 Task: Look for space in Nādbai, India from 2nd June, 2023 to 9th June, 2023 for 5 adults in price range Rs.7000 to Rs.13000. Place can be shared room with 2 bedrooms having 5 beds and 2 bathrooms. Property type can be house, flat, guest house. Amenities needed are: wifi, washing machine. Booking option can be shelf check-in. Required host language is English.
Action: Mouse moved to (584, 91)
Screenshot: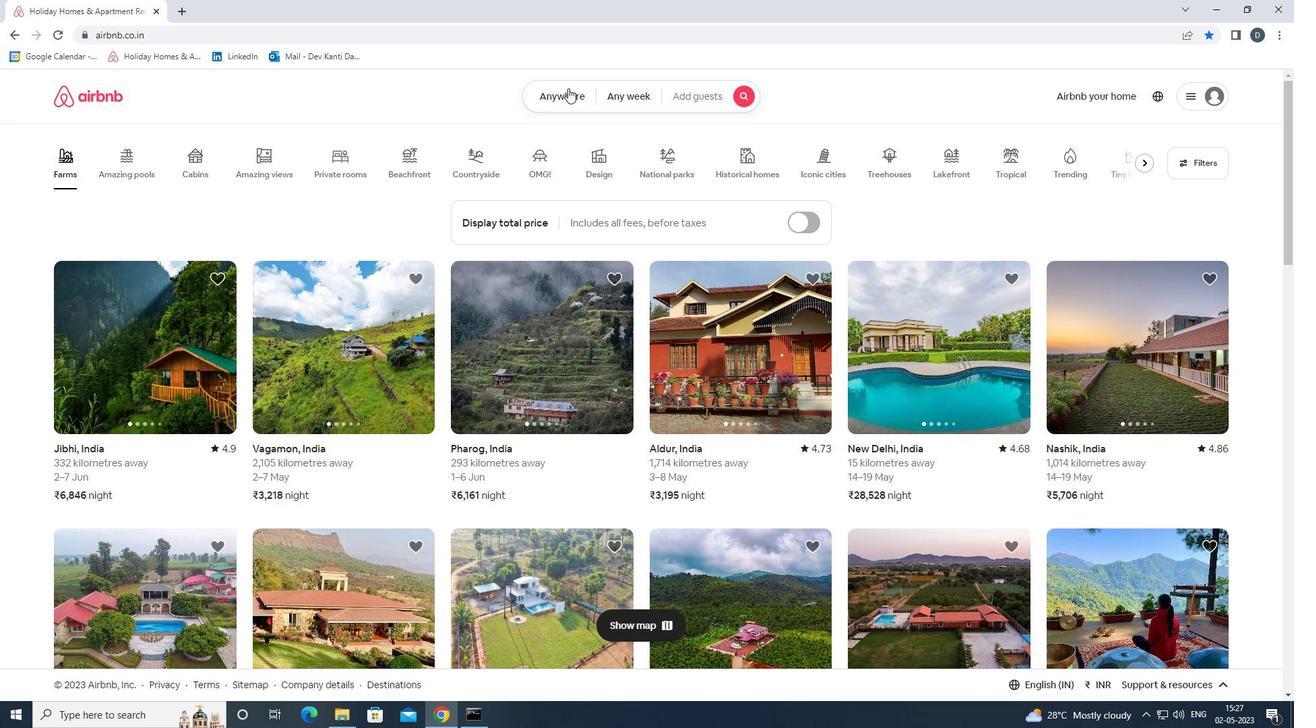 
Action: Mouse pressed left at (584, 91)
Screenshot: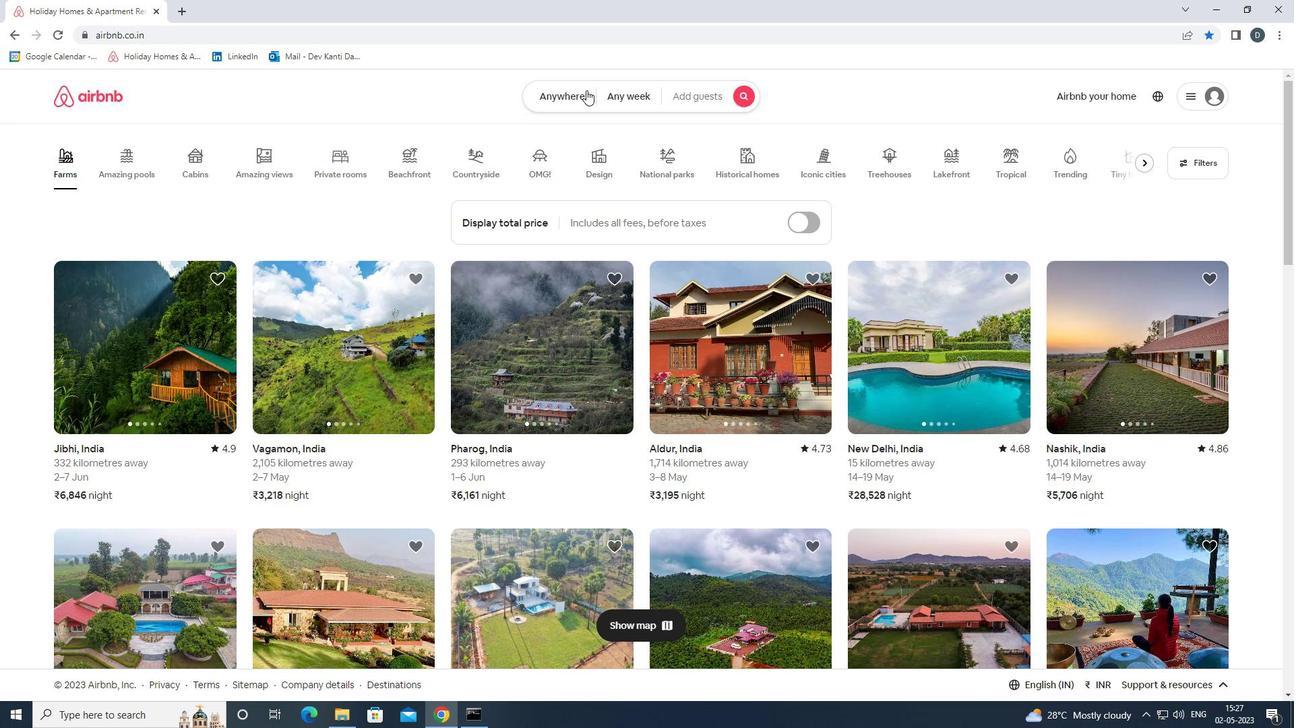 
Action: Mouse moved to (455, 154)
Screenshot: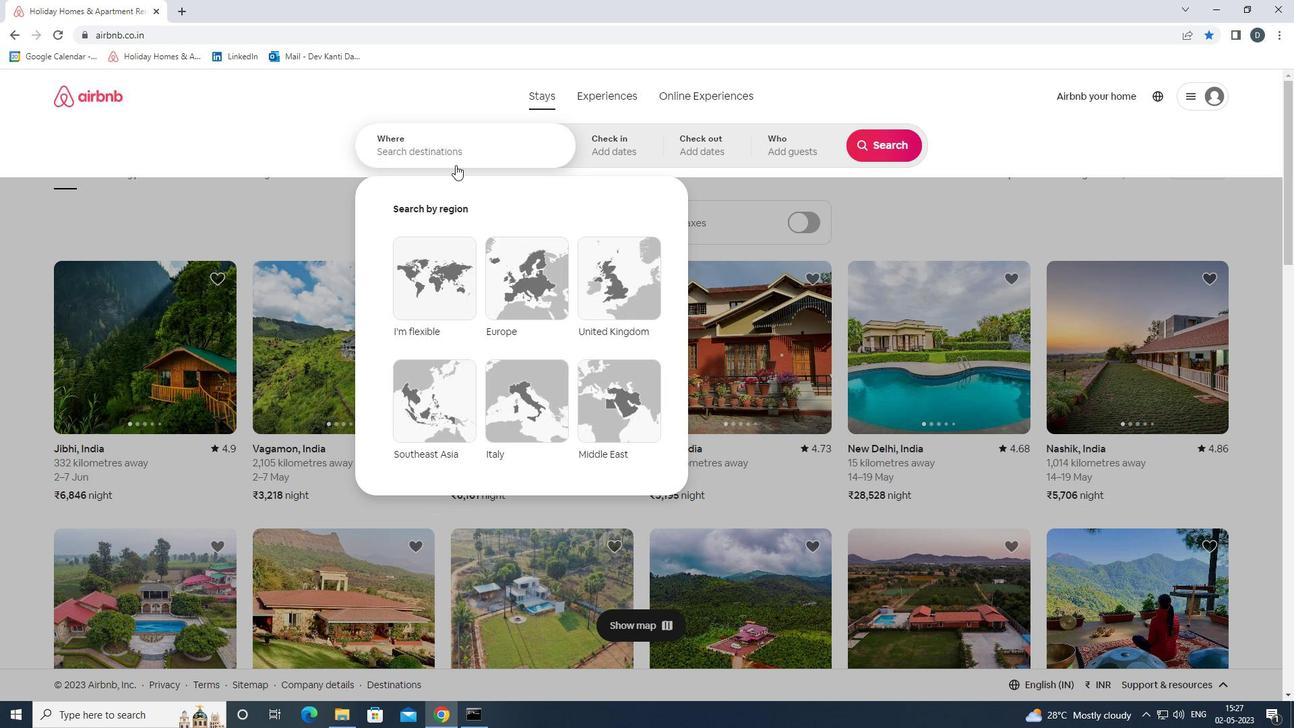
Action: Mouse pressed left at (455, 154)
Screenshot: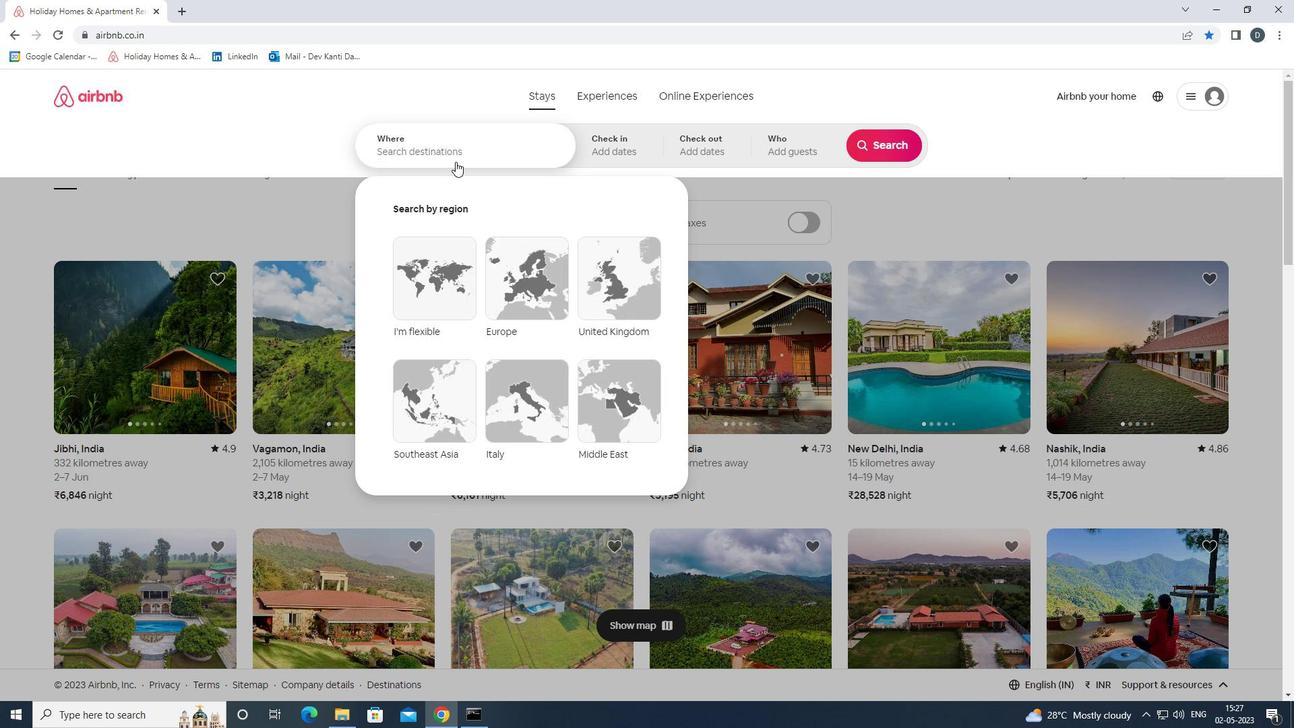 
Action: Key pressed <Key.shift>NADBAI<Key.down><Key.enter>
Screenshot: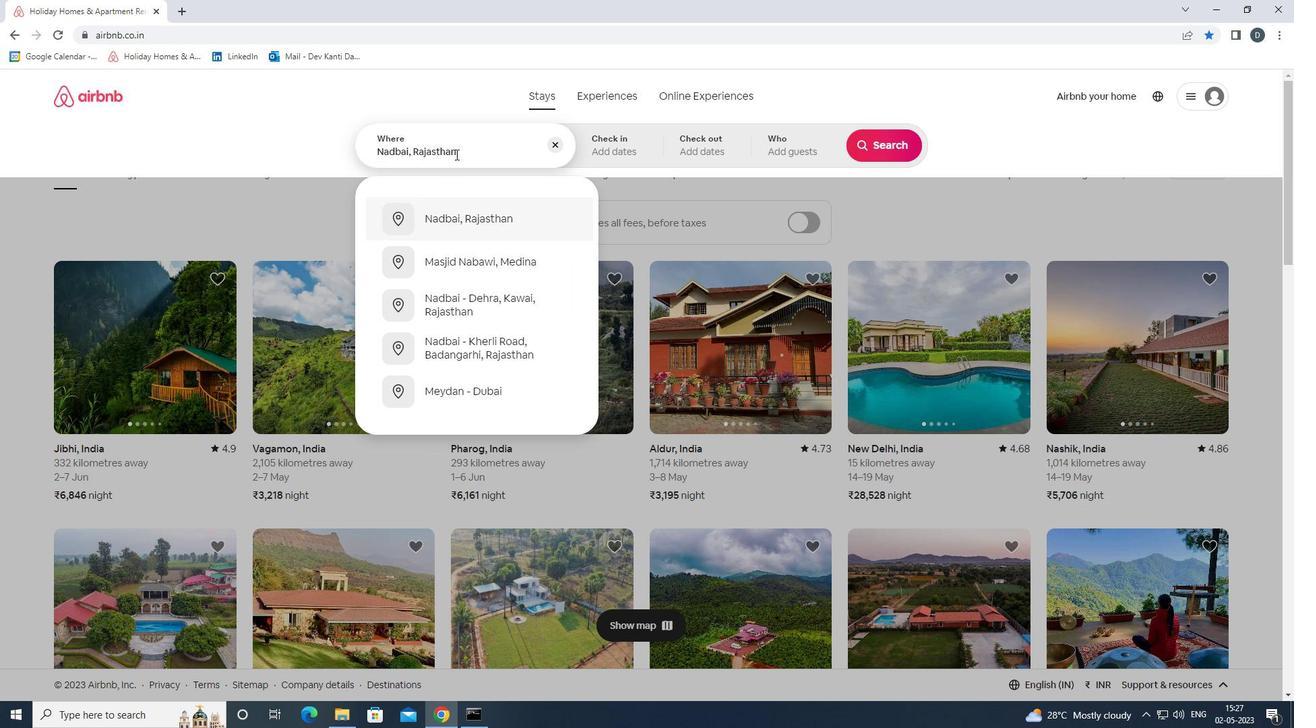 
Action: Mouse moved to (834, 308)
Screenshot: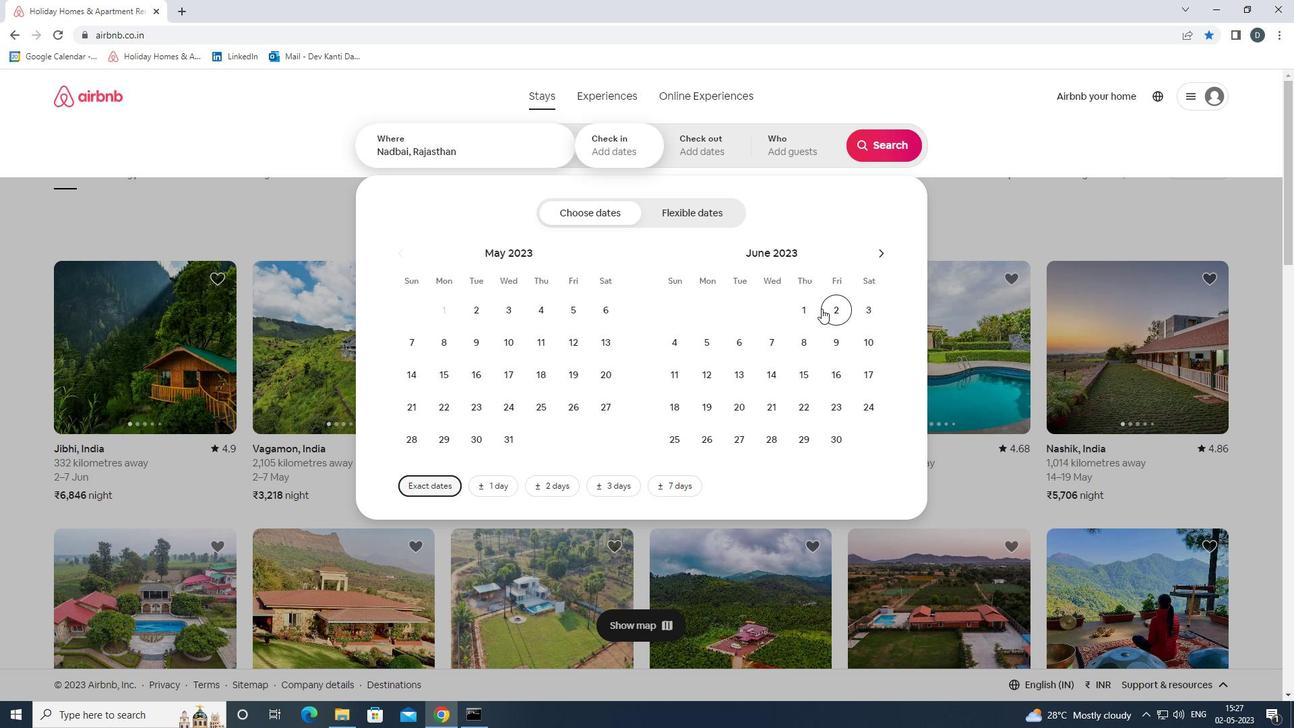 
Action: Mouse pressed left at (834, 308)
Screenshot: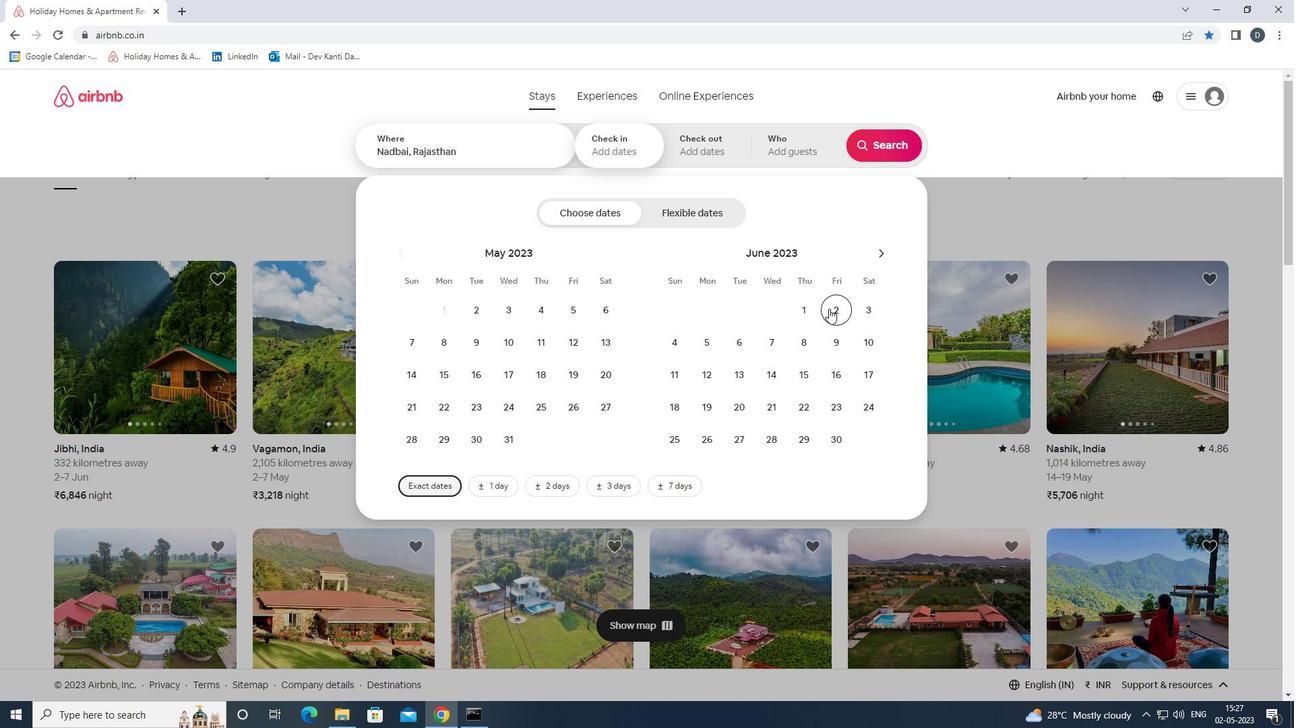 
Action: Mouse moved to (841, 341)
Screenshot: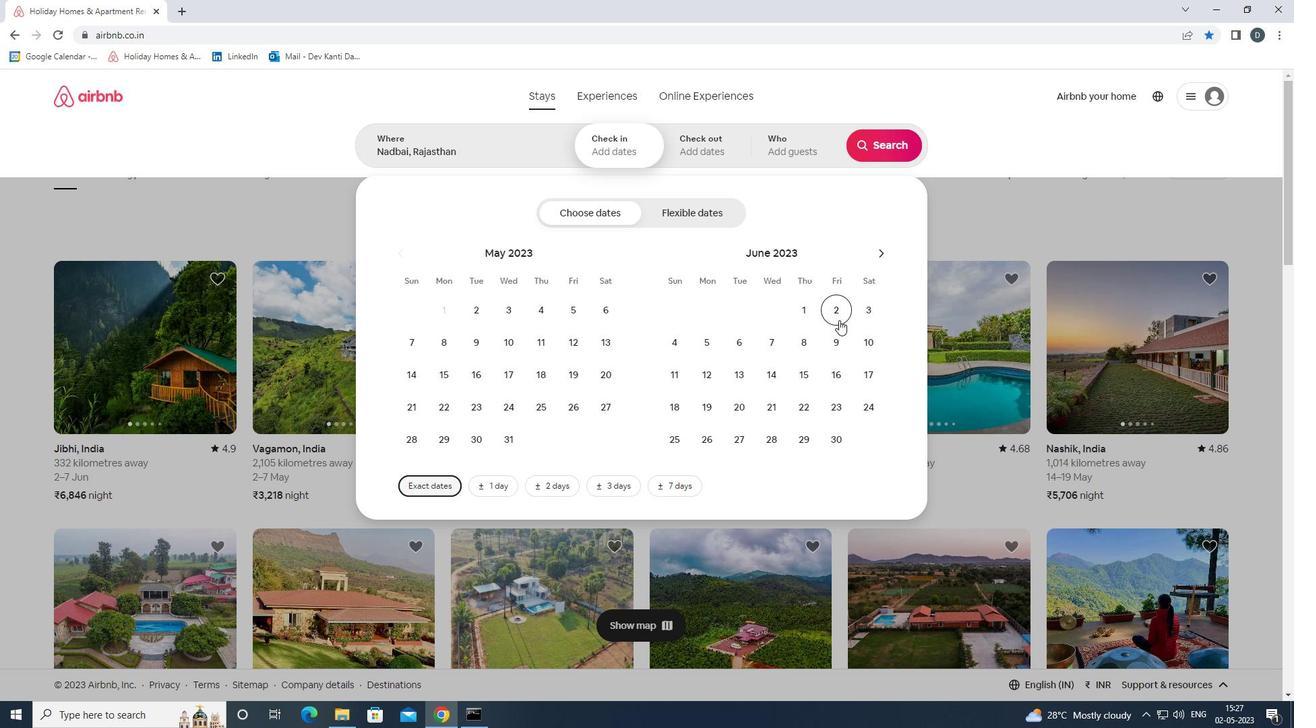 
Action: Mouse pressed left at (841, 341)
Screenshot: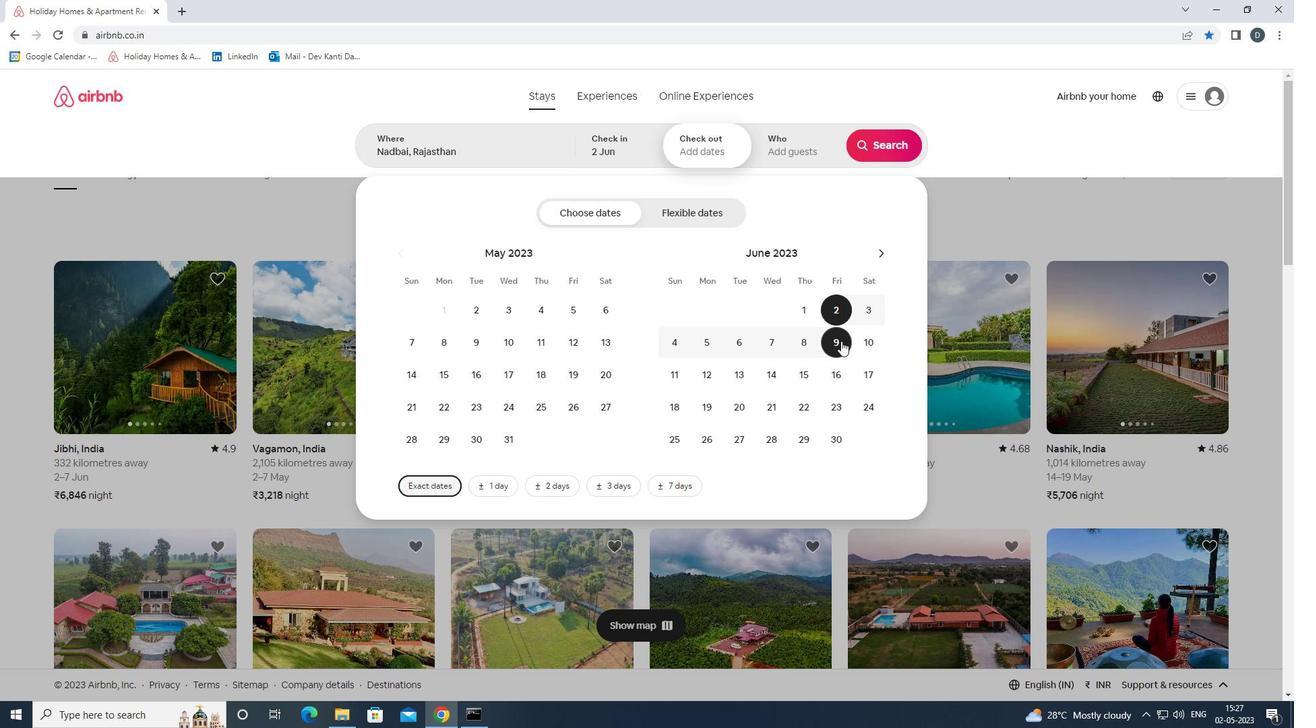 
Action: Mouse moved to (806, 148)
Screenshot: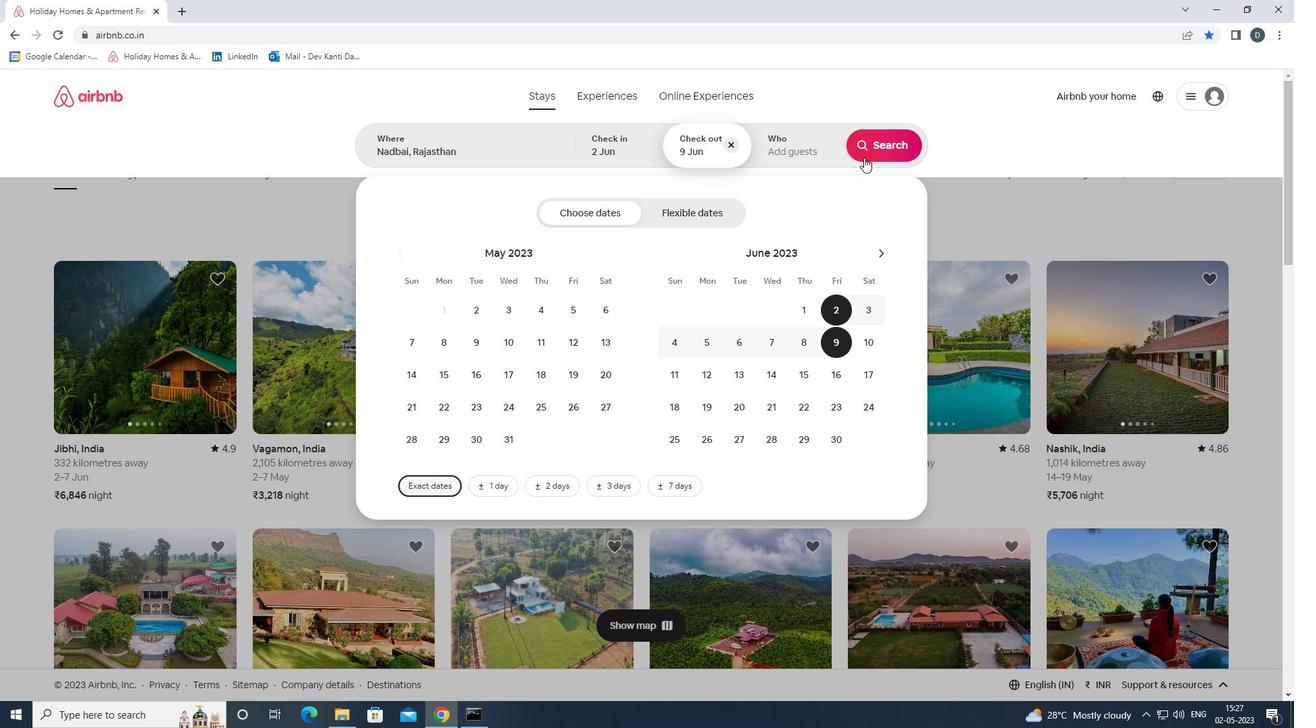 
Action: Mouse pressed left at (806, 148)
Screenshot: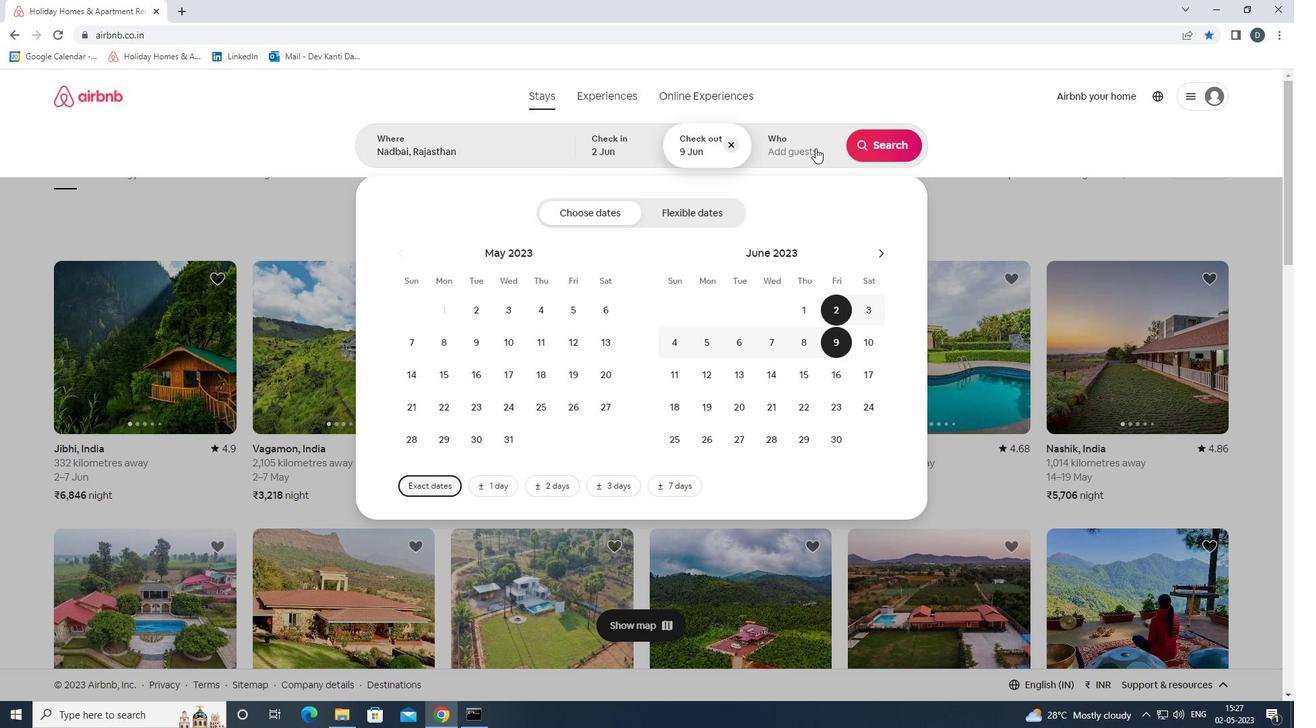 
Action: Mouse moved to (891, 223)
Screenshot: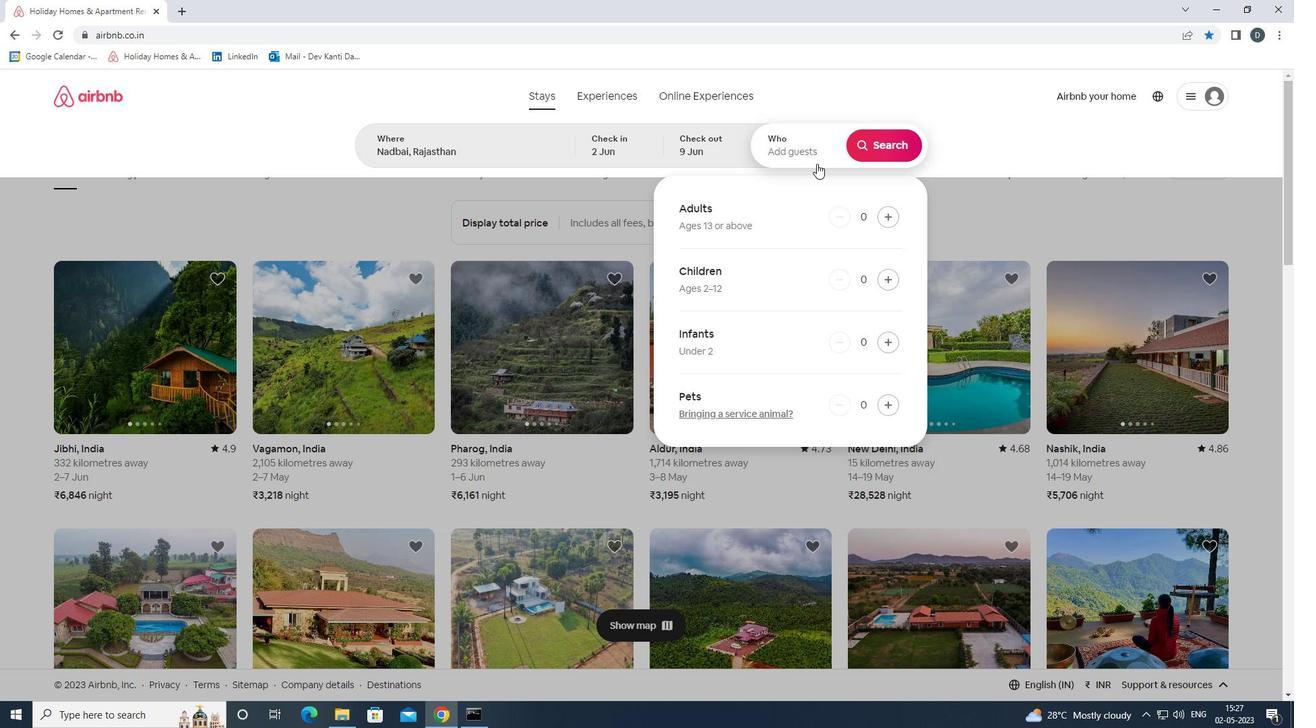 
Action: Mouse pressed left at (891, 223)
Screenshot: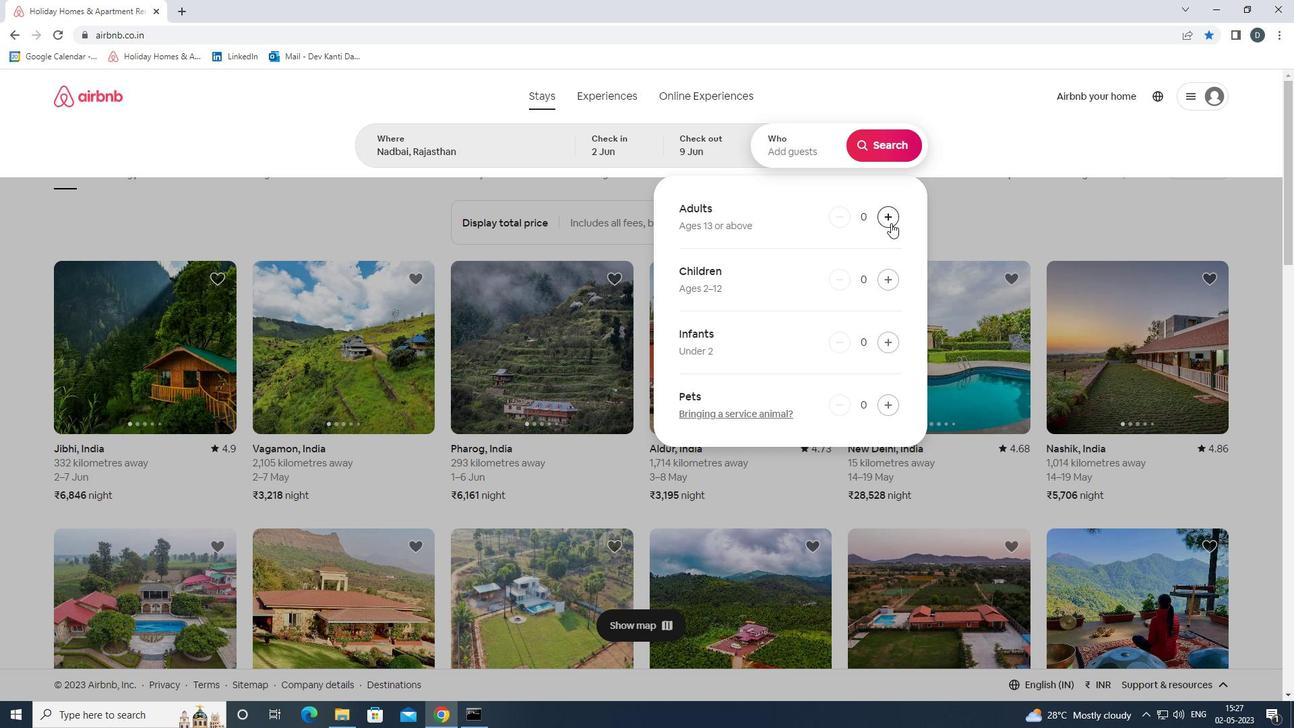 
Action: Mouse pressed left at (891, 223)
Screenshot: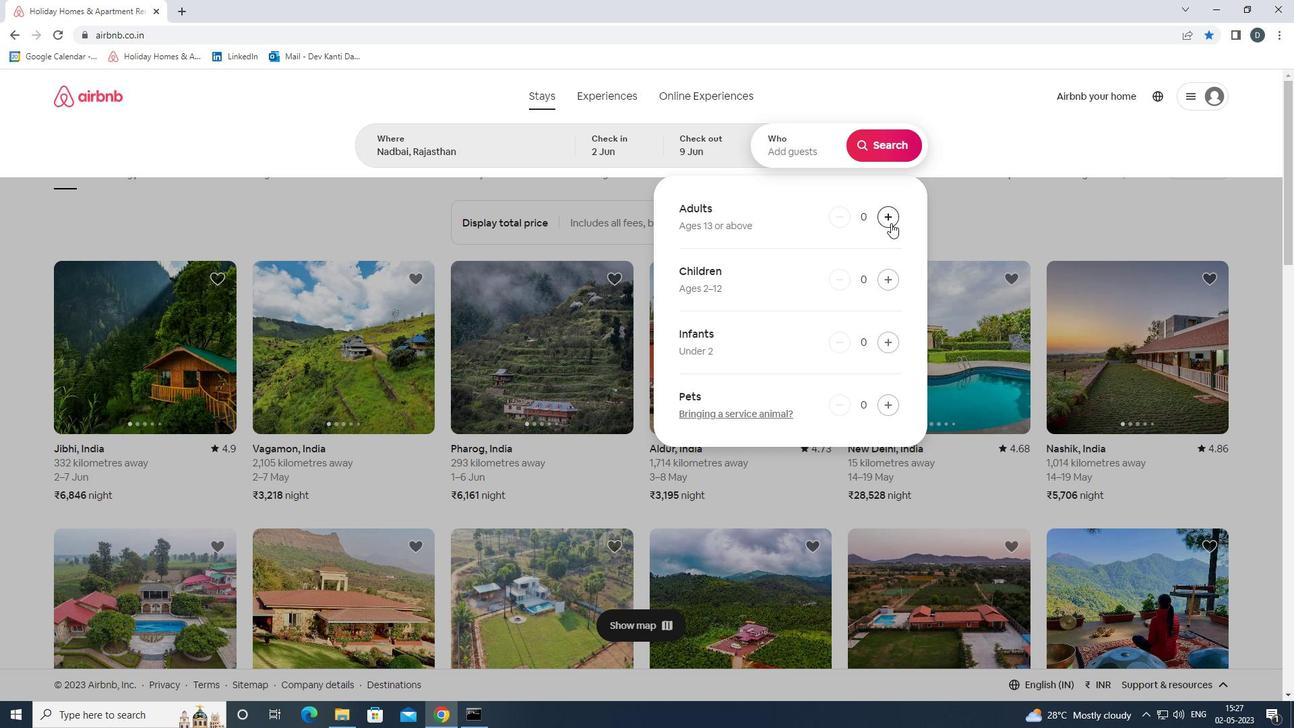 
Action: Mouse pressed left at (891, 223)
Screenshot: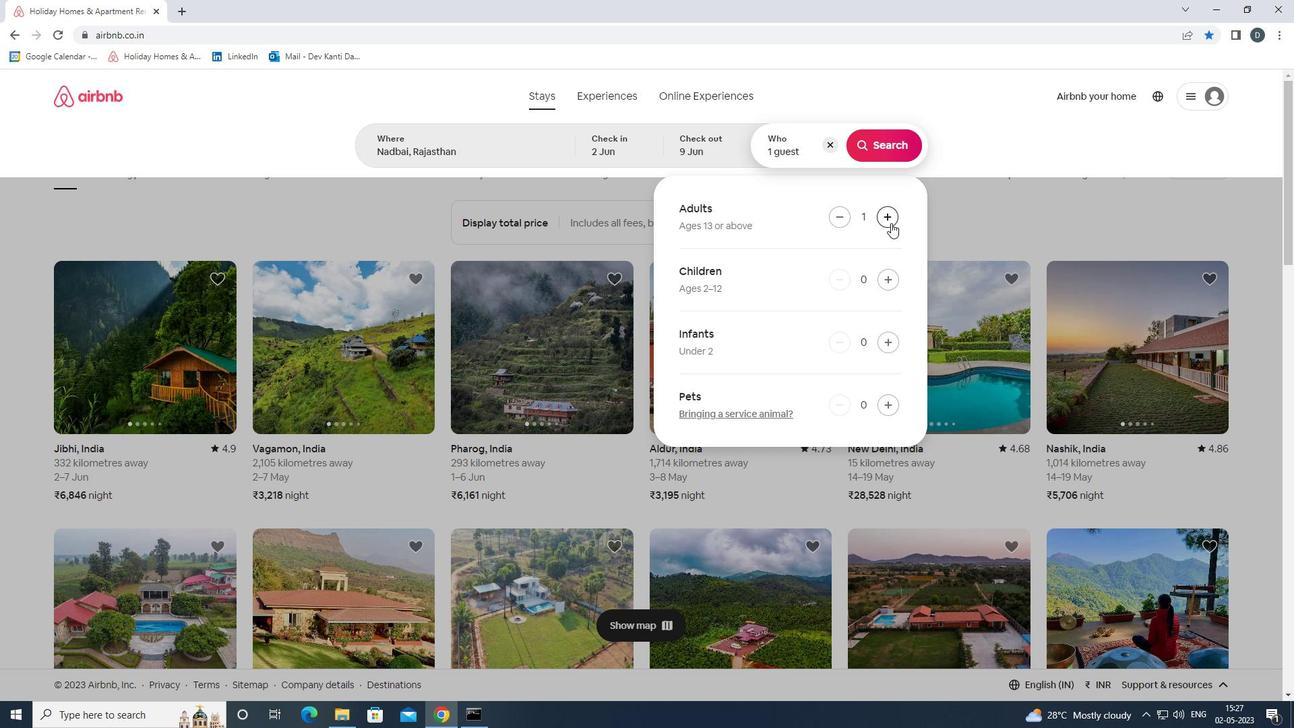 
Action: Mouse pressed left at (891, 223)
Screenshot: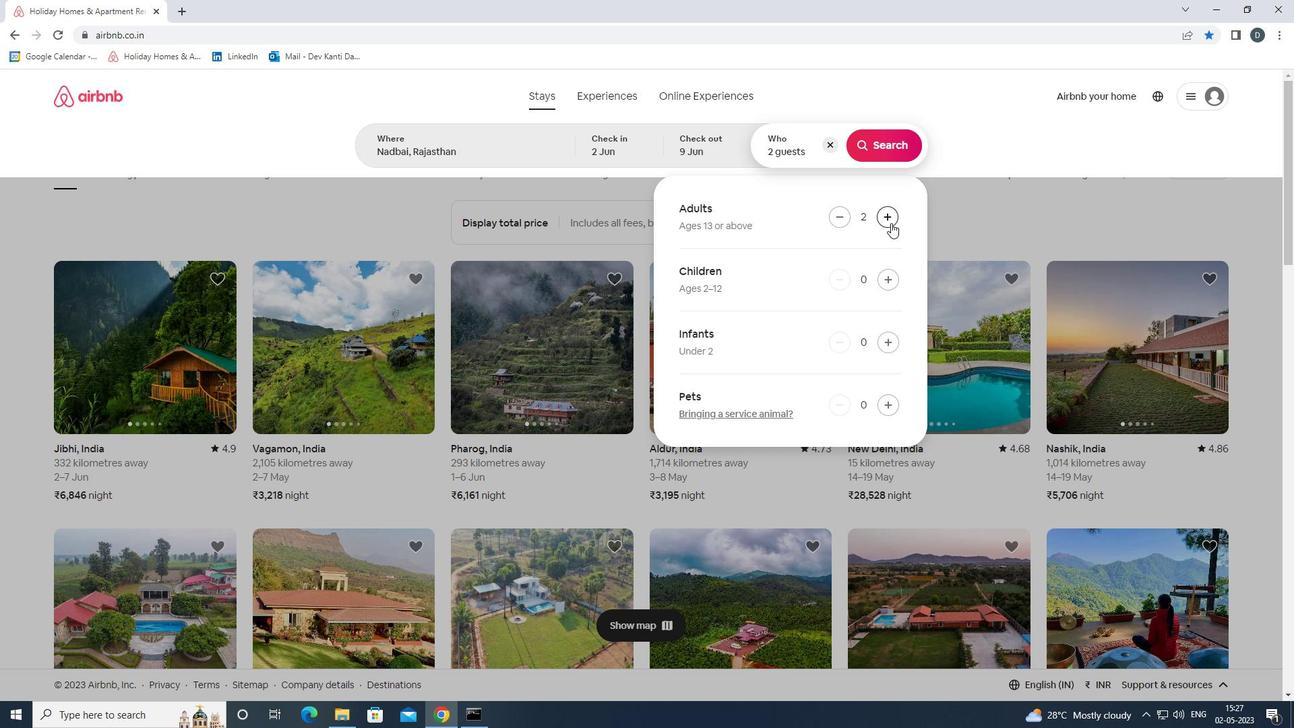 
Action: Mouse pressed left at (891, 223)
Screenshot: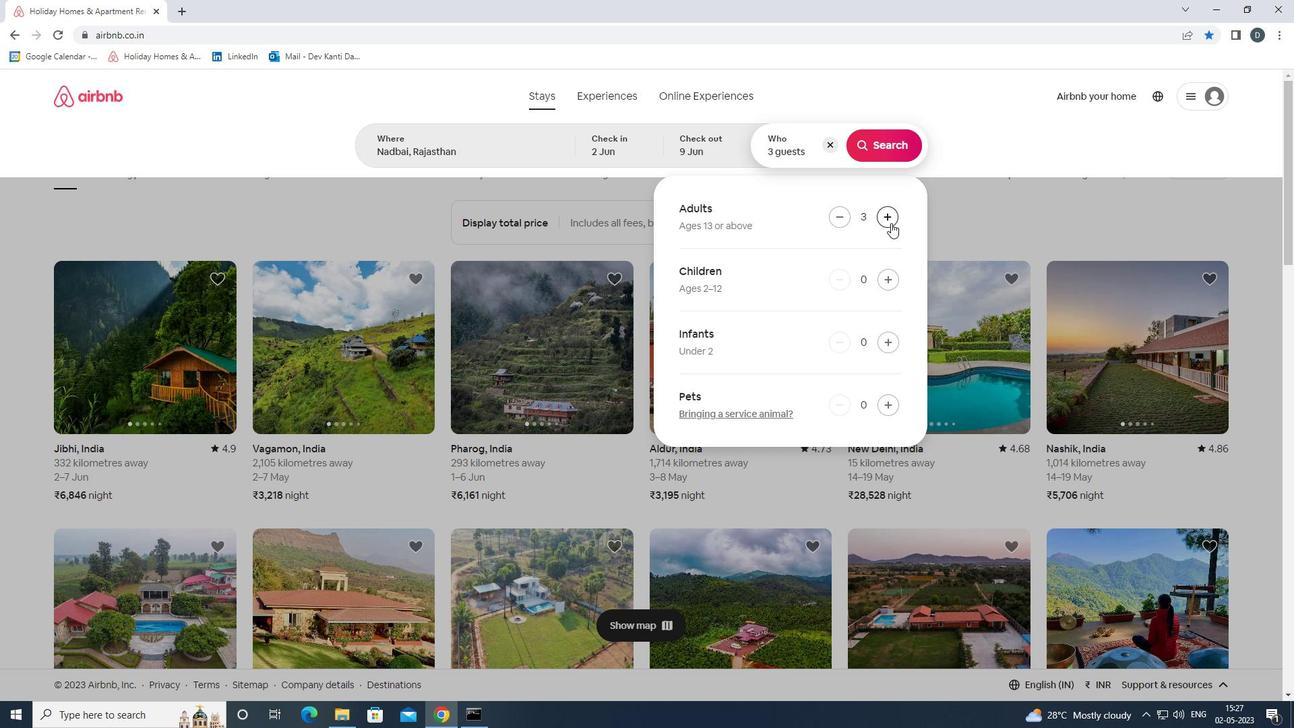 
Action: Mouse moved to (875, 133)
Screenshot: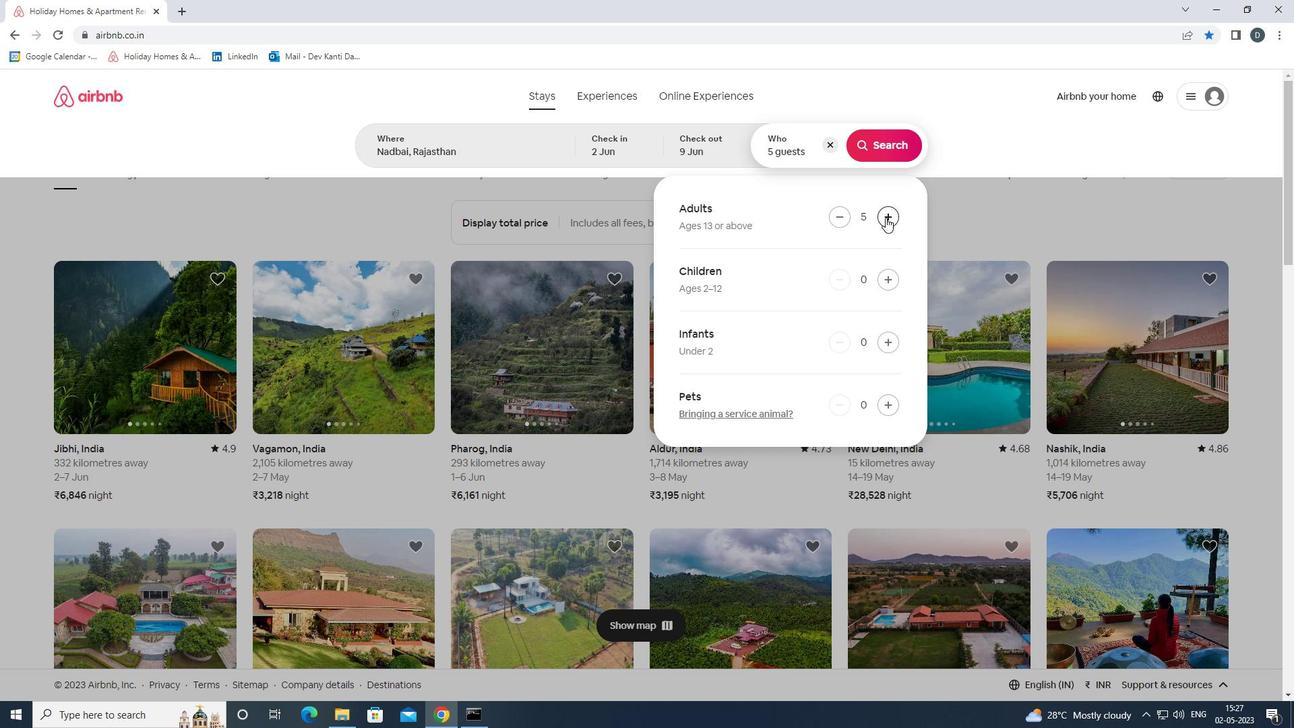 
Action: Mouse pressed left at (875, 133)
Screenshot: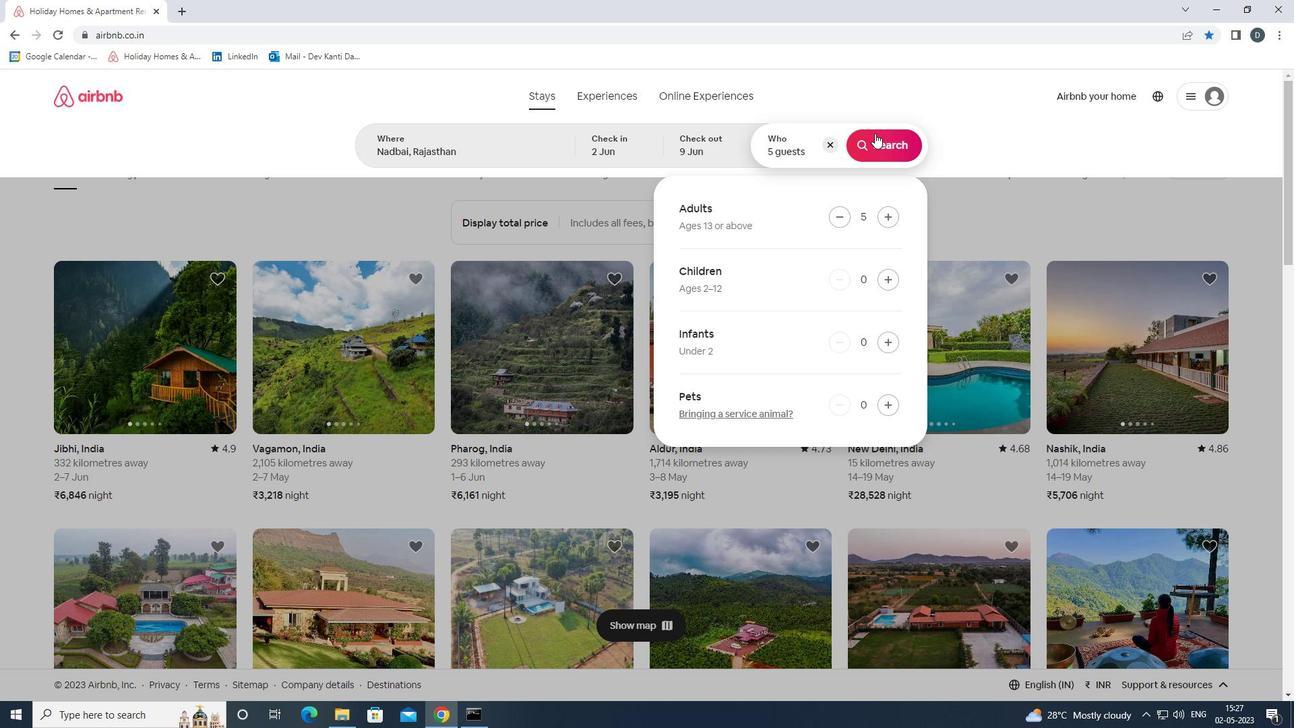 
Action: Mouse moved to (1235, 148)
Screenshot: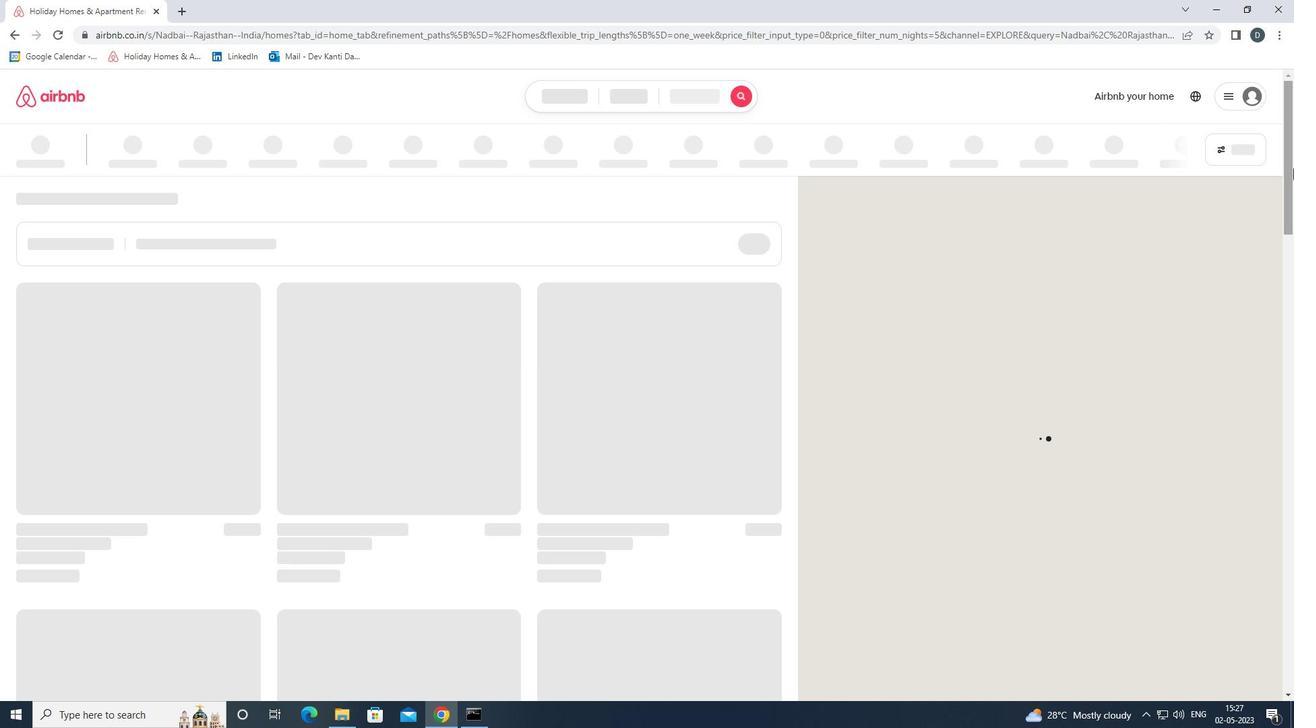 
Action: Mouse pressed left at (1235, 148)
Screenshot: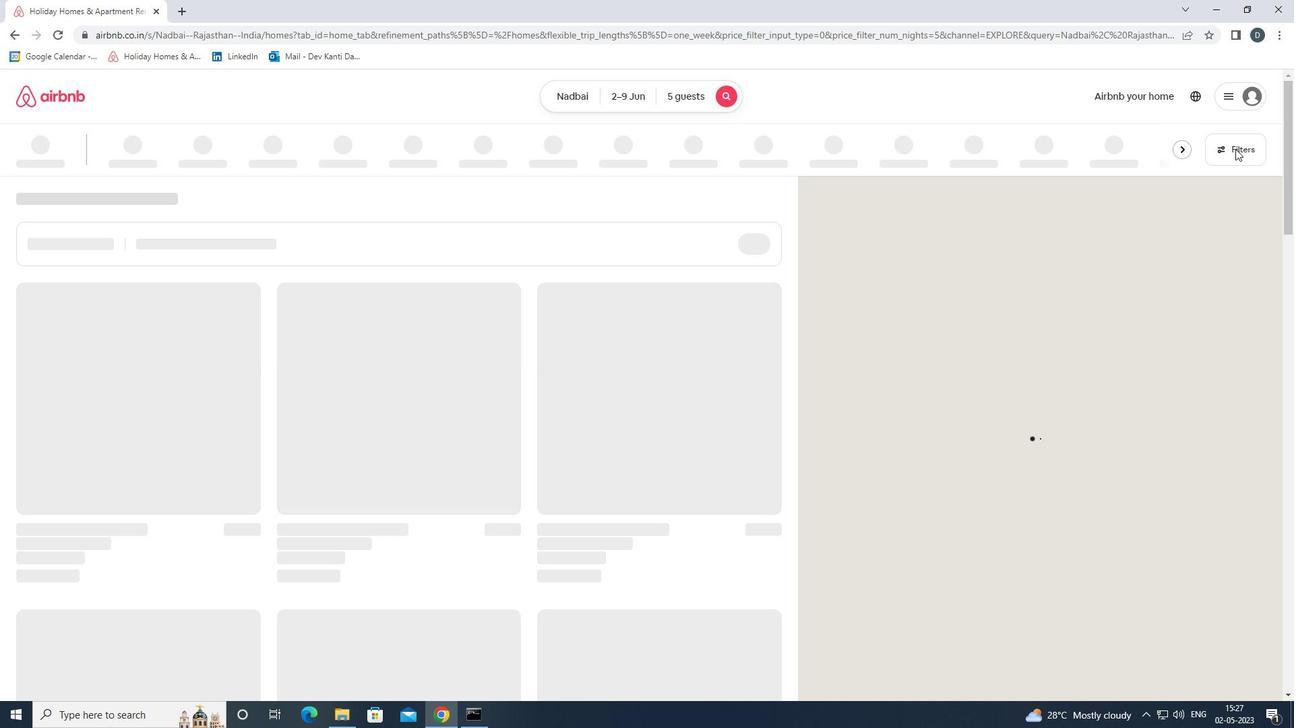 
Action: Mouse moved to (523, 315)
Screenshot: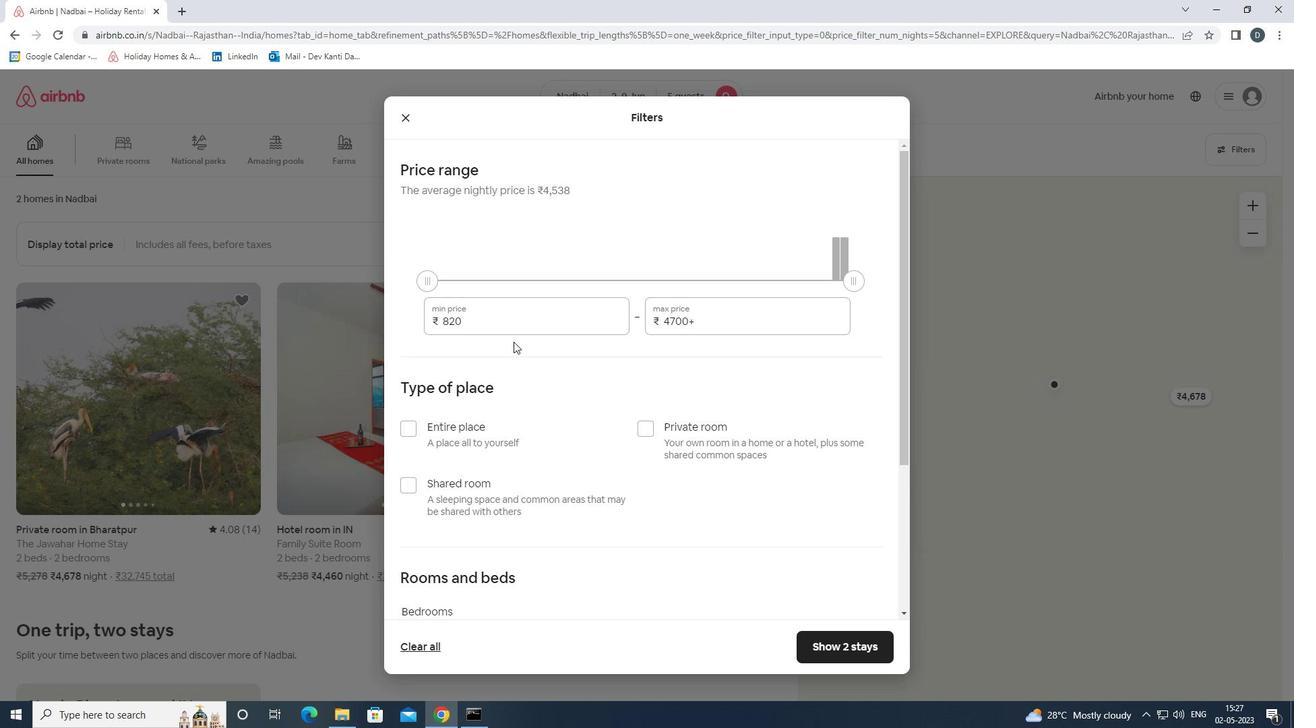 
Action: Mouse pressed left at (523, 315)
Screenshot: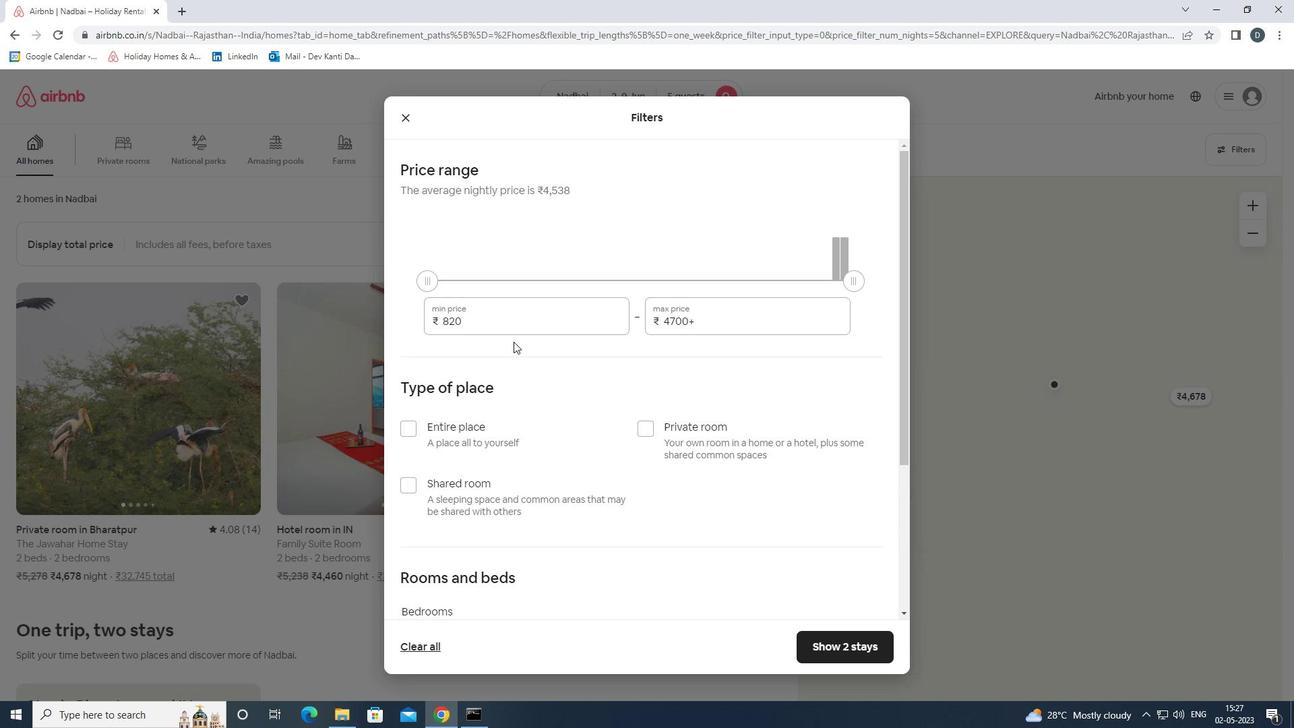 
Action: Mouse pressed left at (523, 315)
Screenshot: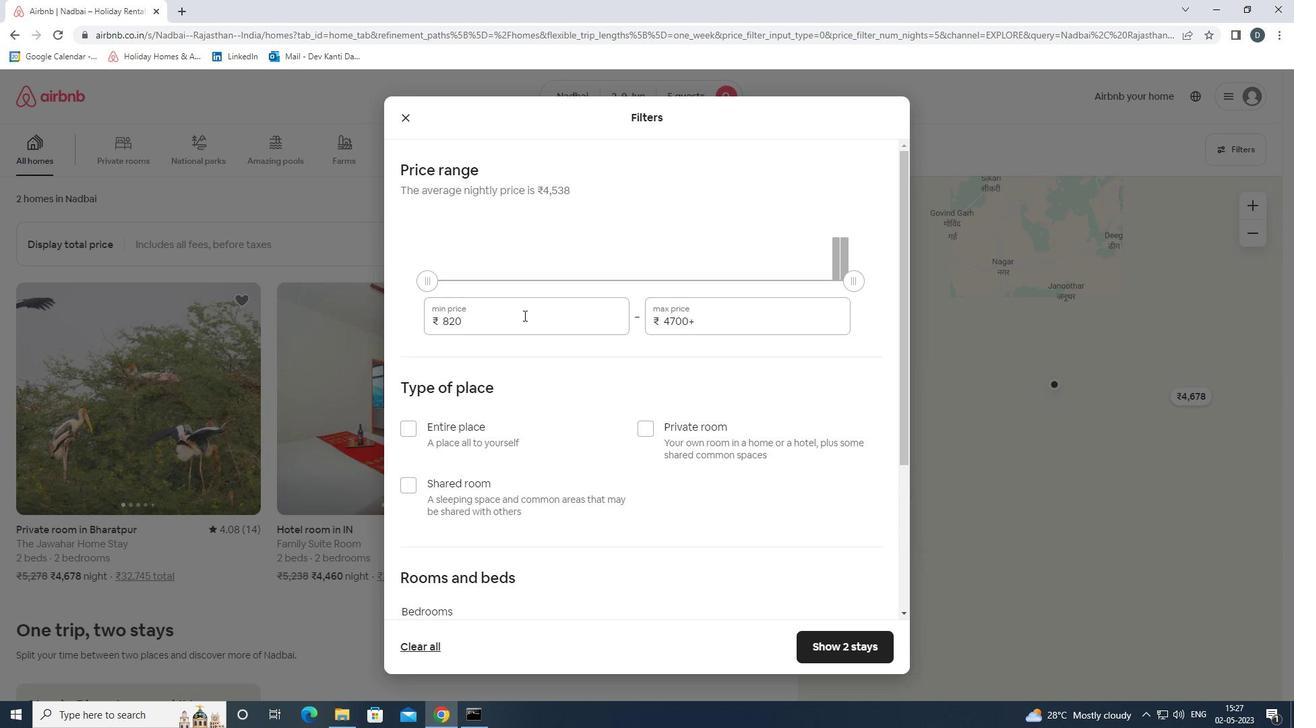 
Action: Mouse moved to (529, 312)
Screenshot: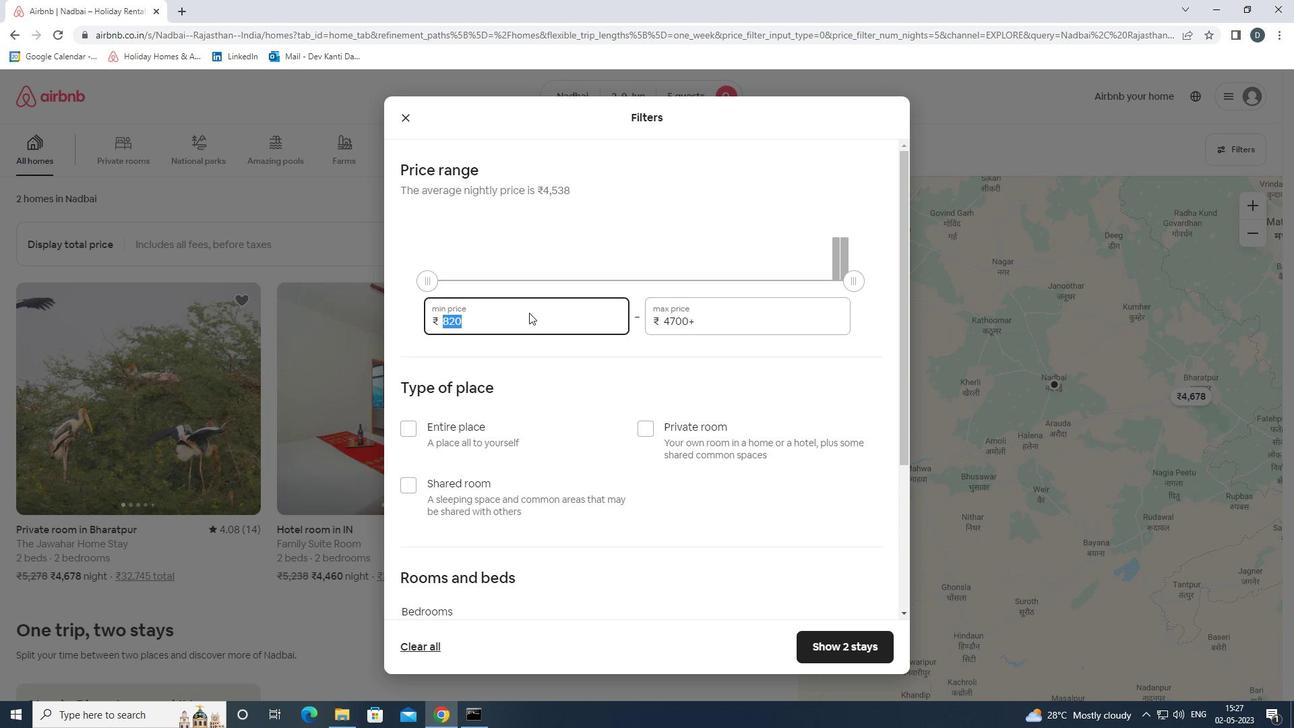 
Action: Key pressed 7000<Key.caps_lock><Key.tab>ctrl+A<Key.caps_lock>ctrl+130000<Key.backspace>
Screenshot: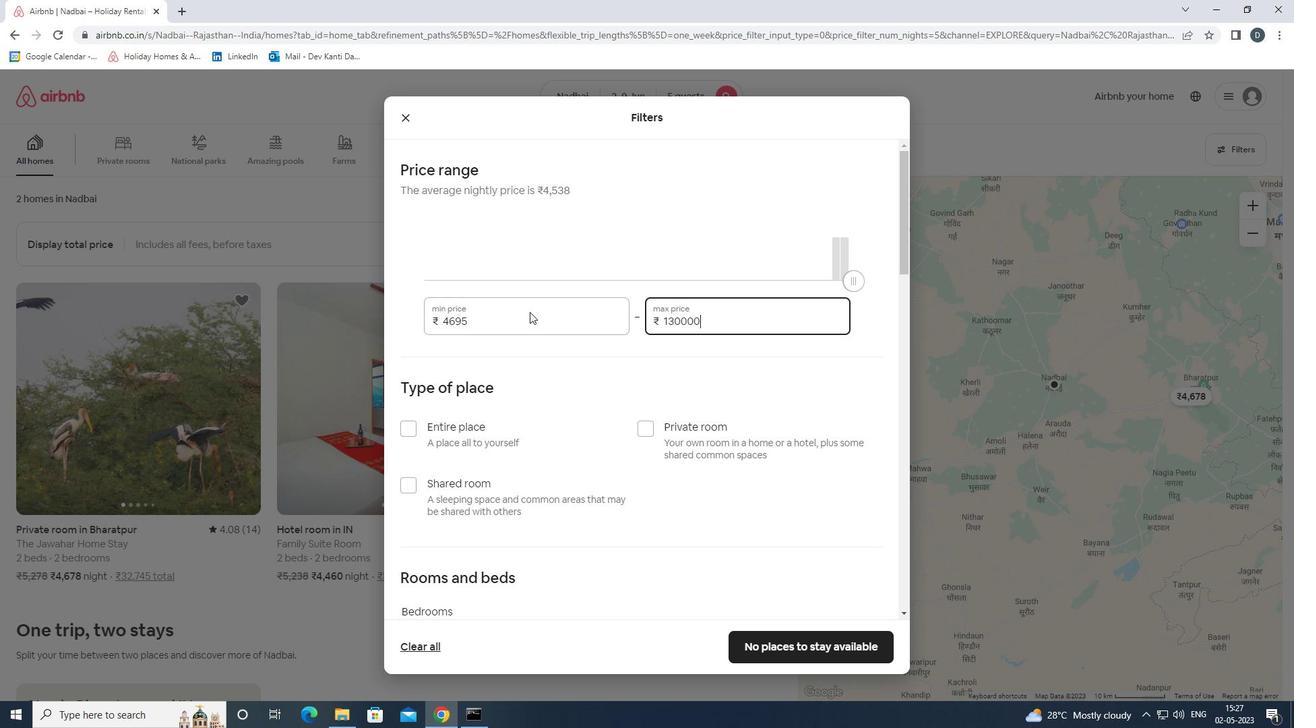 
Action: Mouse moved to (546, 317)
Screenshot: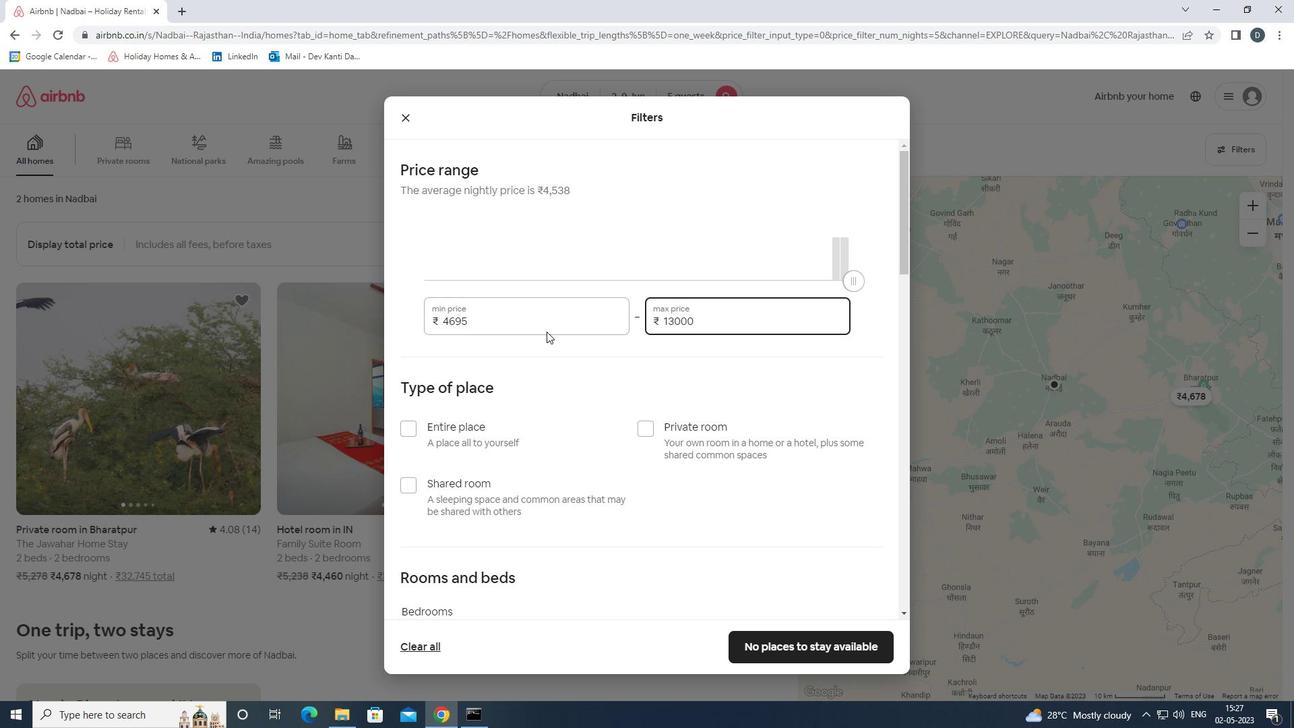 
Action: Mouse pressed left at (546, 317)
Screenshot: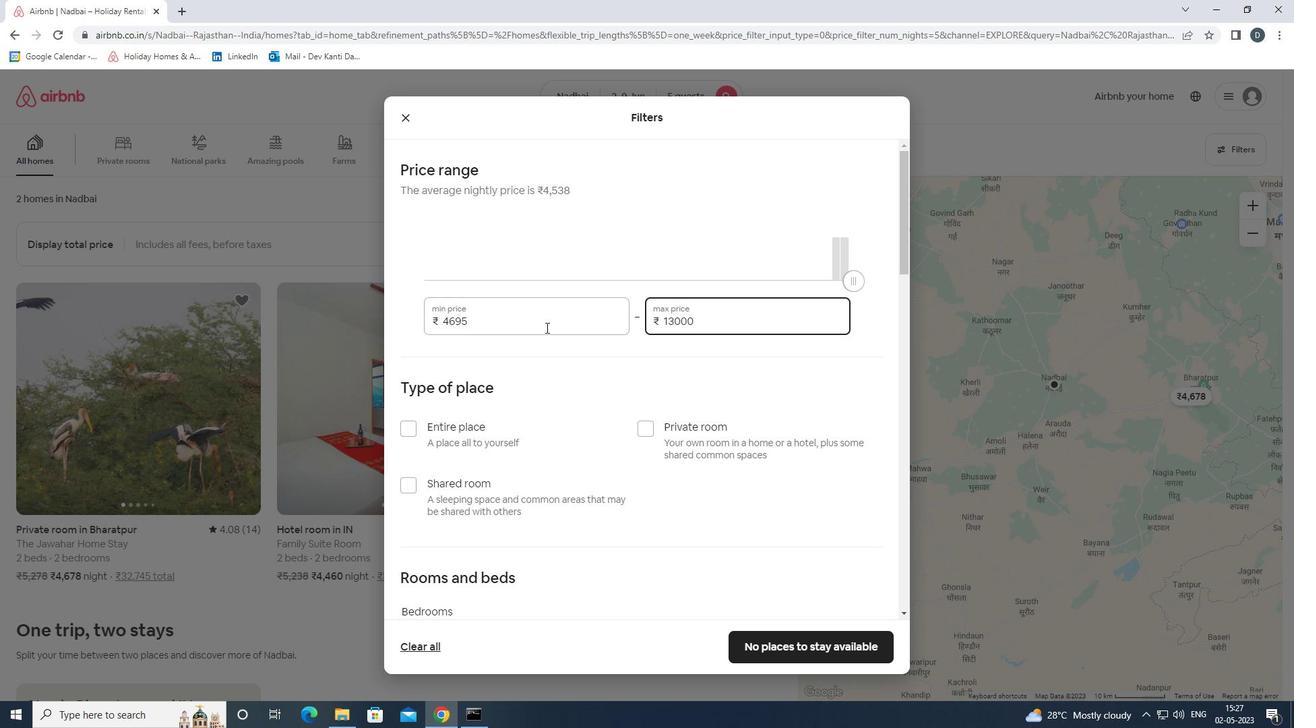 
Action: Mouse pressed left at (546, 317)
Screenshot: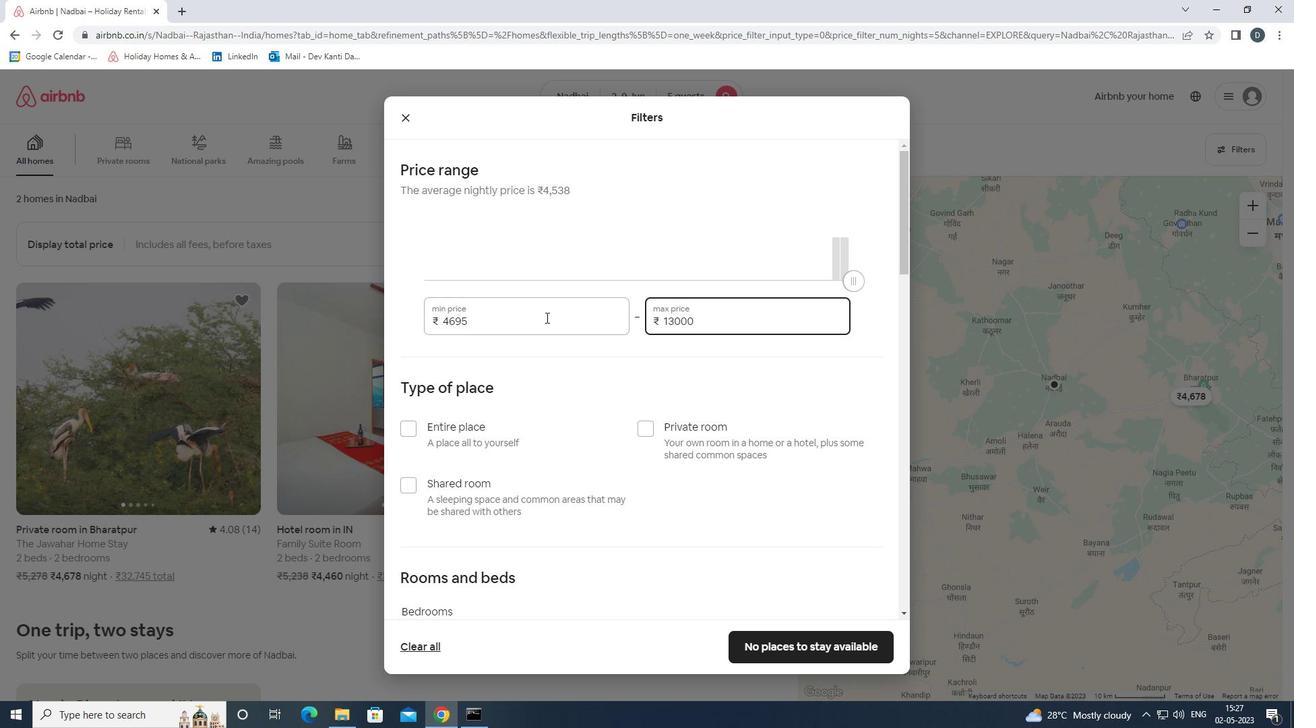 
Action: Mouse moved to (547, 316)
Screenshot: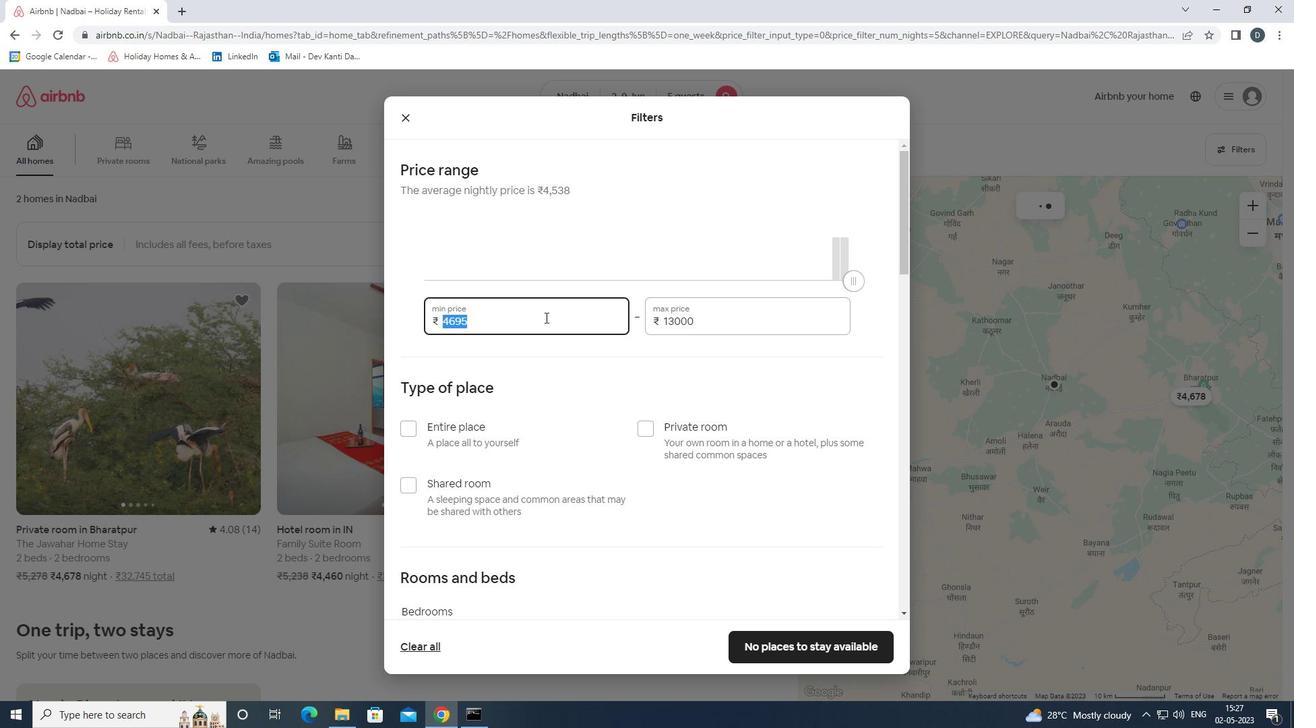 
Action: Key pressed 70000<Key.backspace>
Screenshot: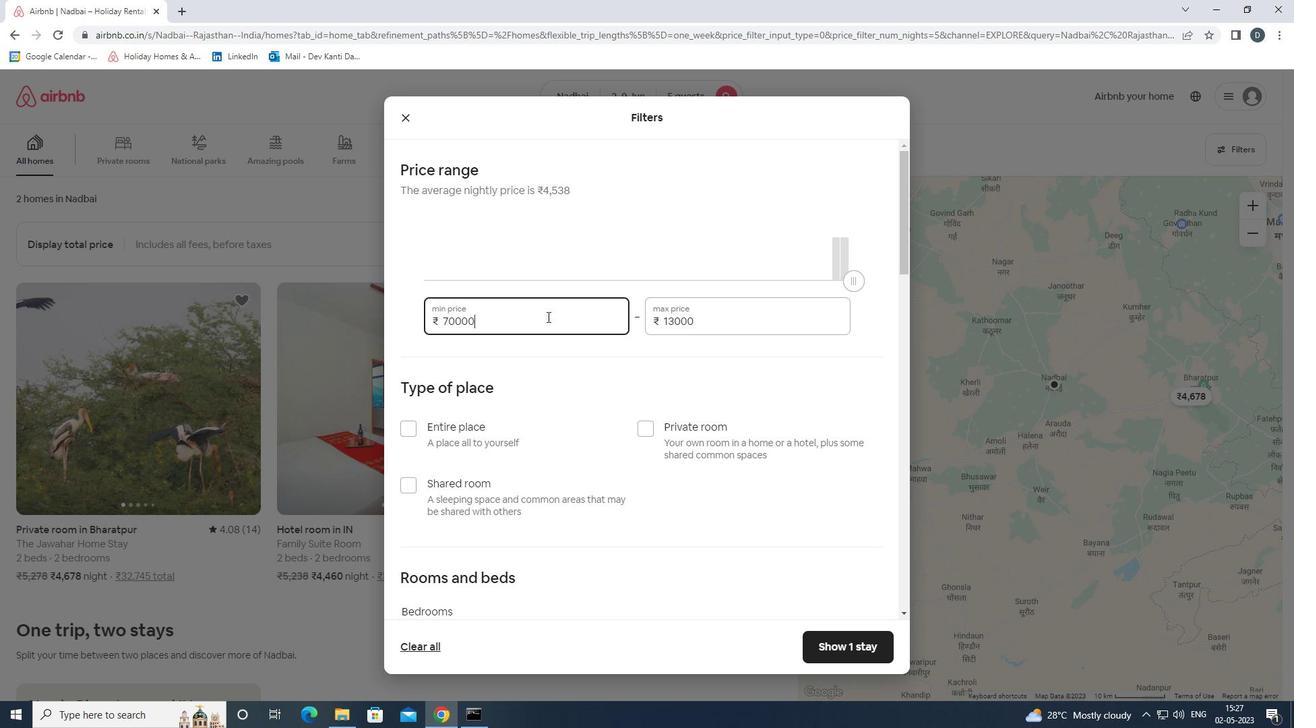 
Action: Mouse moved to (488, 490)
Screenshot: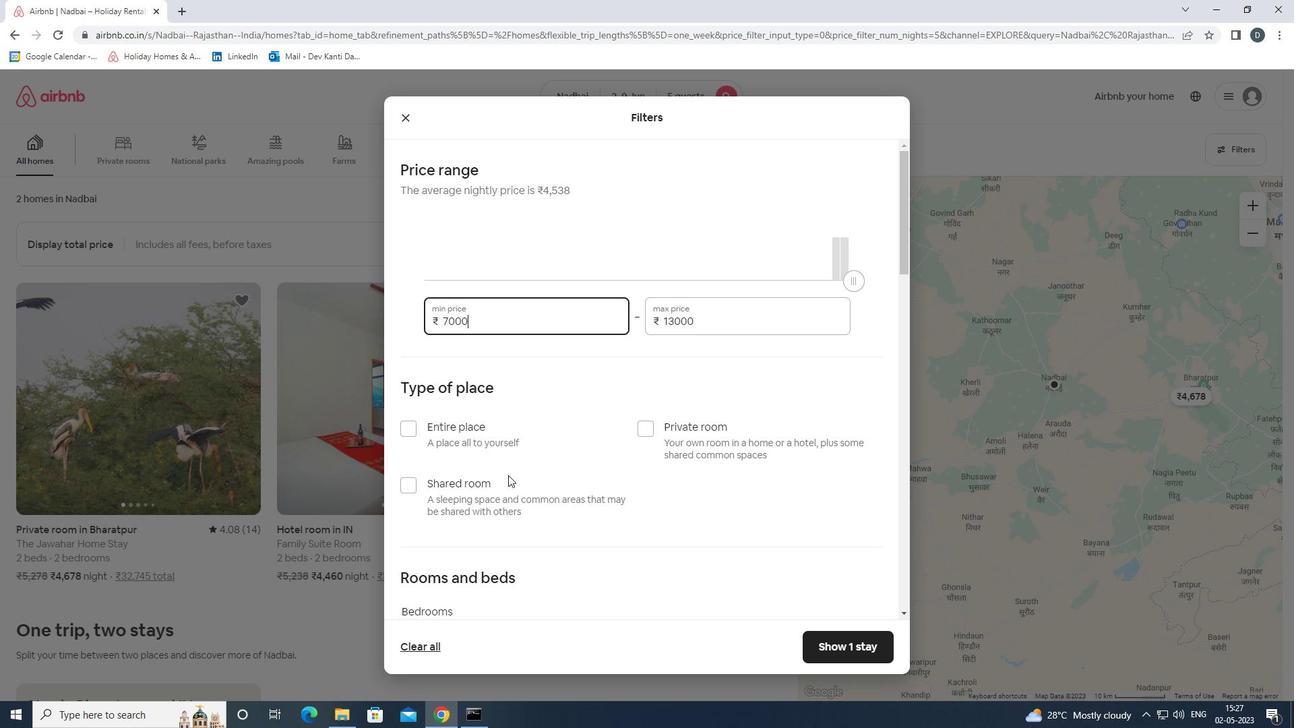 
Action: Mouse pressed left at (488, 490)
Screenshot: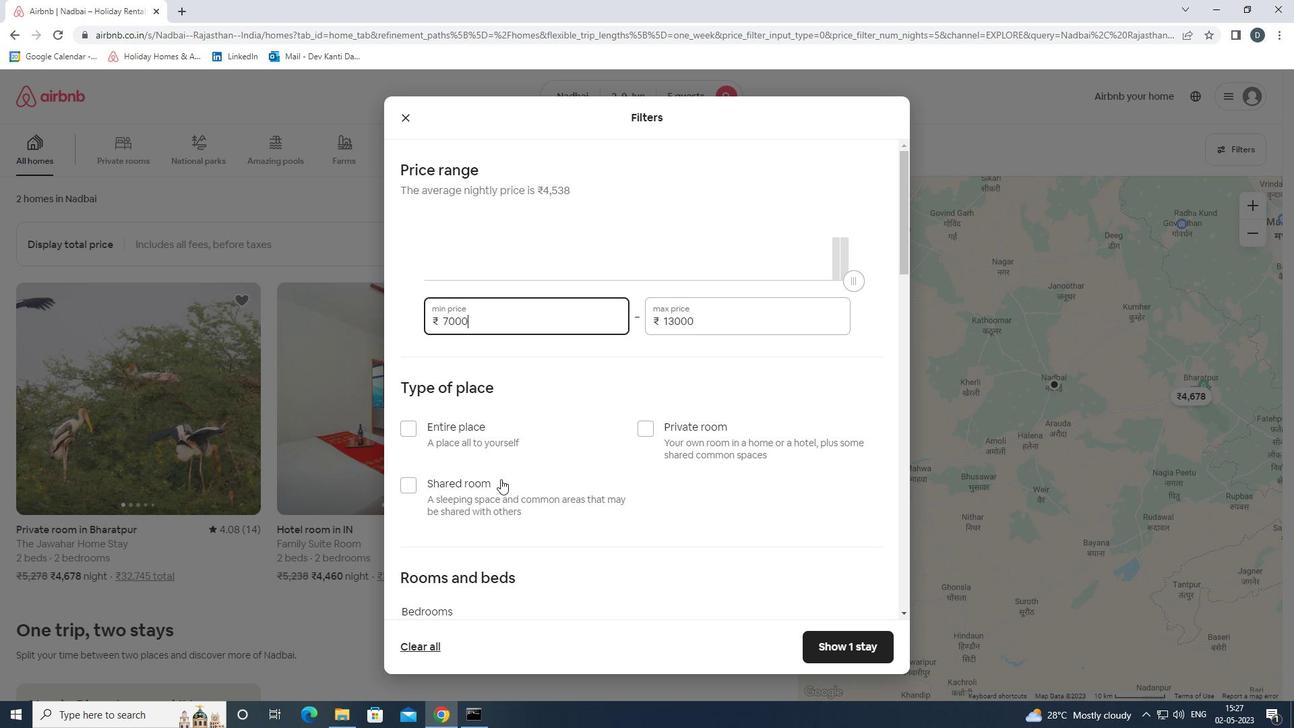 
Action: Mouse moved to (602, 464)
Screenshot: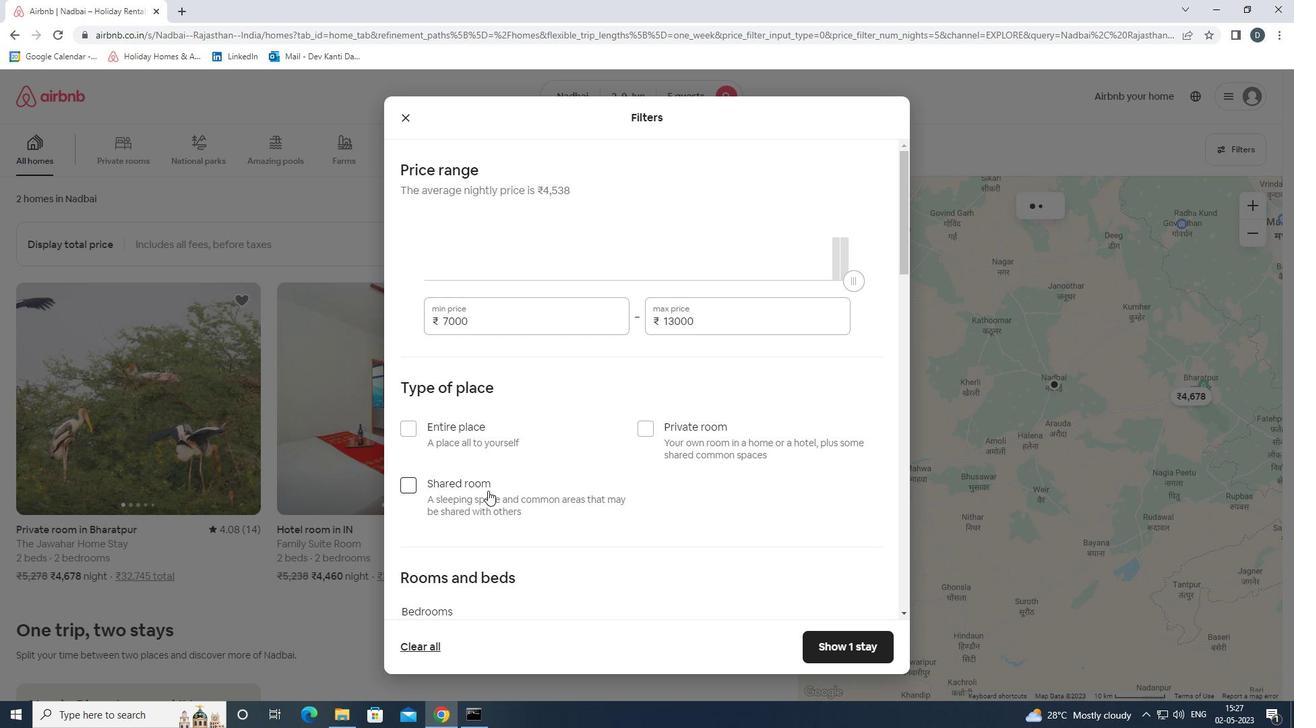 
Action: Mouse scrolled (602, 463) with delta (0, 0)
Screenshot: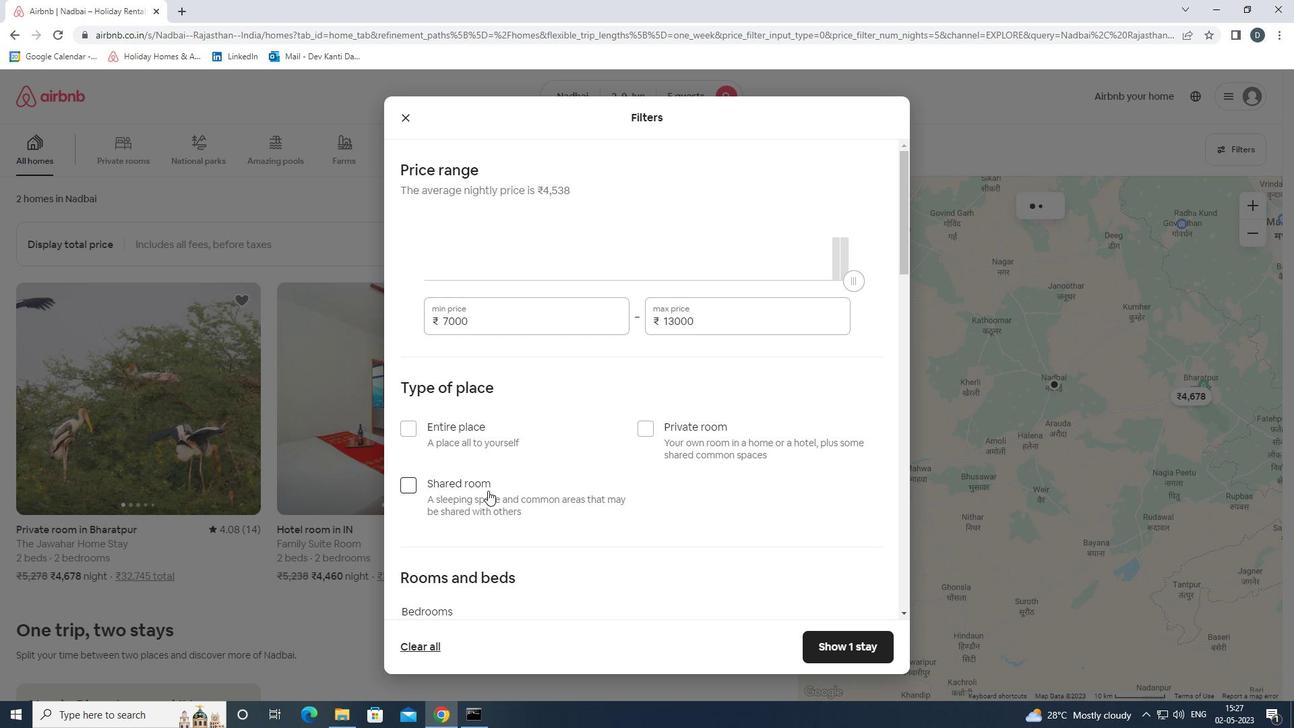 
Action: Mouse moved to (605, 463)
Screenshot: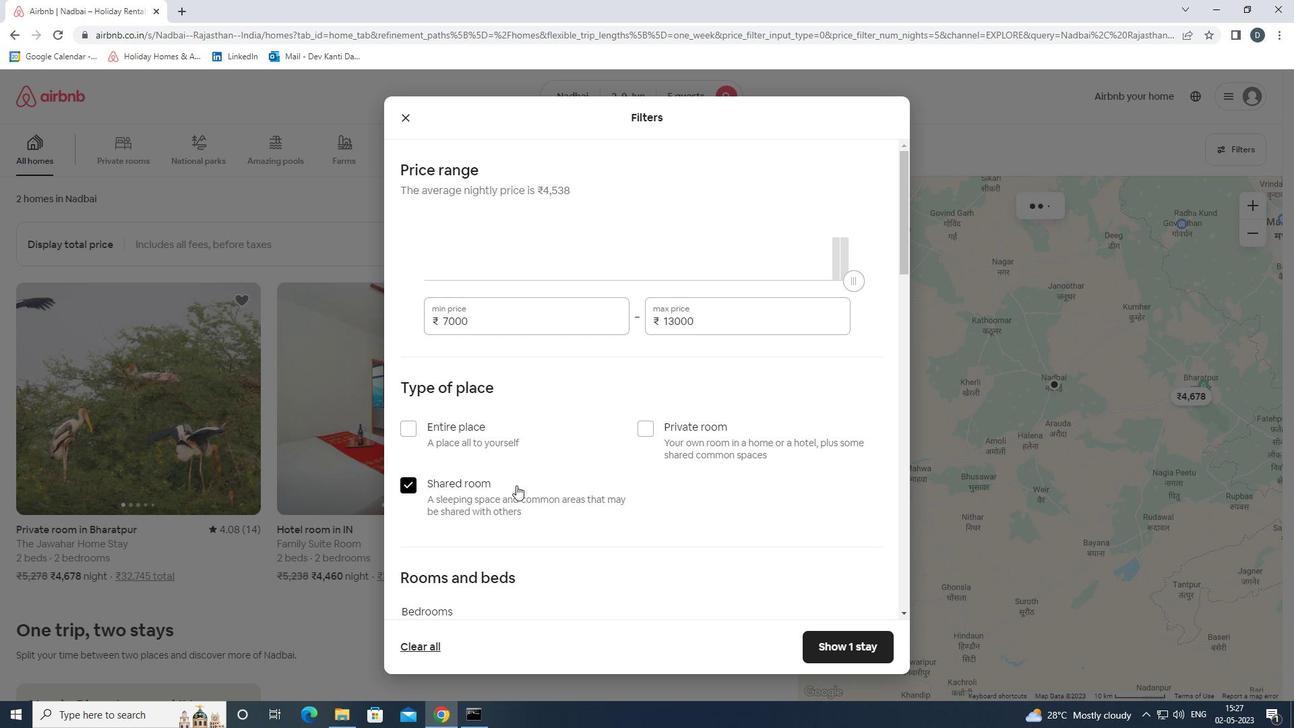 
Action: Mouse scrolled (605, 462) with delta (0, 0)
Screenshot: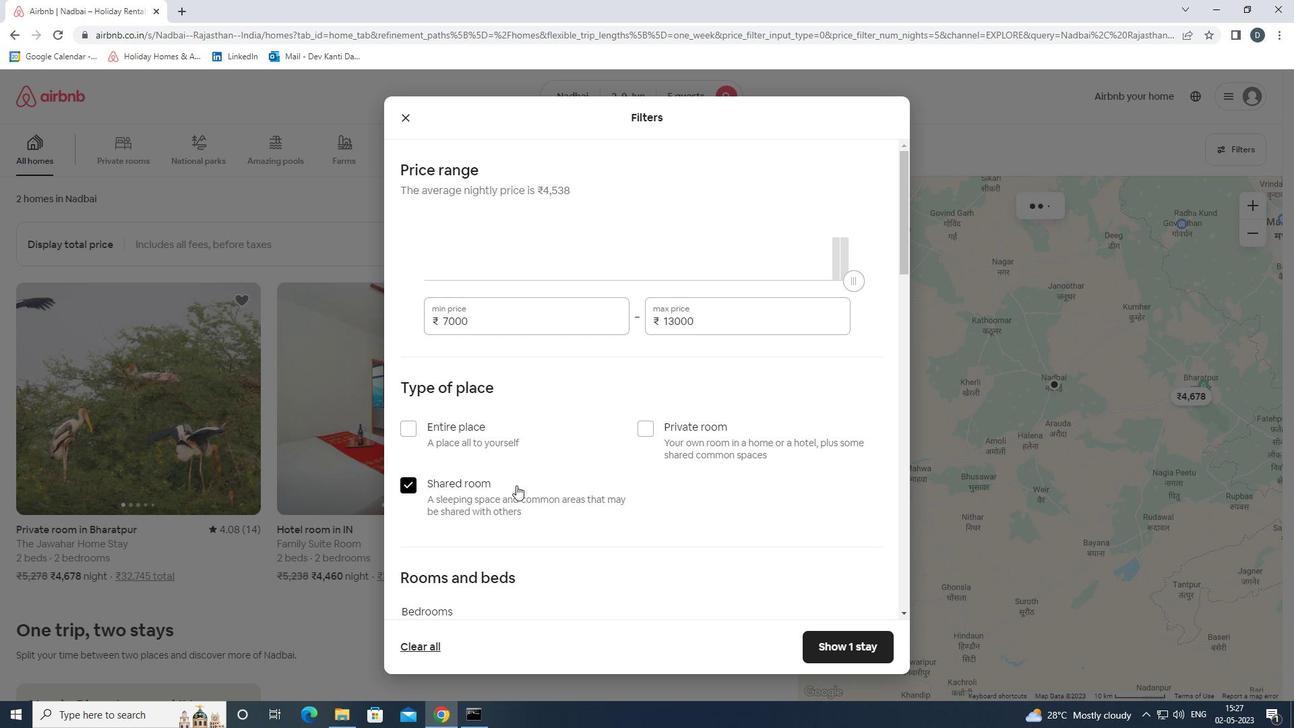
Action: Mouse moved to (614, 459)
Screenshot: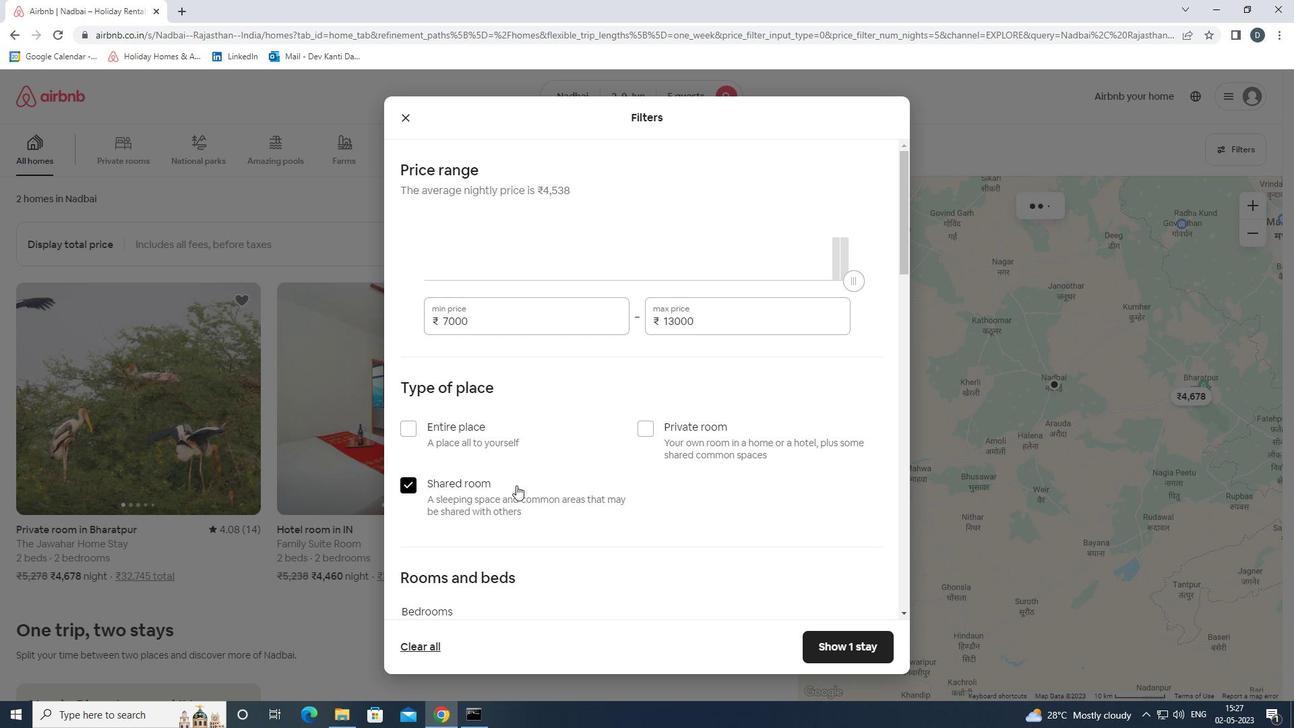
Action: Mouse scrolled (614, 459) with delta (0, 0)
Screenshot: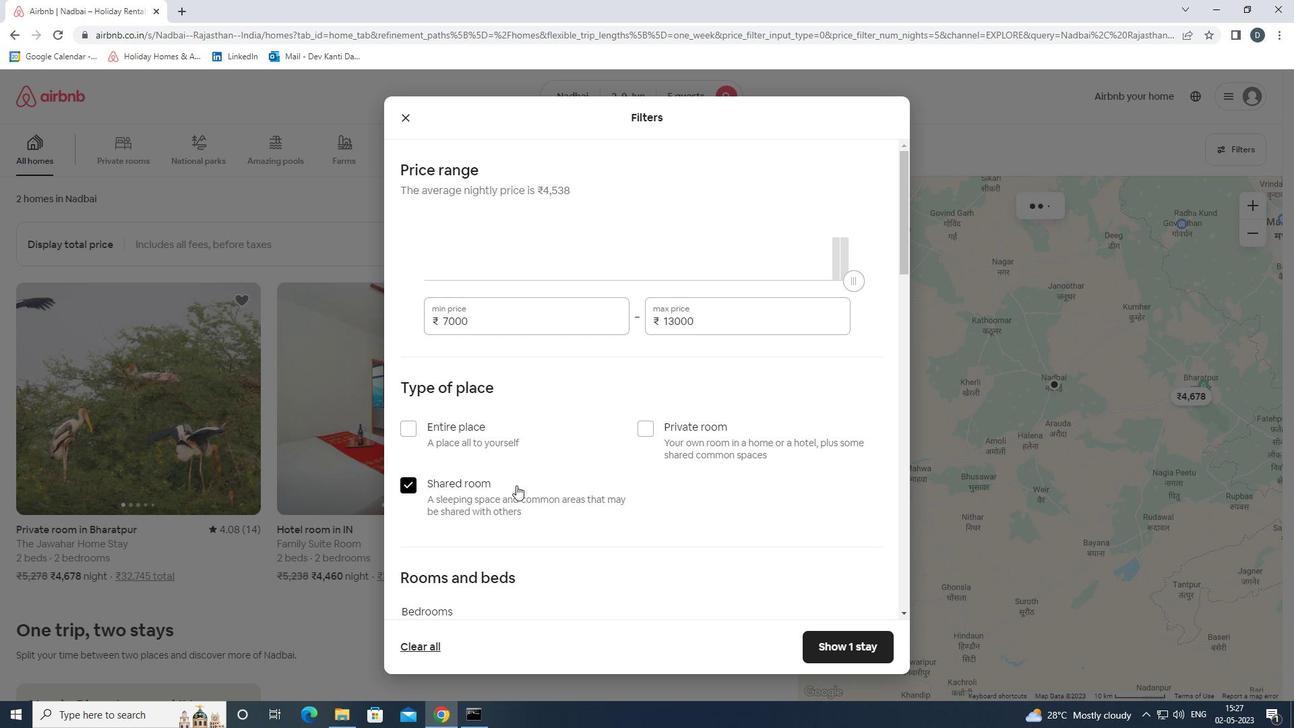 
Action: Mouse moved to (657, 434)
Screenshot: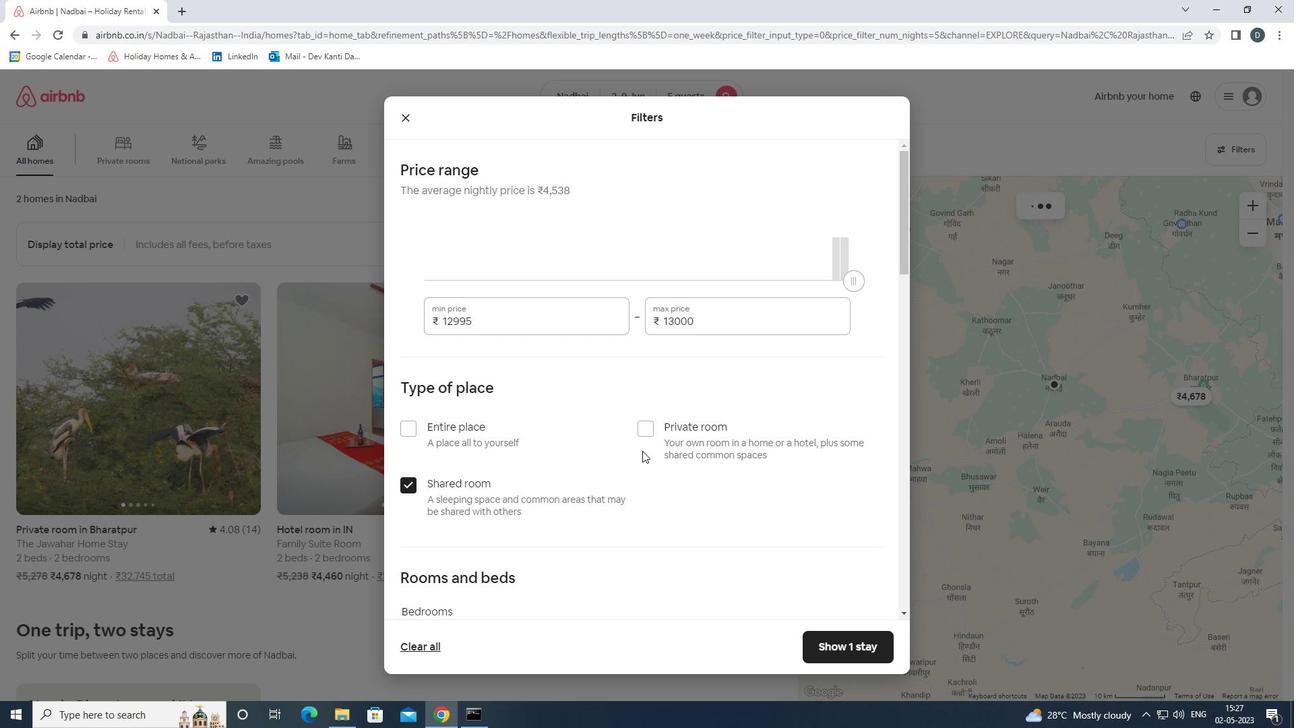 
Action: Mouse scrolled (657, 433) with delta (0, 0)
Screenshot: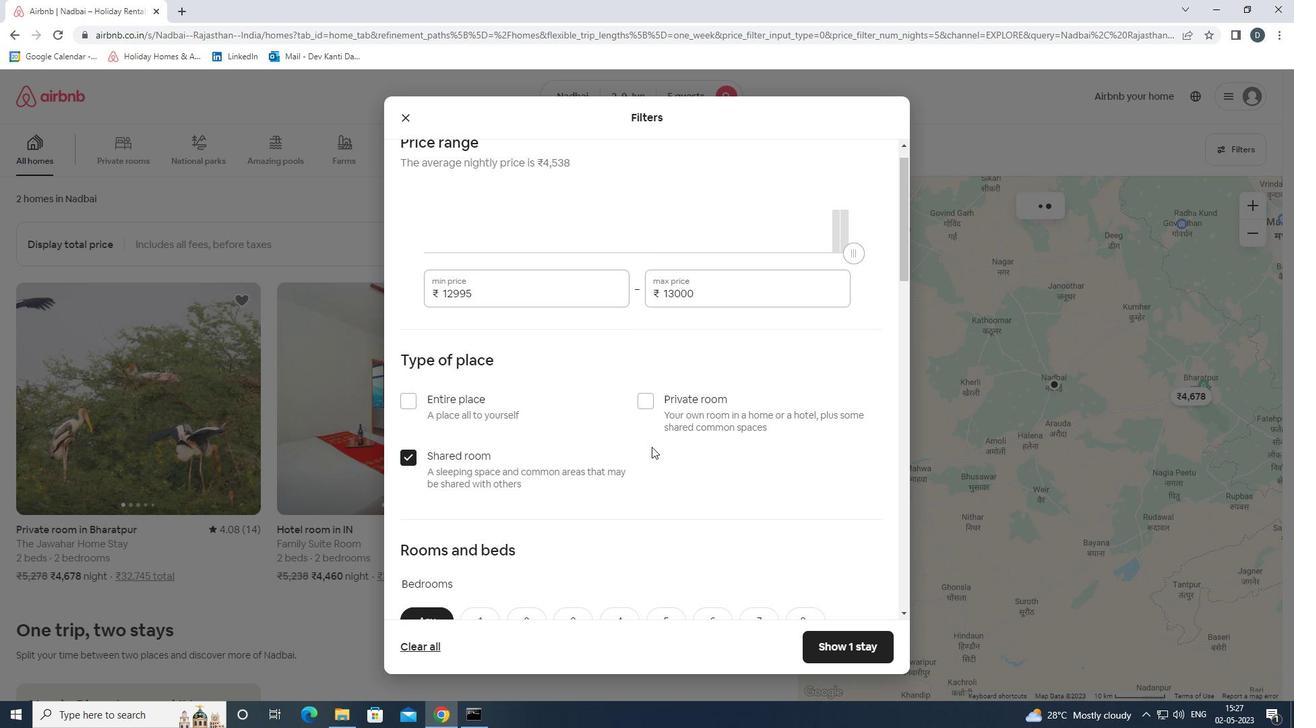 
Action: Mouse scrolled (657, 433) with delta (0, 0)
Screenshot: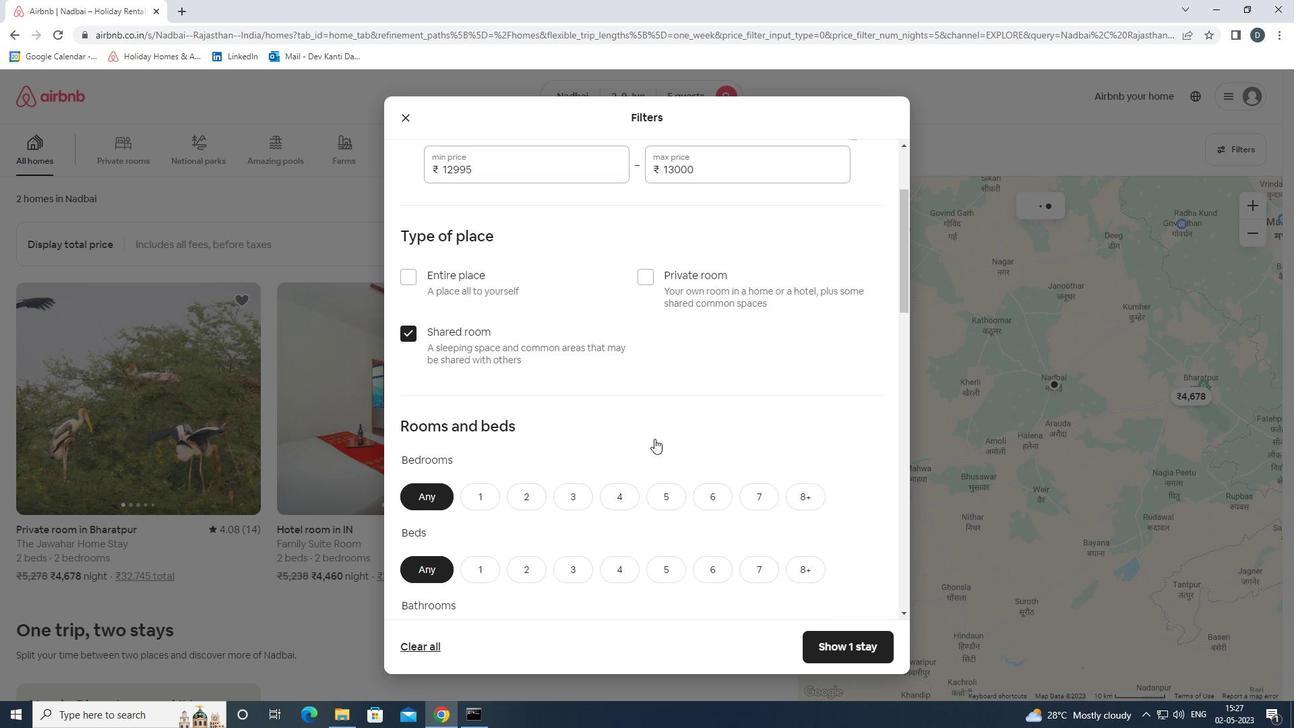 
Action: Mouse moved to (525, 308)
Screenshot: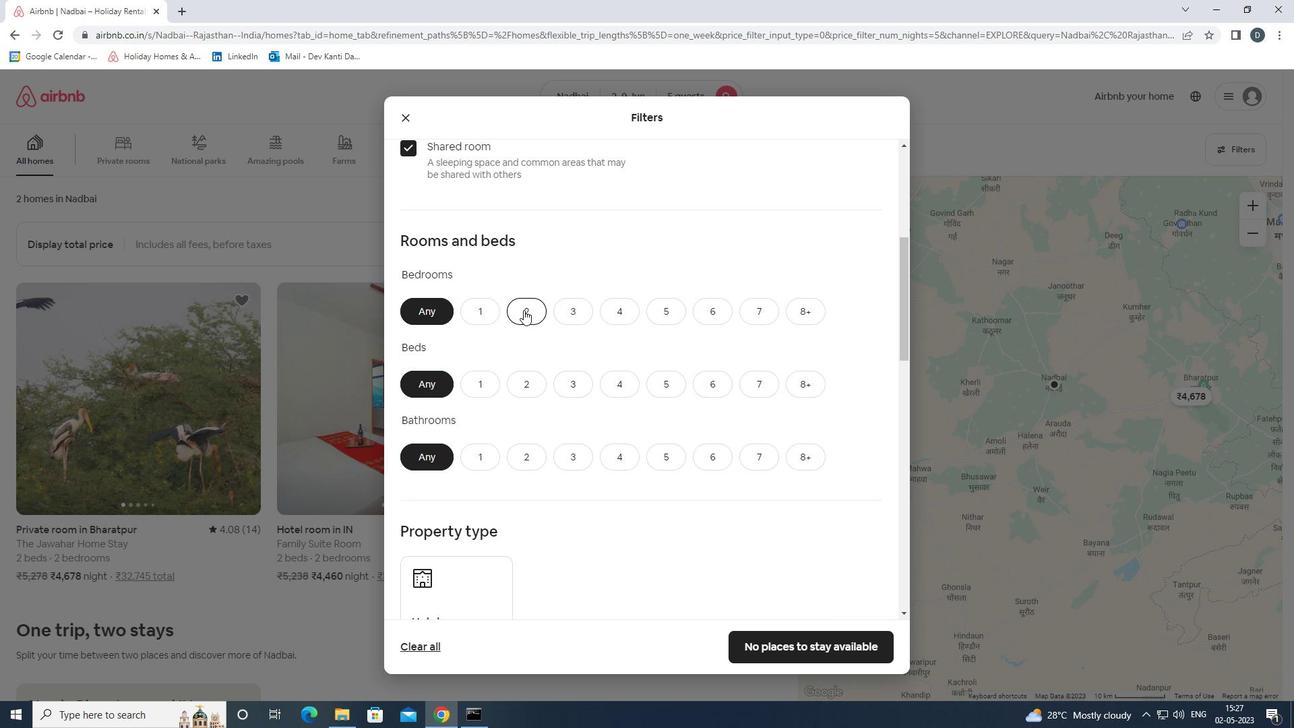 
Action: Mouse pressed left at (525, 308)
Screenshot: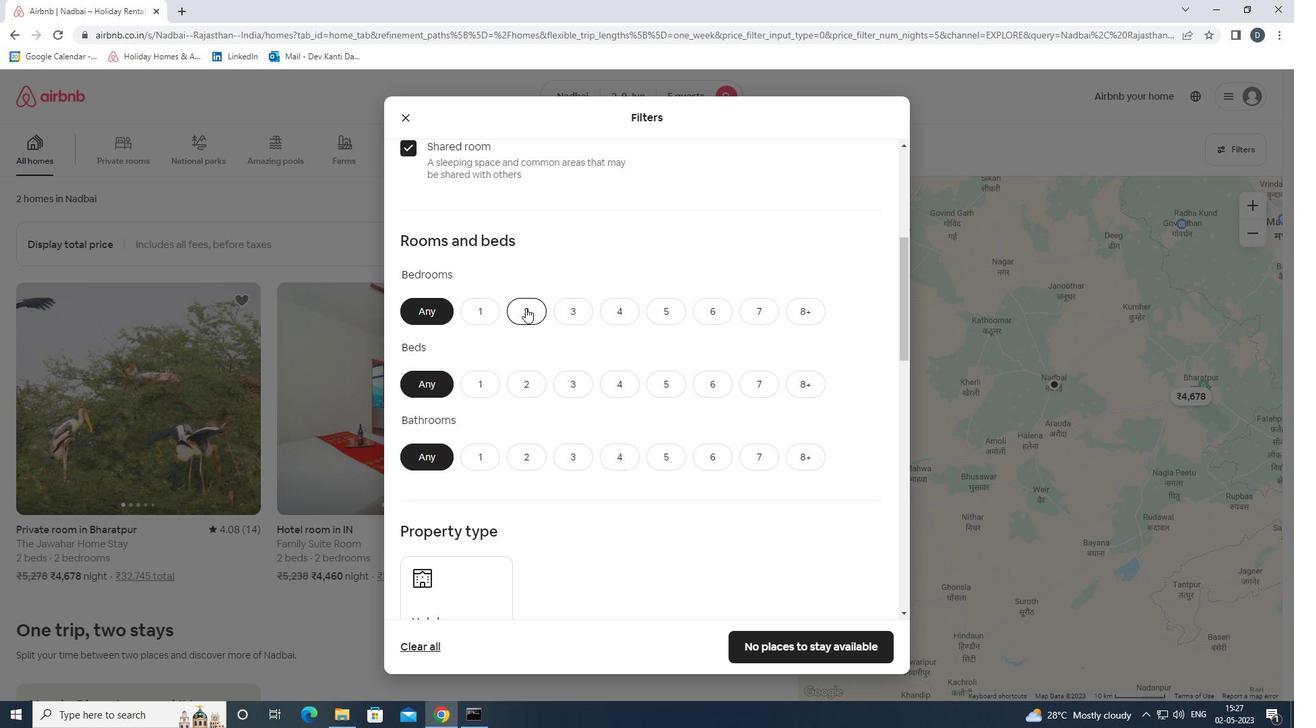 
Action: Mouse moved to (678, 385)
Screenshot: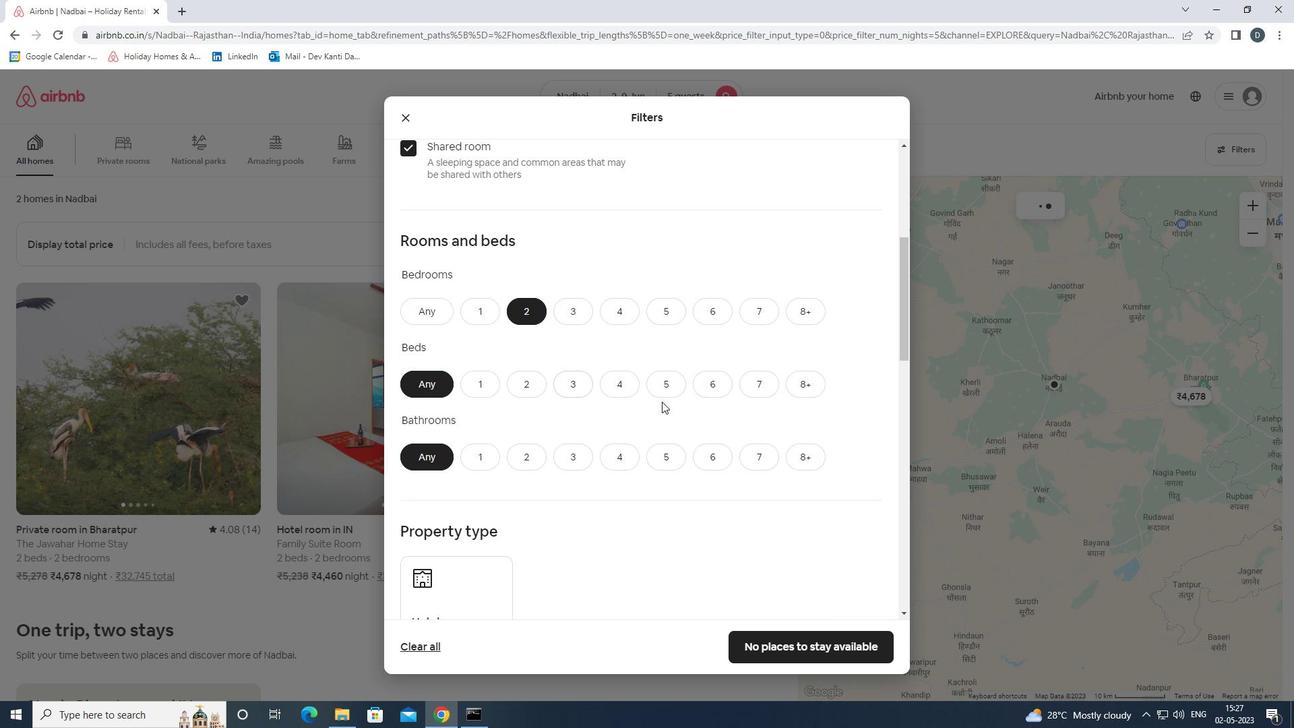 
Action: Mouse pressed left at (678, 385)
Screenshot: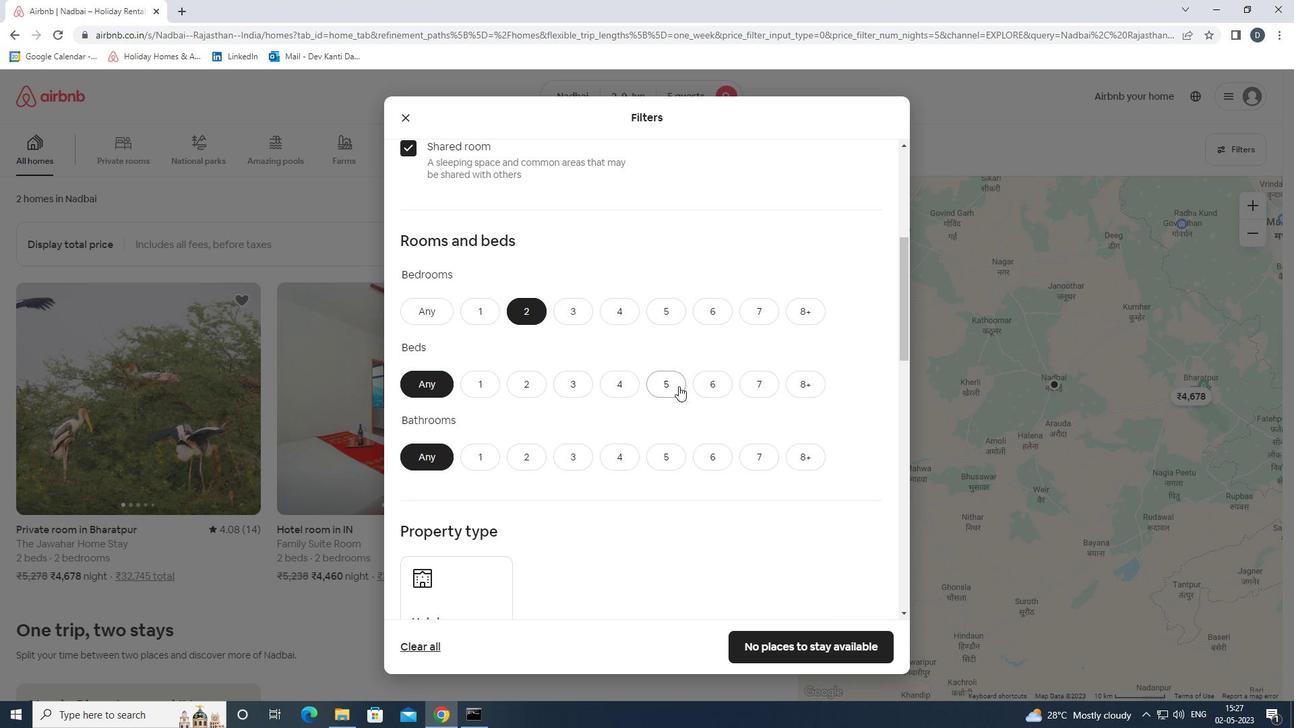 
Action: Mouse moved to (531, 459)
Screenshot: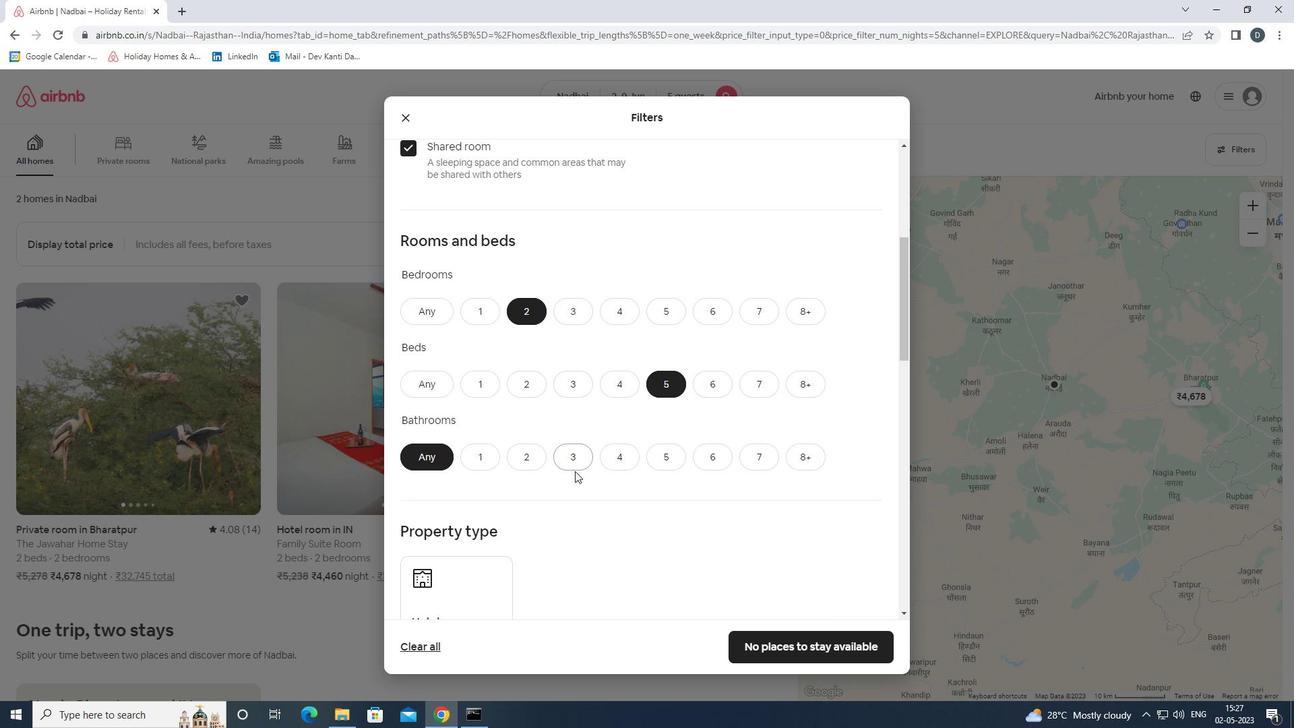 
Action: Mouse pressed left at (531, 459)
Screenshot: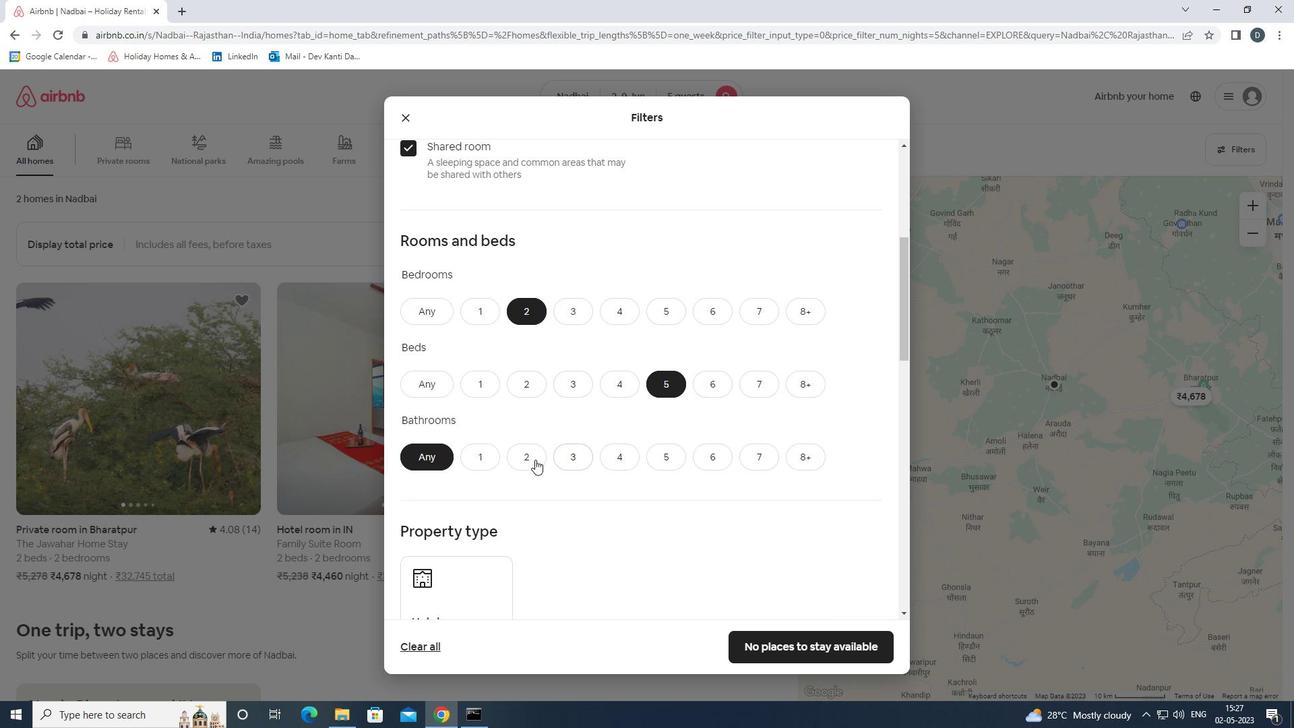 
Action: Mouse moved to (626, 506)
Screenshot: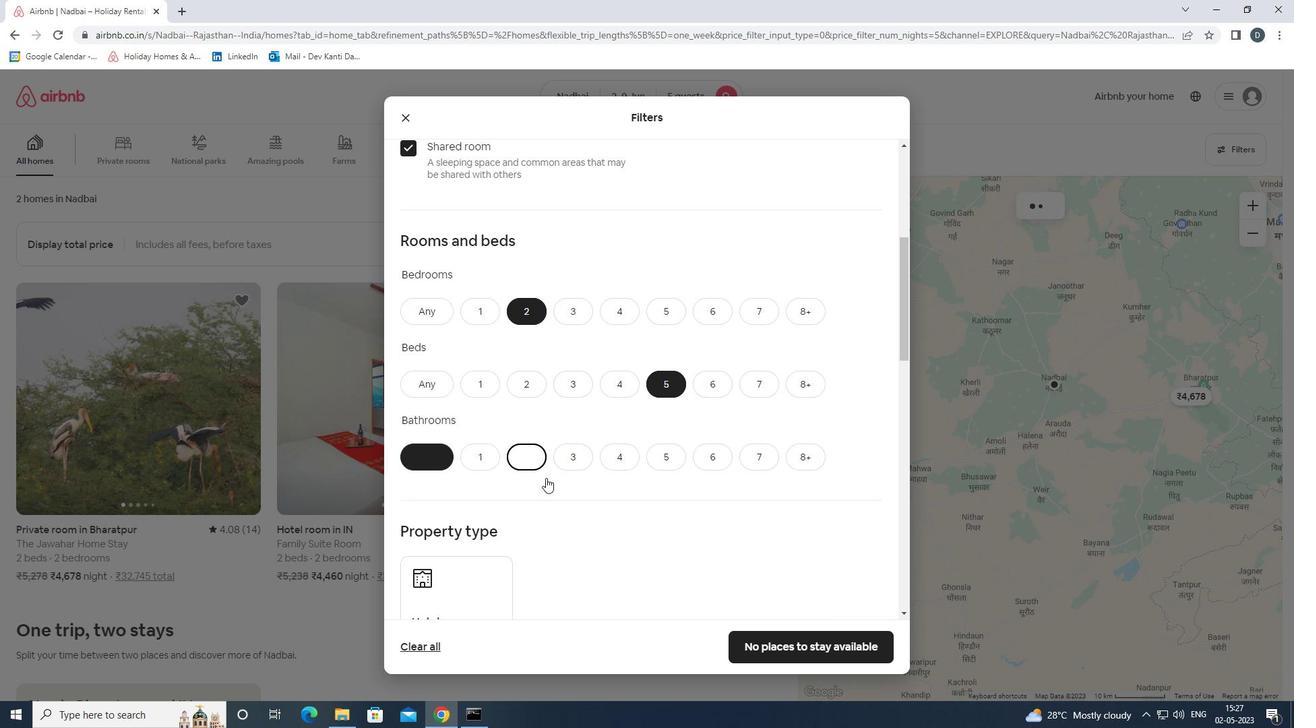 
Action: Mouse scrolled (626, 506) with delta (0, 0)
Screenshot: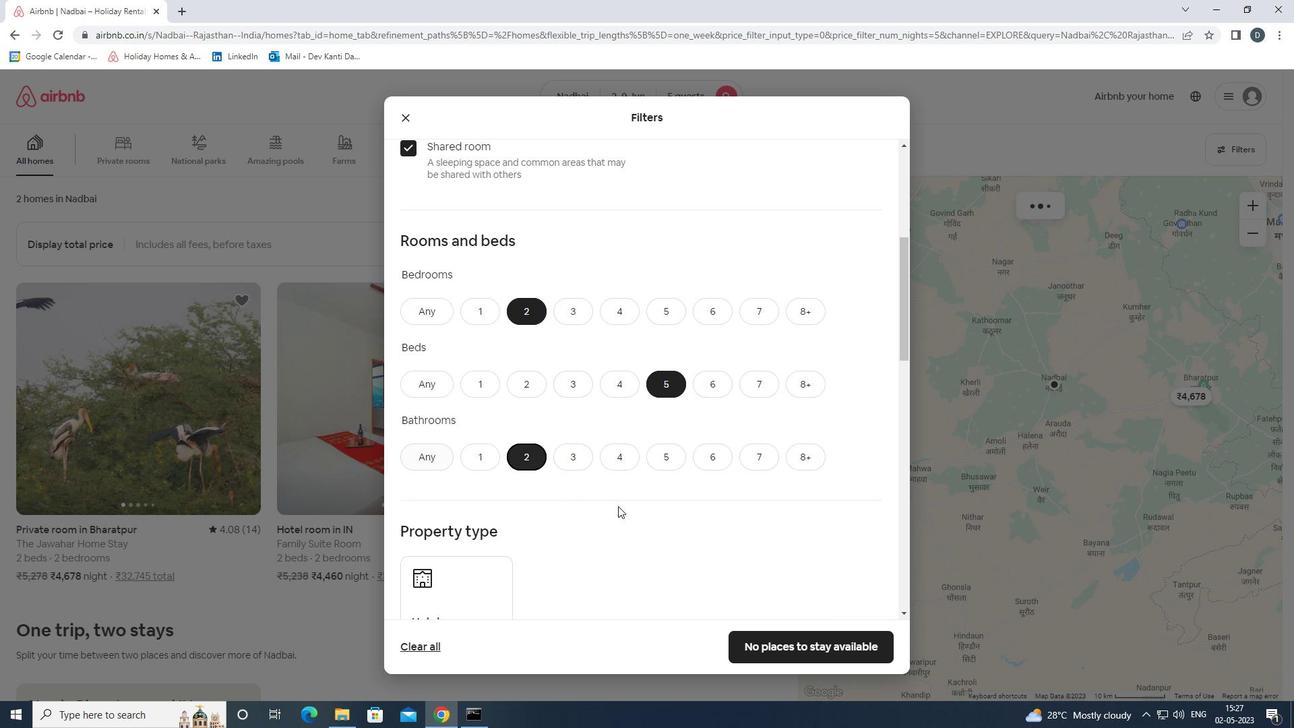 
Action: Mouse scrolled (626, 506) with delta (0, 0)
Screenshot: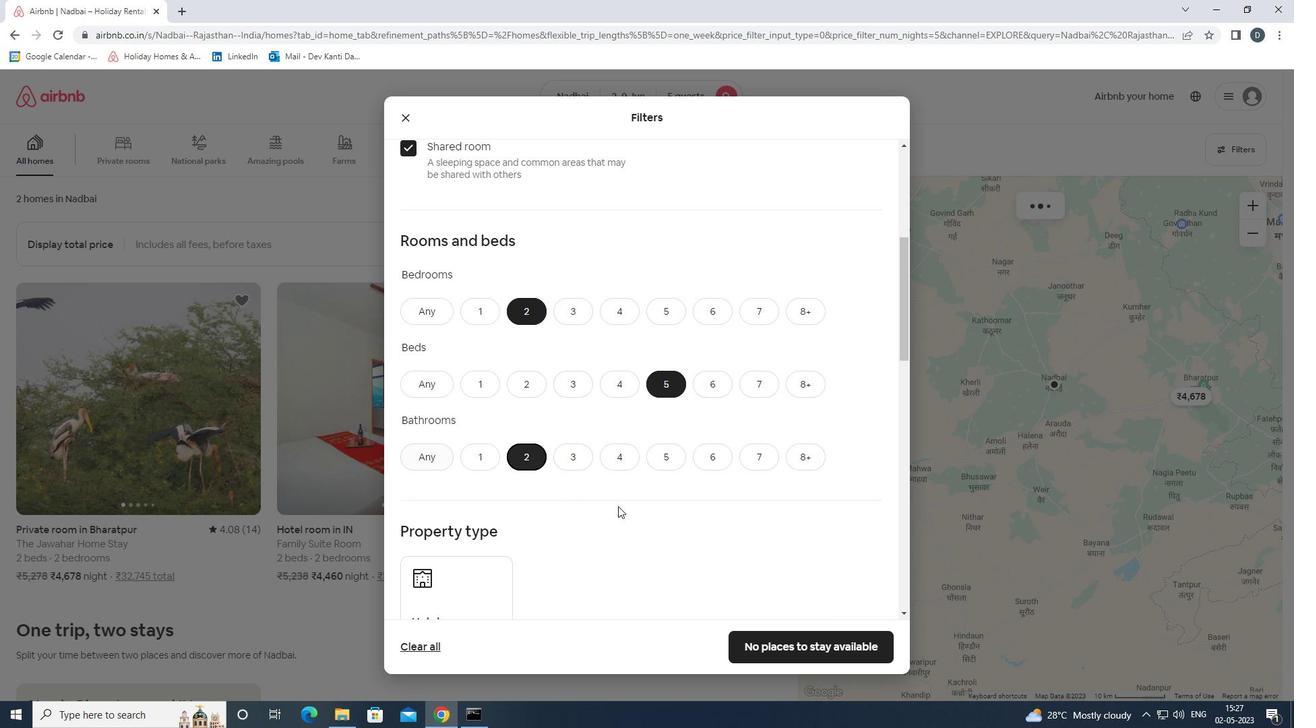 
Action: Mouse moved to (628, 506)
Screenshot: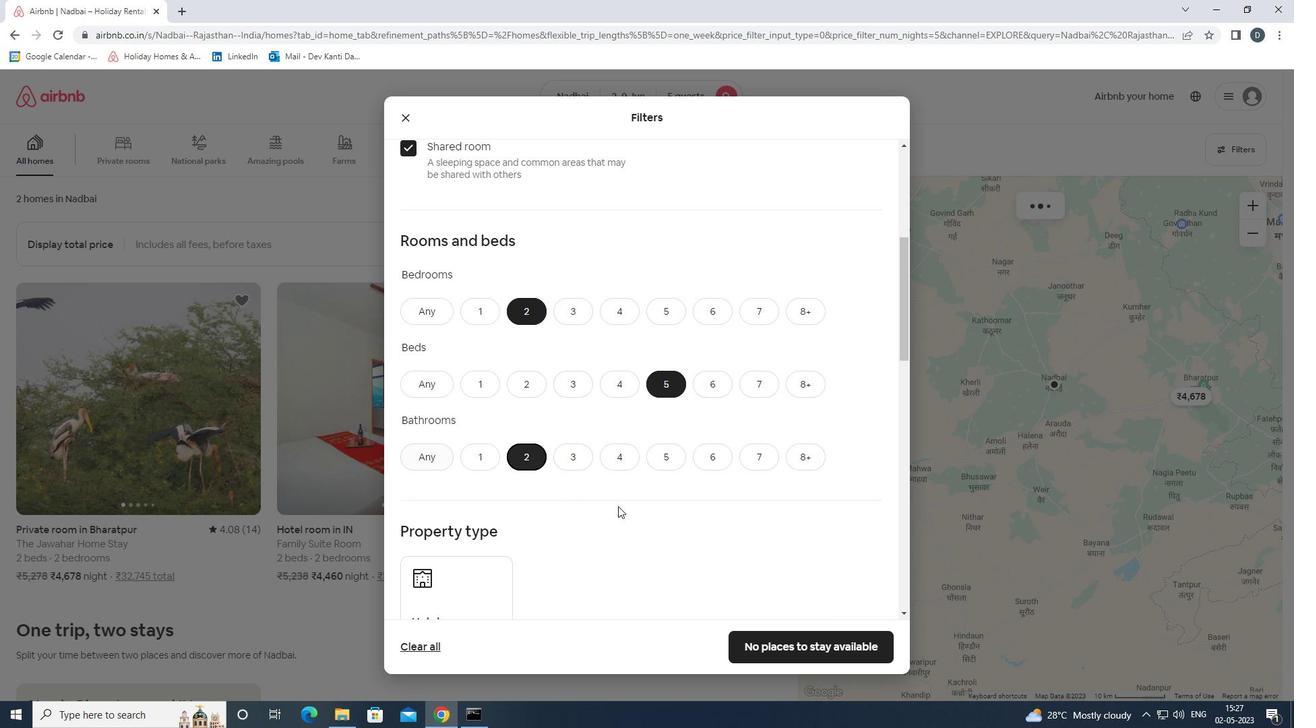 
Action: Mouse scrolled (628, 506) with delta (0, 0)
Screenshot: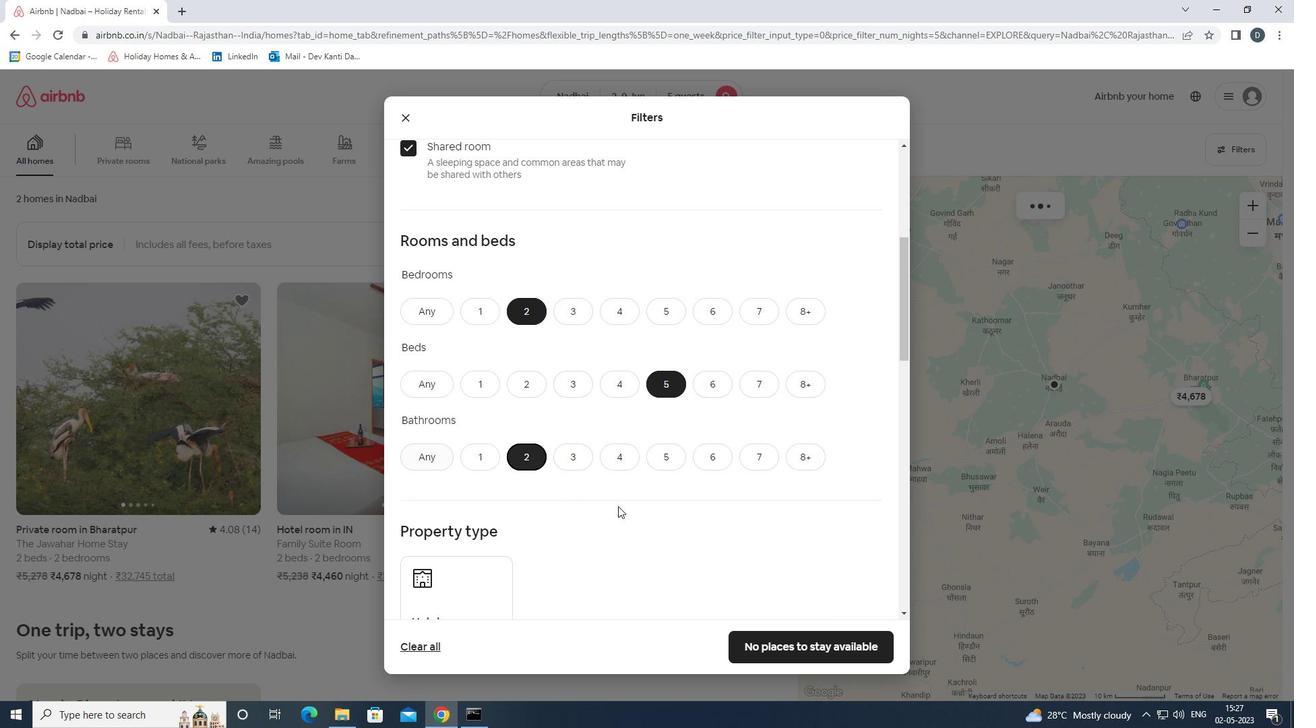 
Action: Mouse moved to (490, 415)
Screenshot: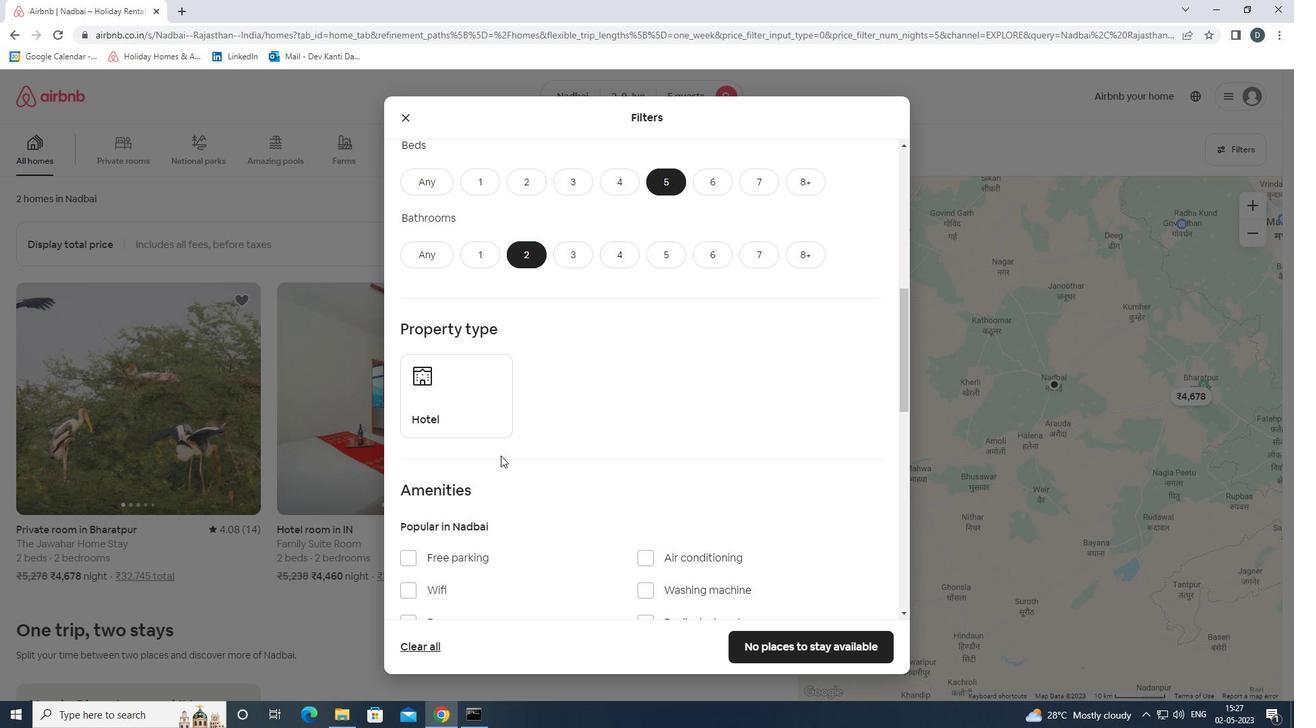 
Action: Mouse pressed left at (490, 415)
Screenshot: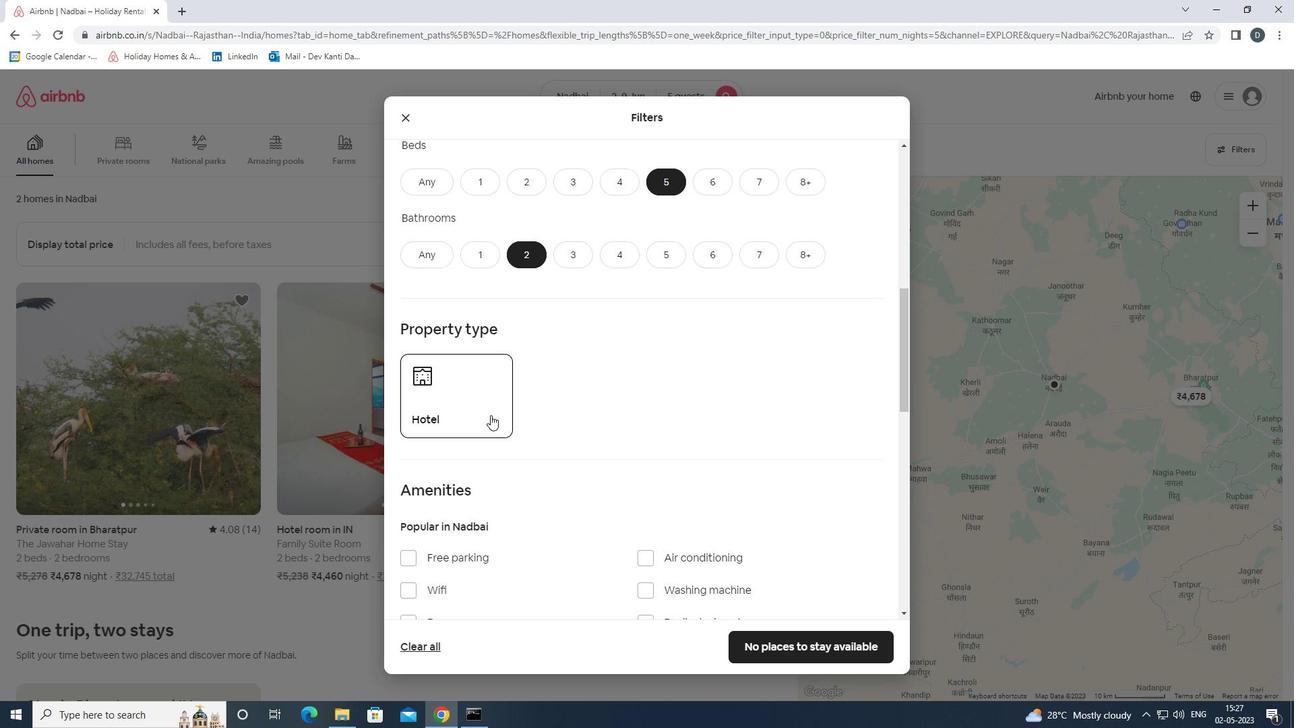 
Action: Mouse pressed left at (490, 415)
Screenshot: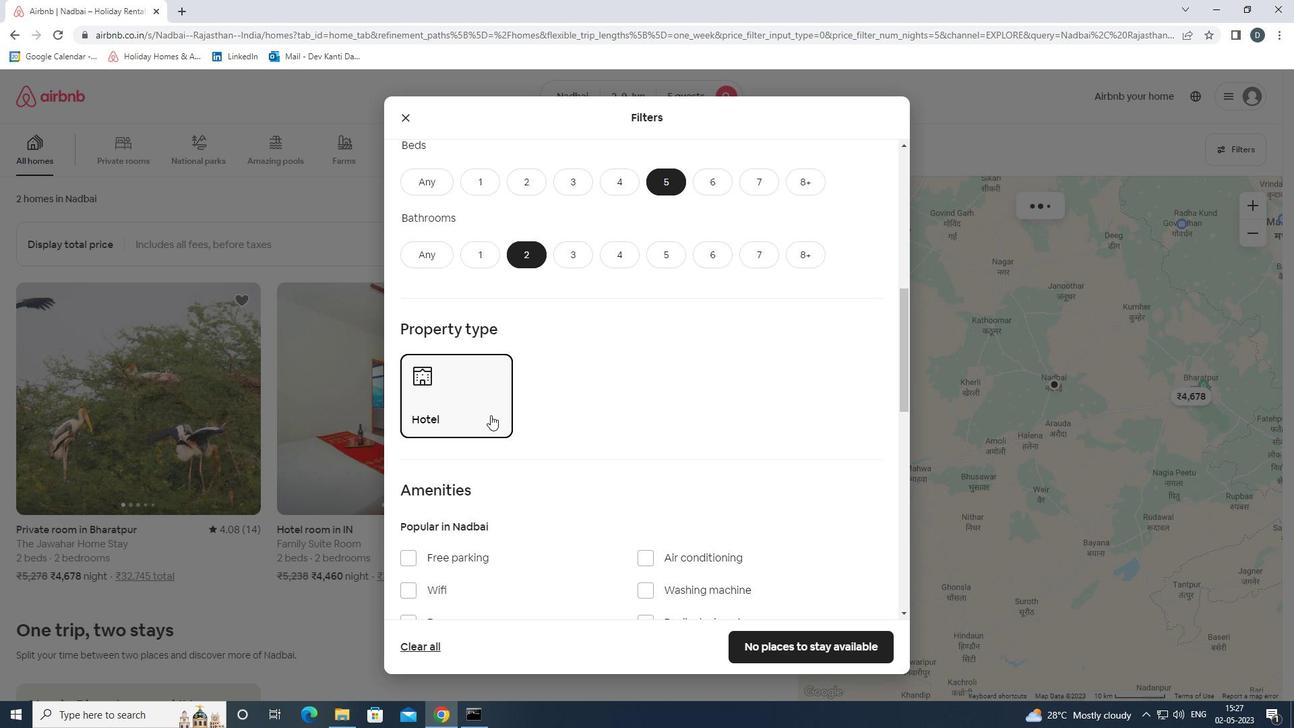 
Action: Mouse moved to (593, 431)
Screenshot: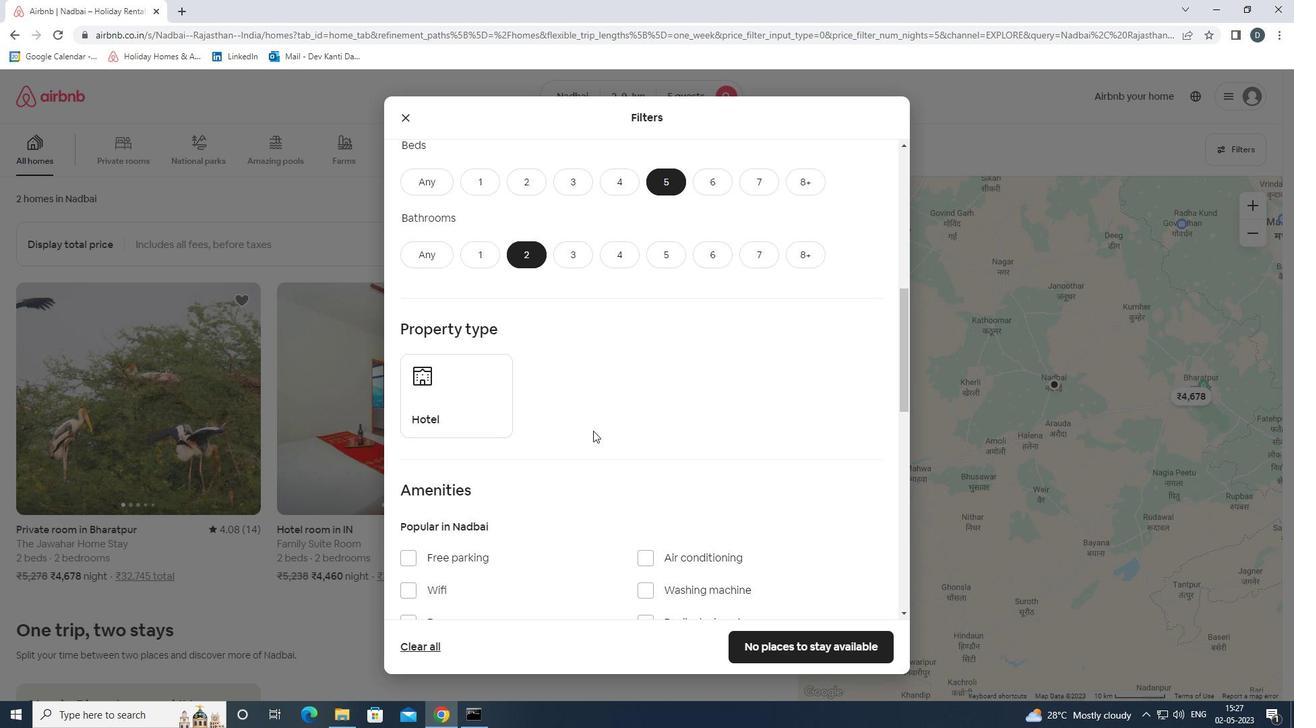 
Action: Mouse scrolled (593, 430) with delta (0, 0)
Screenshot: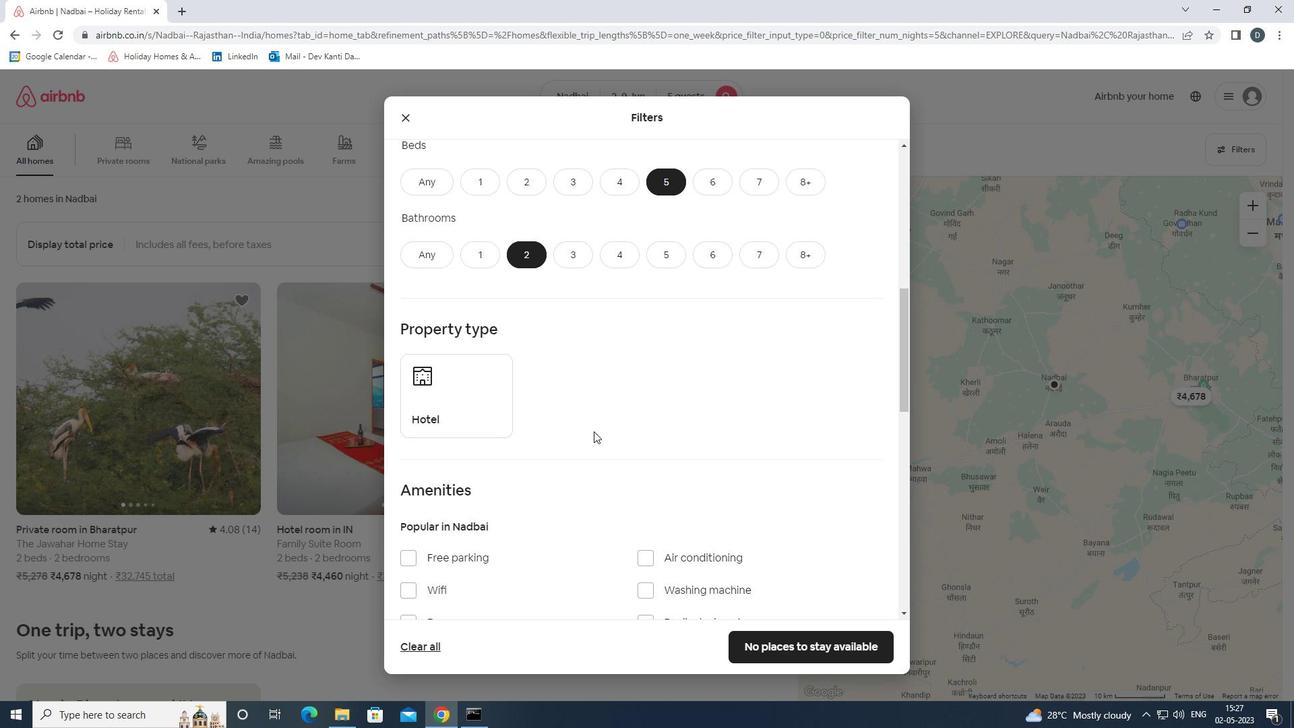 
Action: Mouse moved to (594, 431)
Screenshot: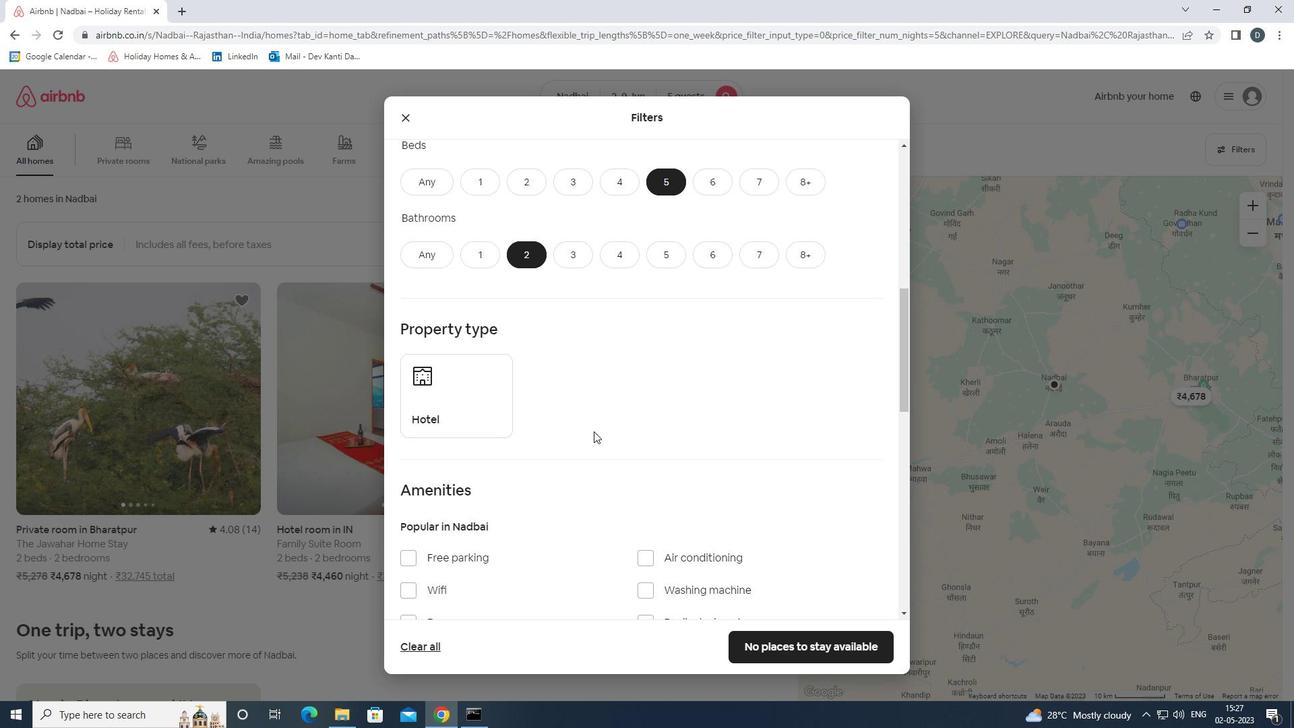 
Action: Mouse scrolled (594, 430) with delta (0, 0)
Screenshot: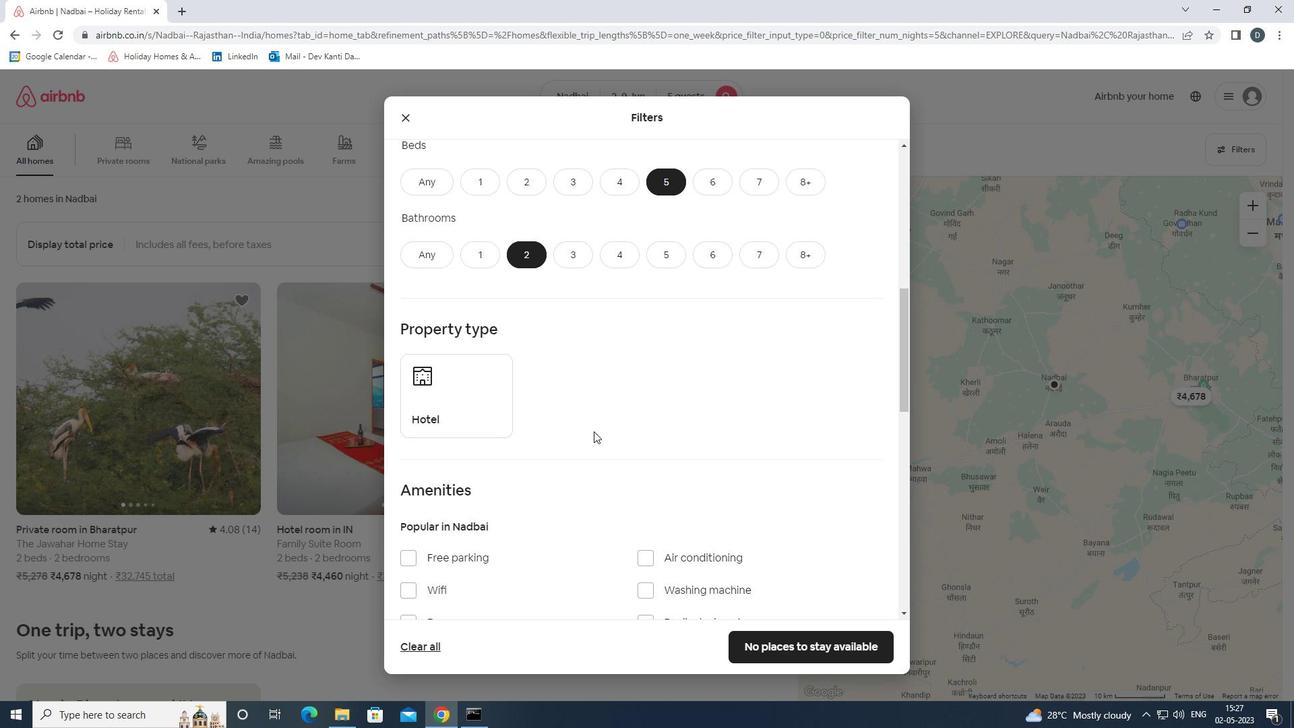 
Action: Mouse scrolled (594, 430) with delta (0, 0)
Screenshot: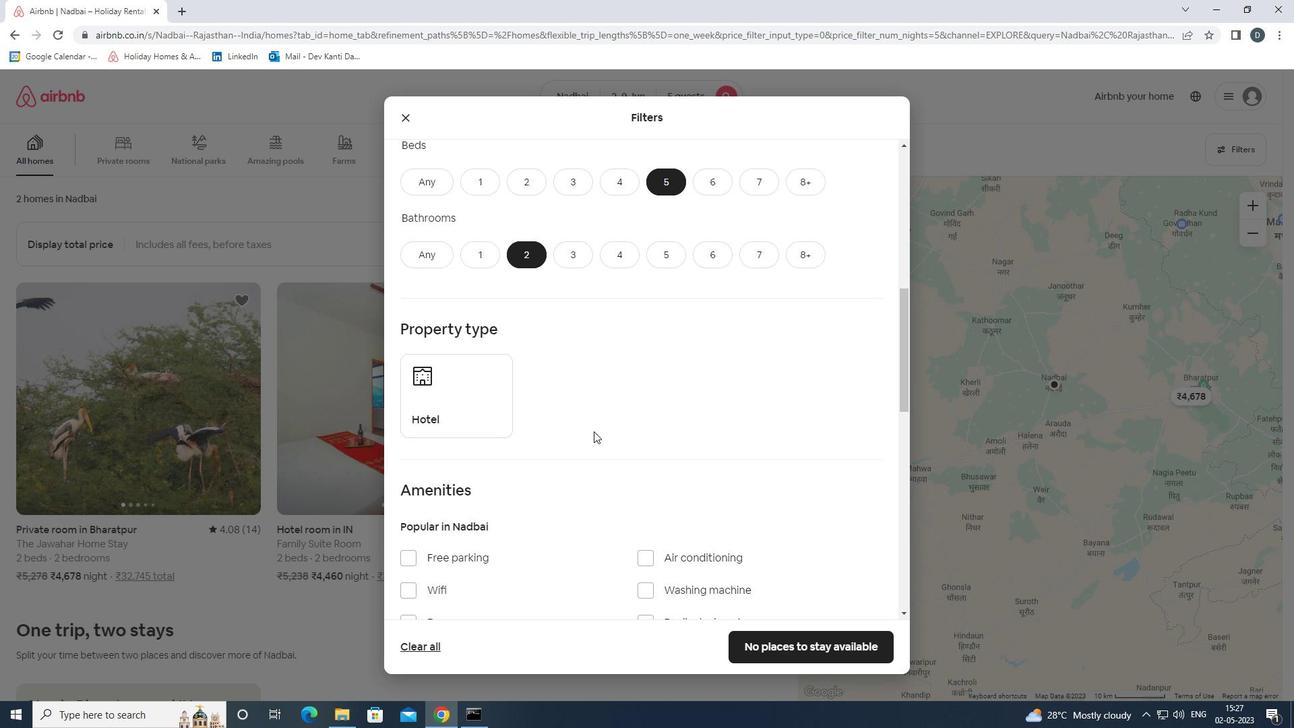 
Action: Mouse moved to (427, 393)
Screenshot: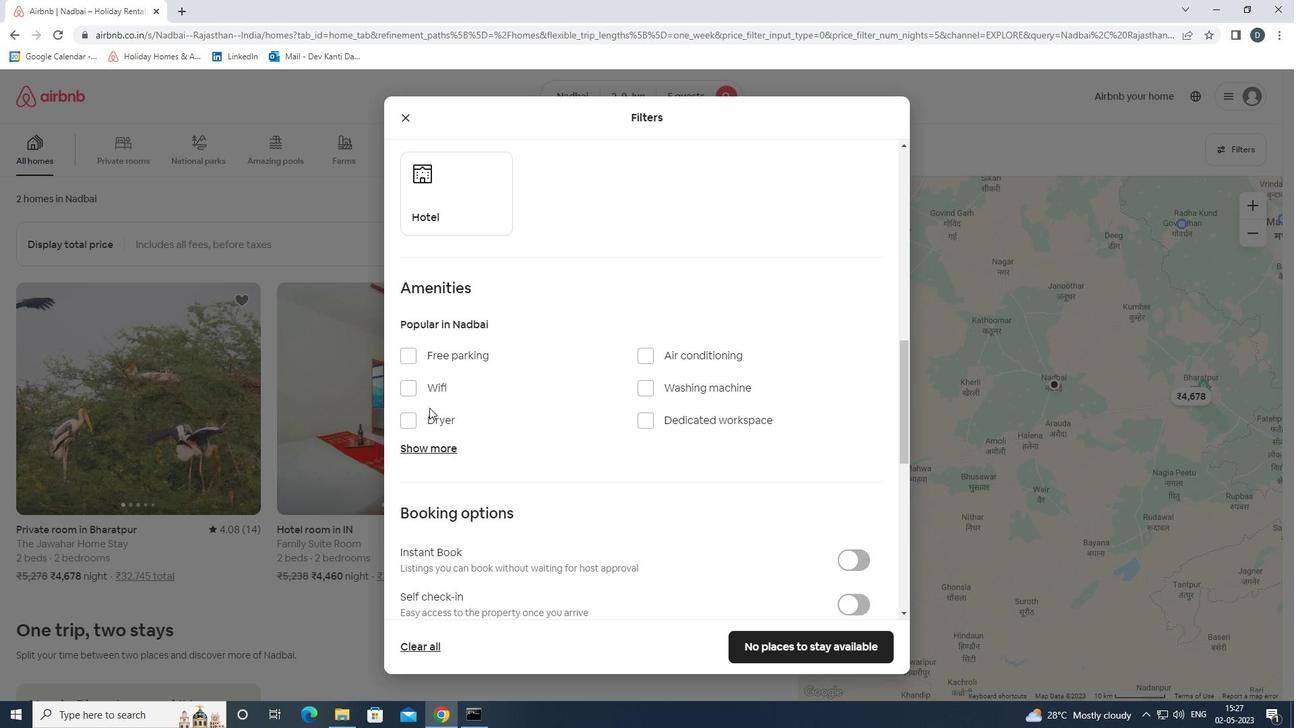
Action: Mouse pressed left at (427, 393)
Screenshot: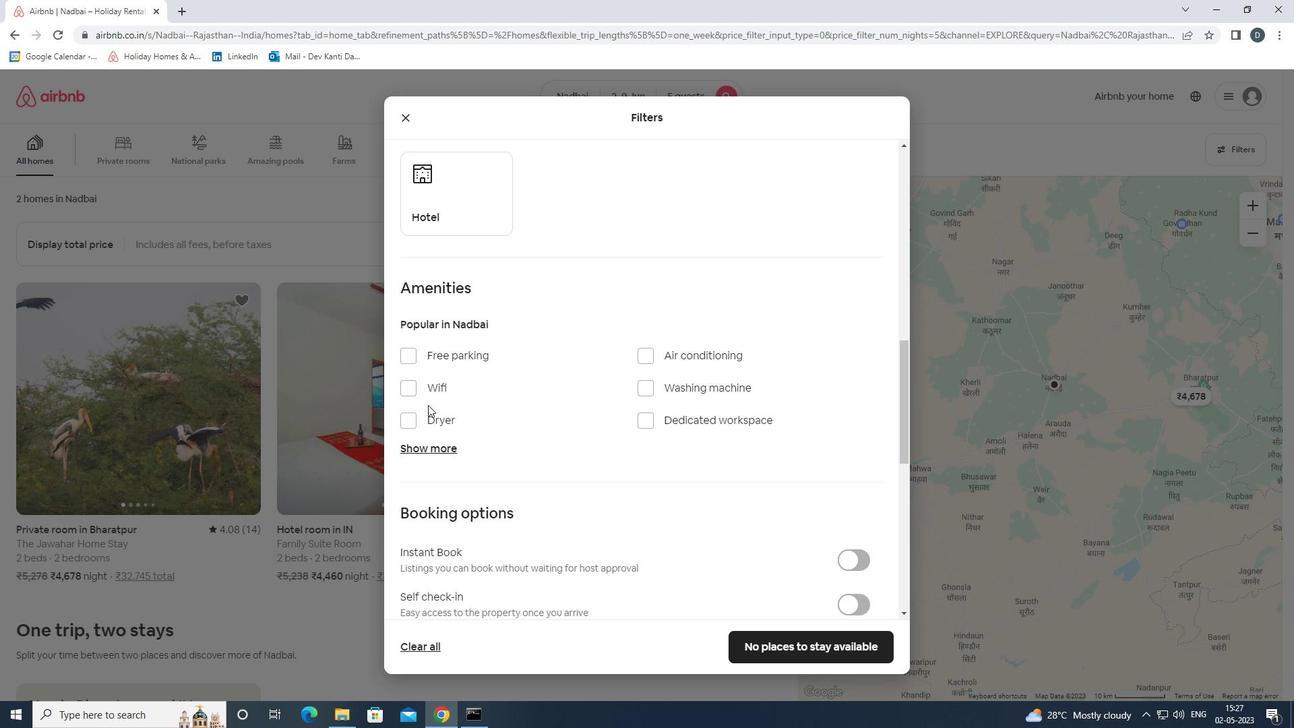 
Action: Mouse moved to (722, 386)
Screenshot: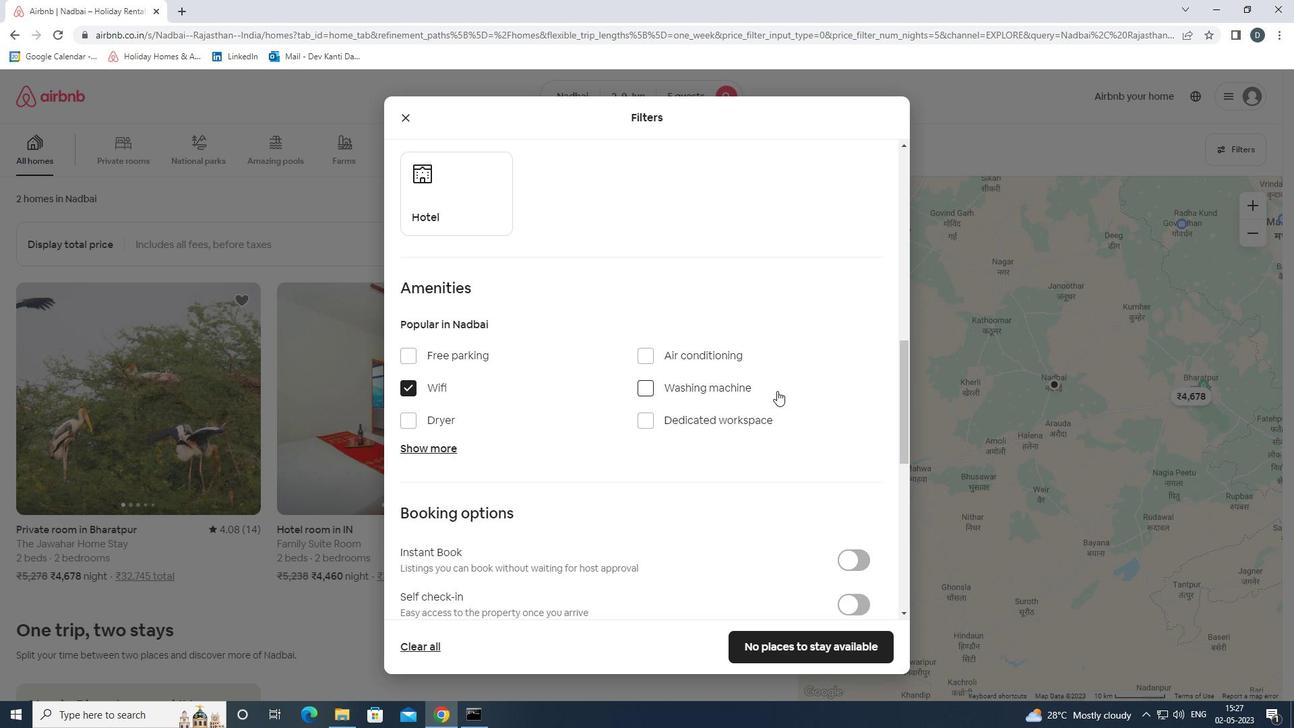 
Action: Mouse pressed left at (722, 386)
Screenshot: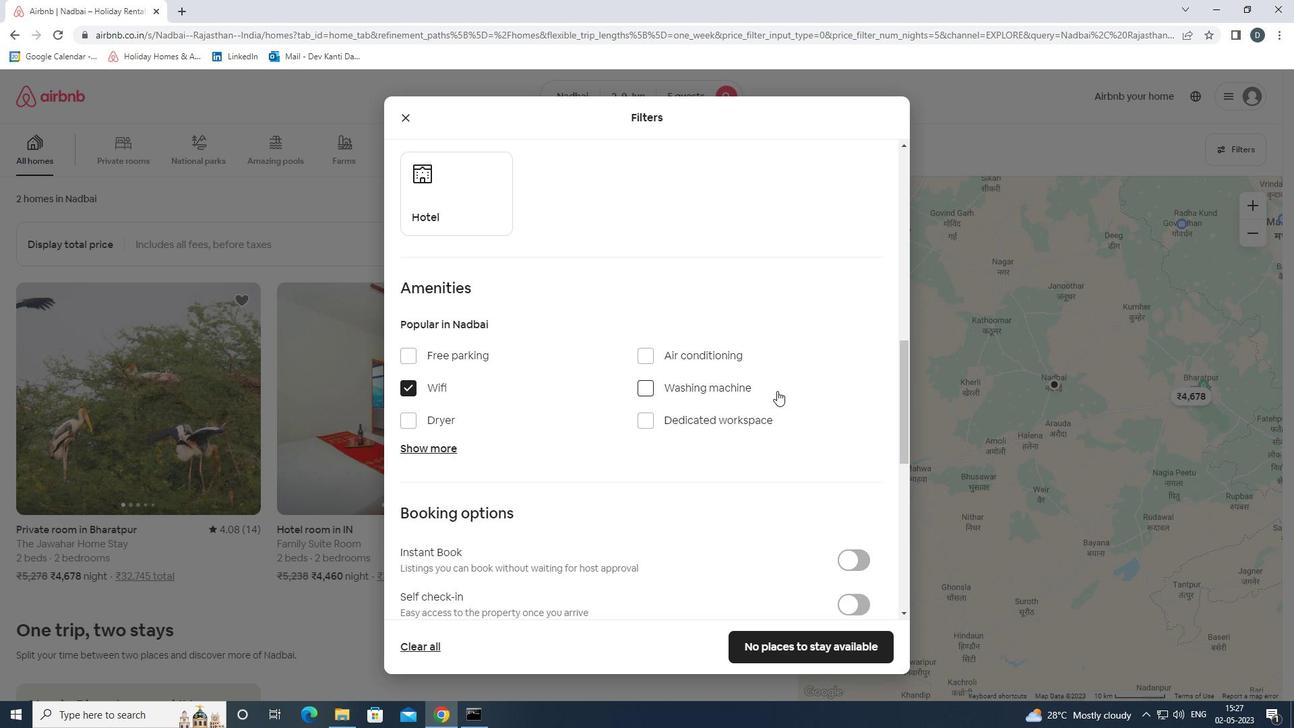
Action: Mouse moved to (736, 464)
Screenshot: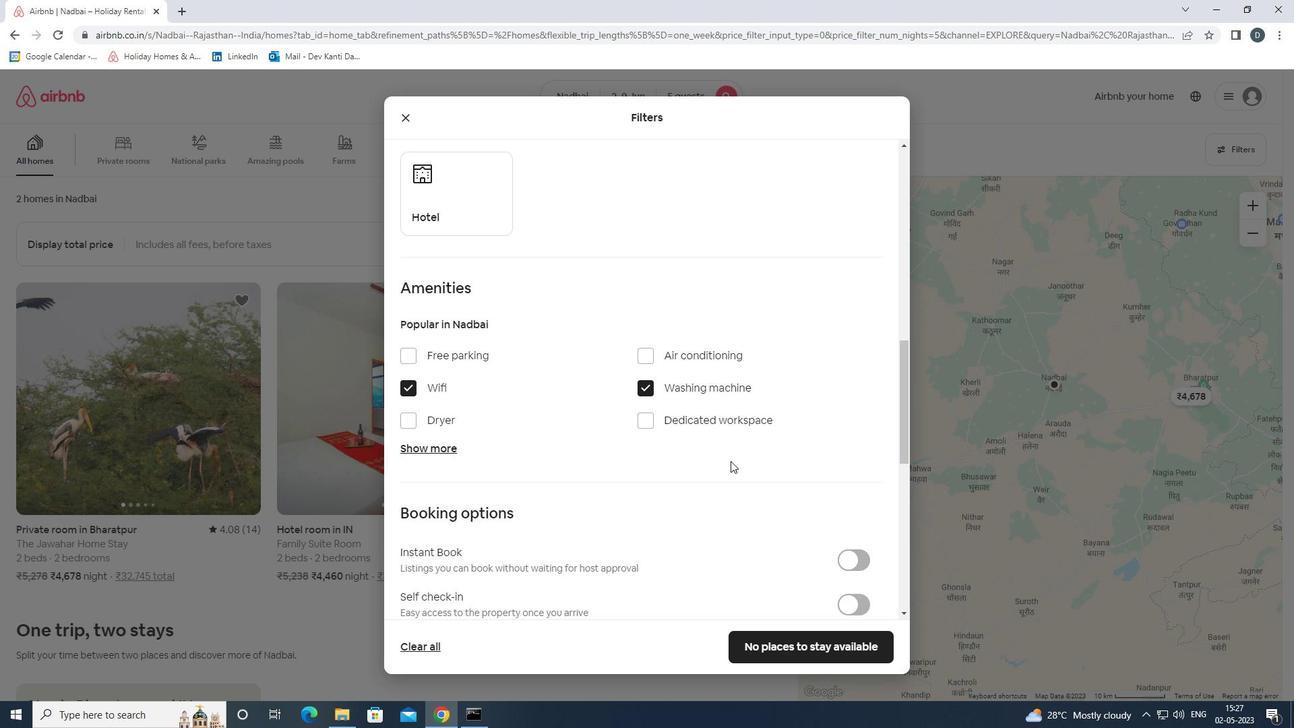 
Action: Mouse scrolled (736, 463) with delta (0, 0)
Screenshot: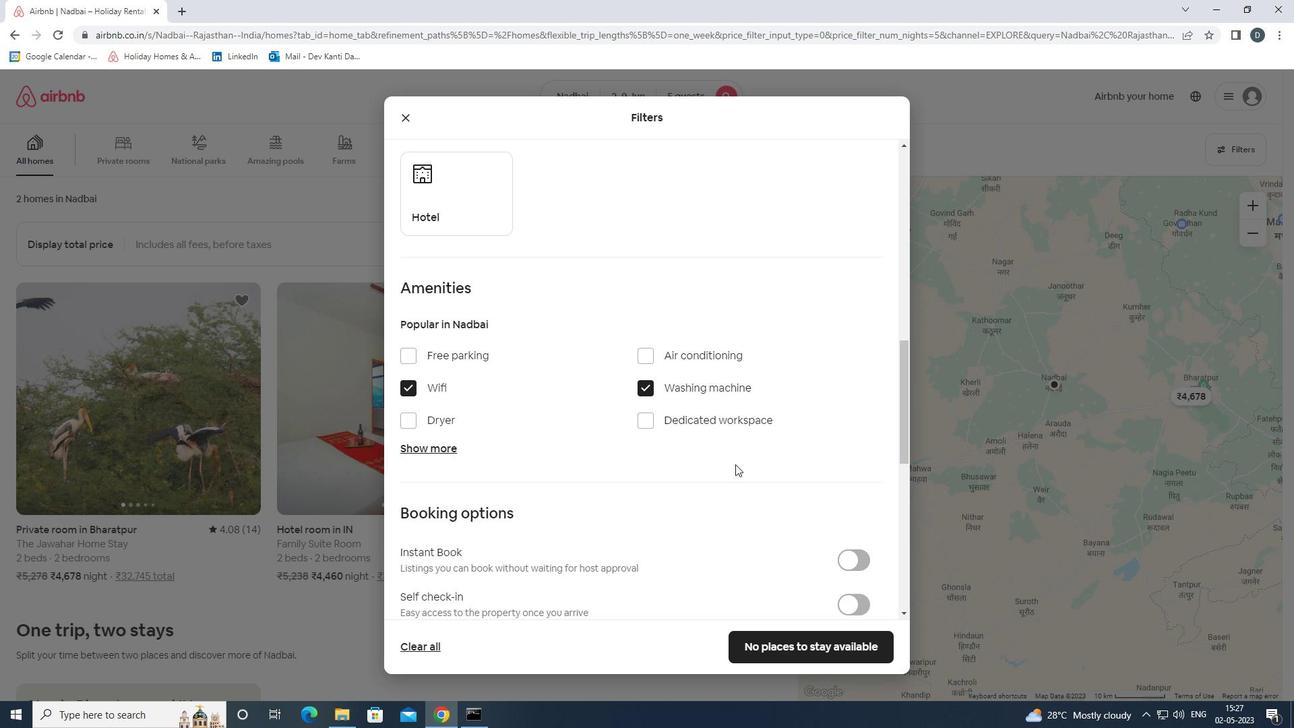 
Action: Mouse scrolled (736, 463) with delta (0, 0)
Screenshot: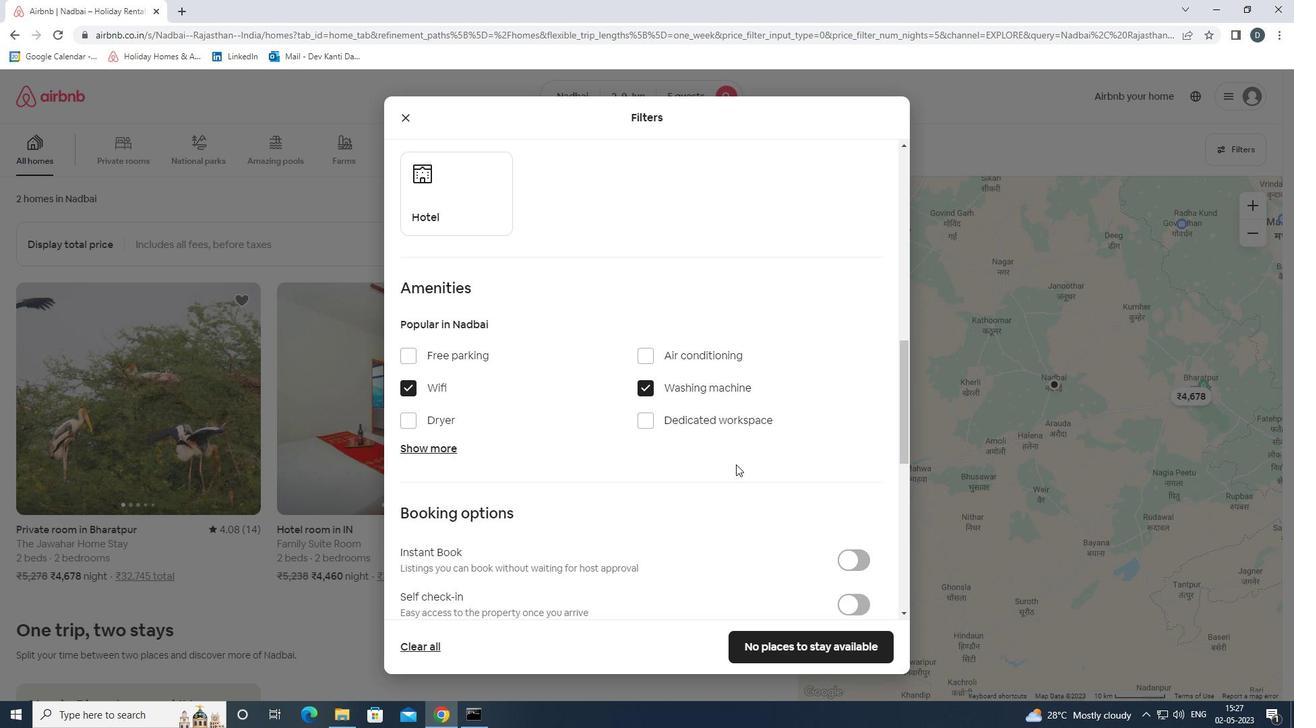 
Action: Mouse scrolled (736, 463) with delta (0, 0)
Screenshot: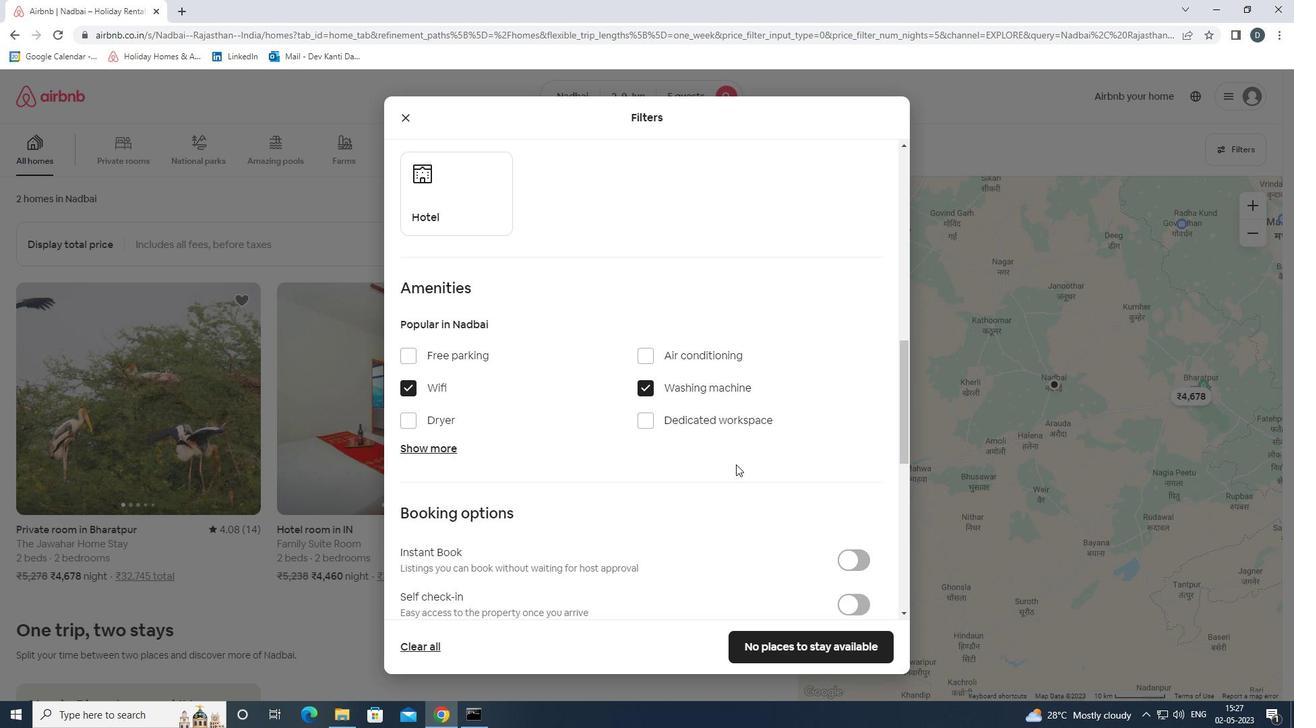 
Action: Mouse moved to (736, 464)
Screenshot: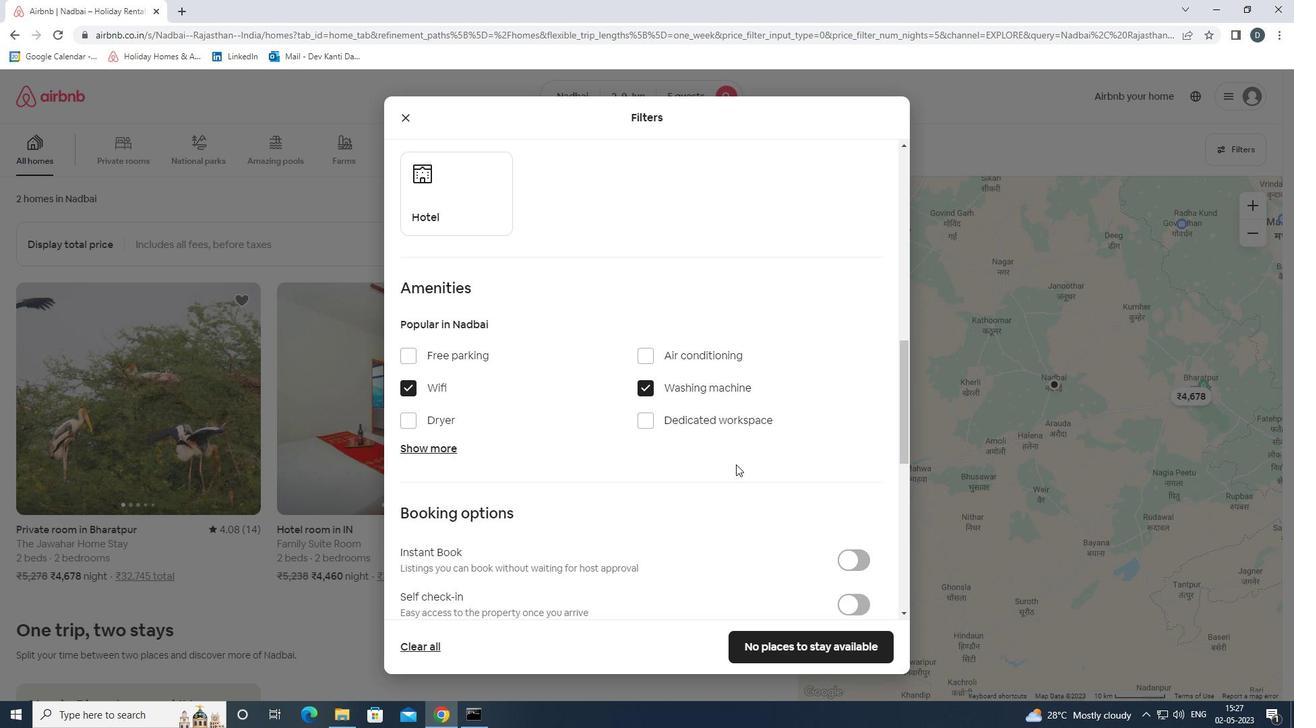 
Action: Mouse scrolled (736, 463) with delta (0, 0)
Screenshot: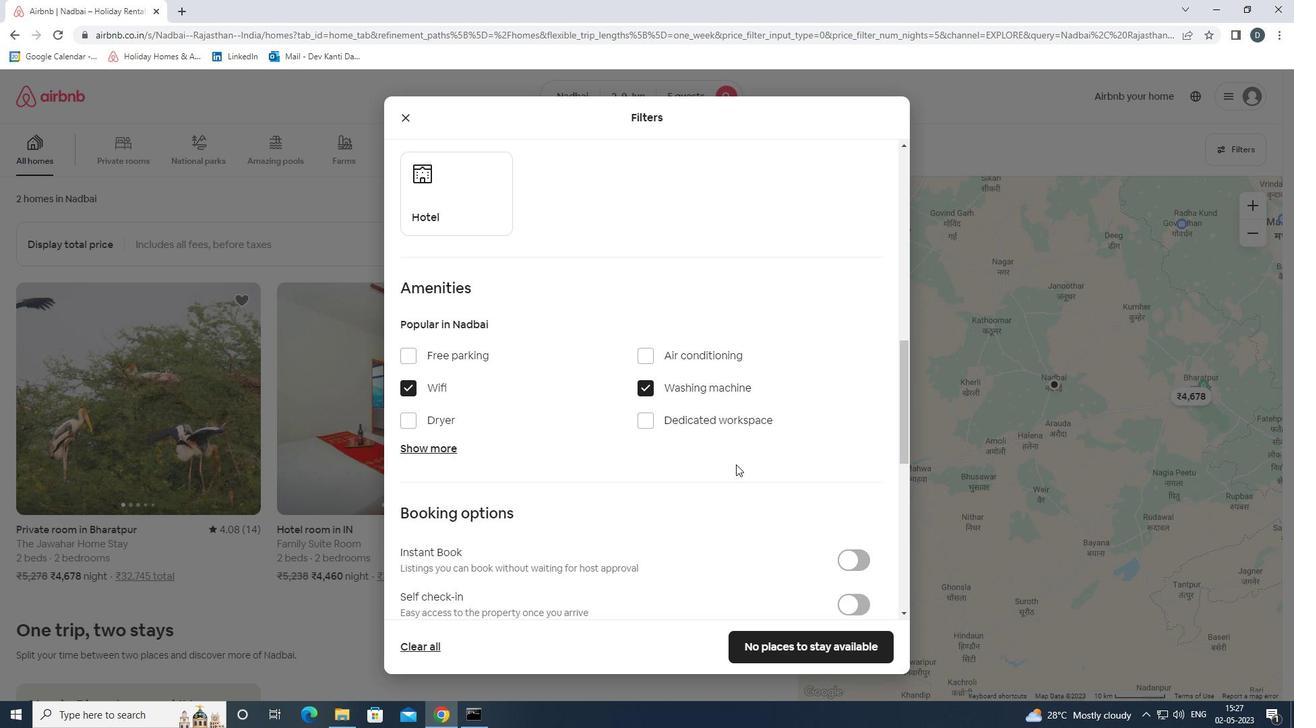 
Action: Mouse moved to (870, 334)
Screenshot: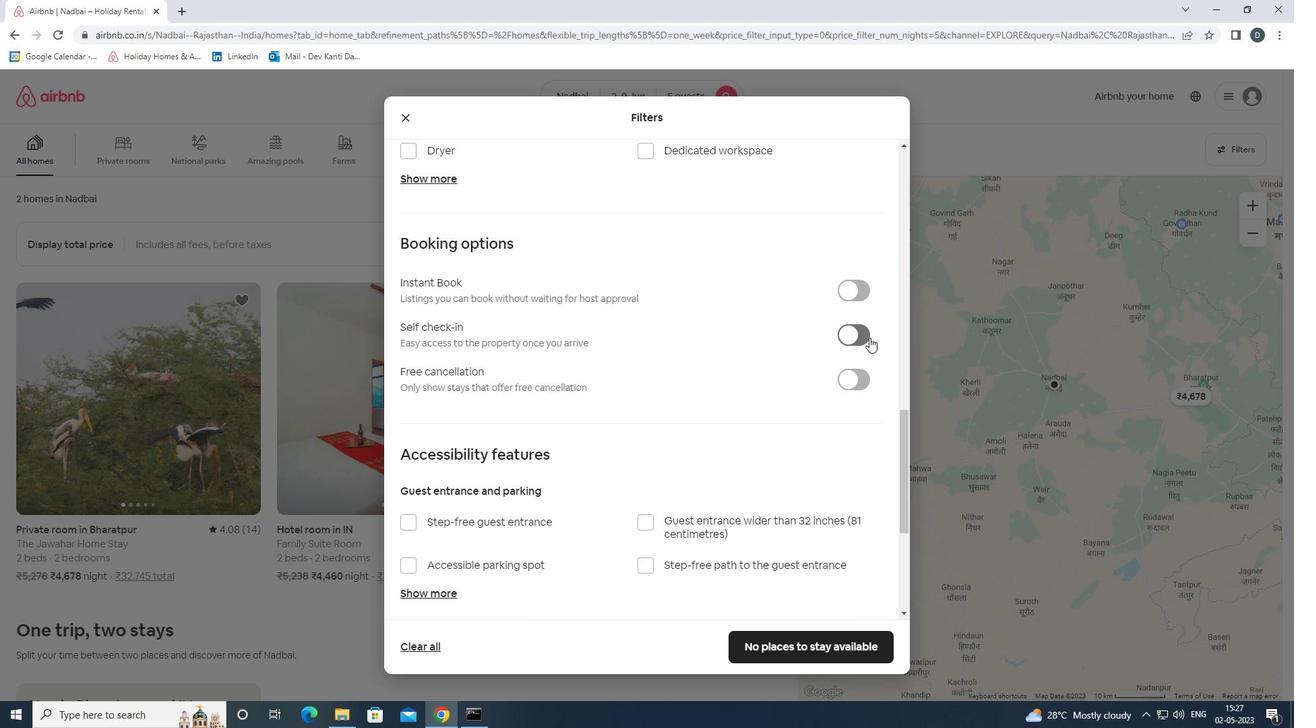 
Action: Mouse pressed left at (870, 334)
Screenshot: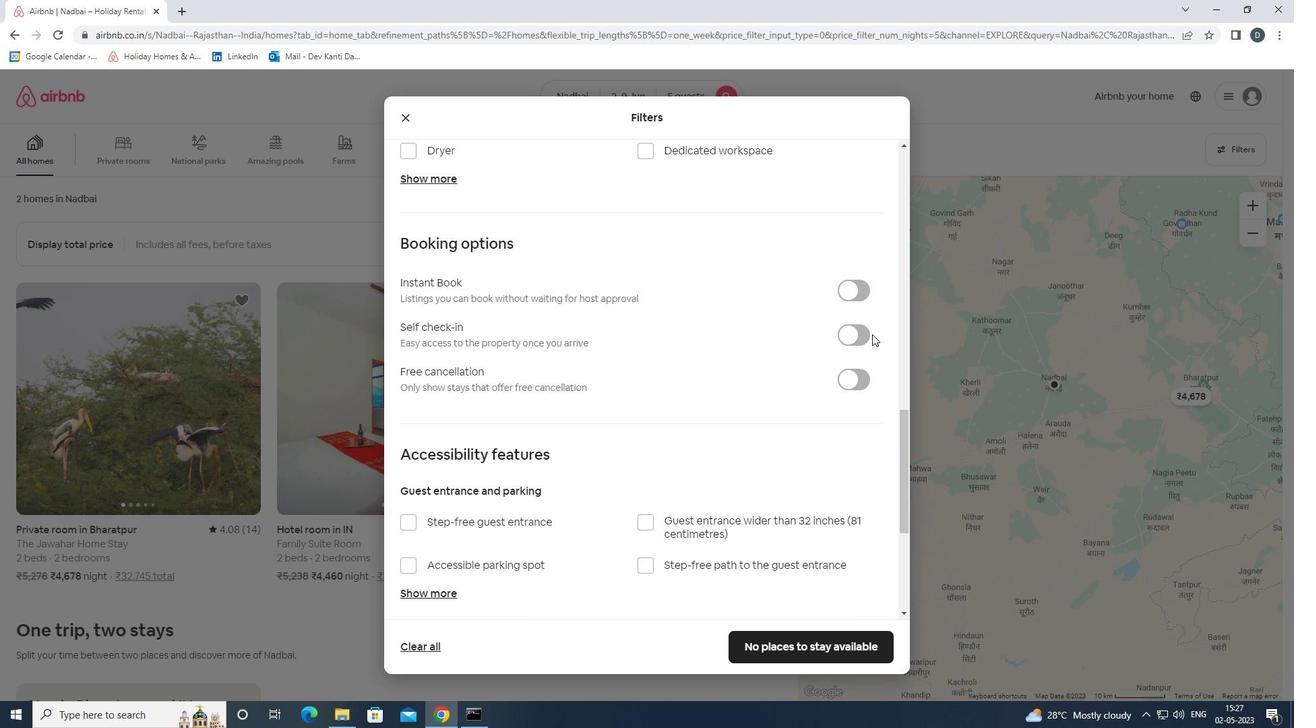 
Action: Mouse moved to (862, 338)
Screenshot: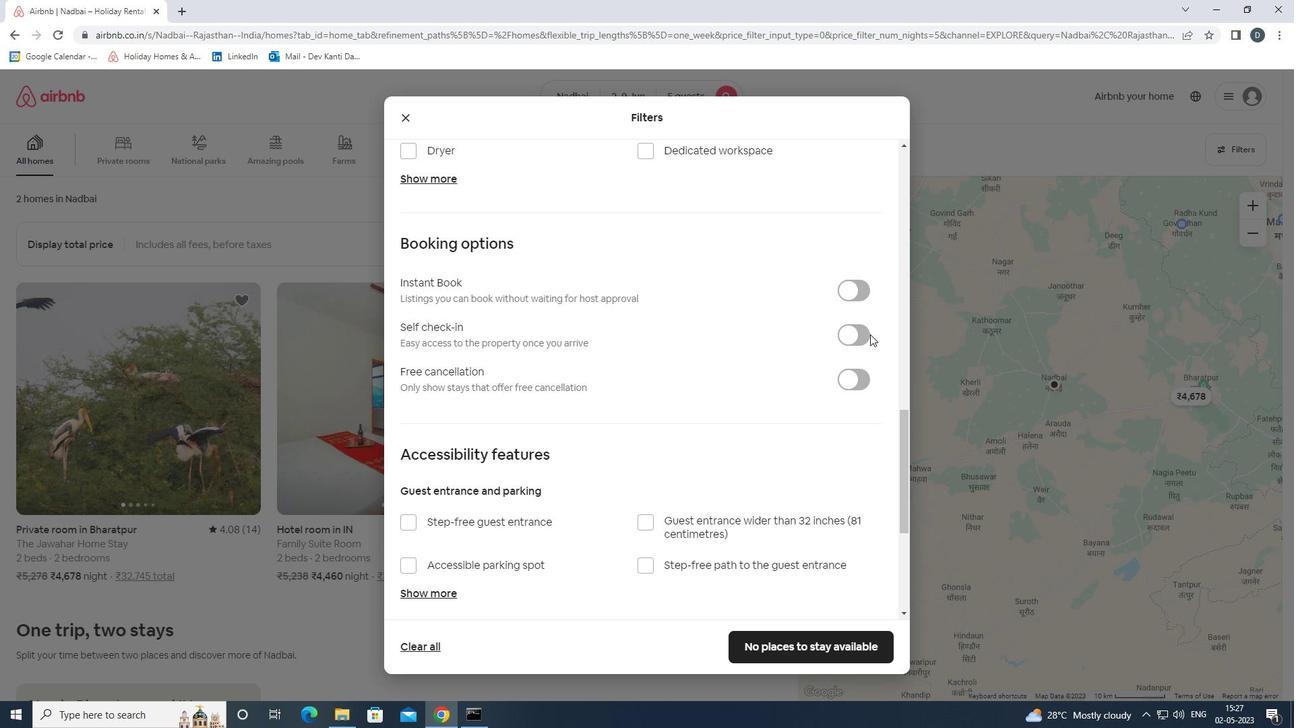 
Action: Mouse pressed left at (862, 338)
Screenshot: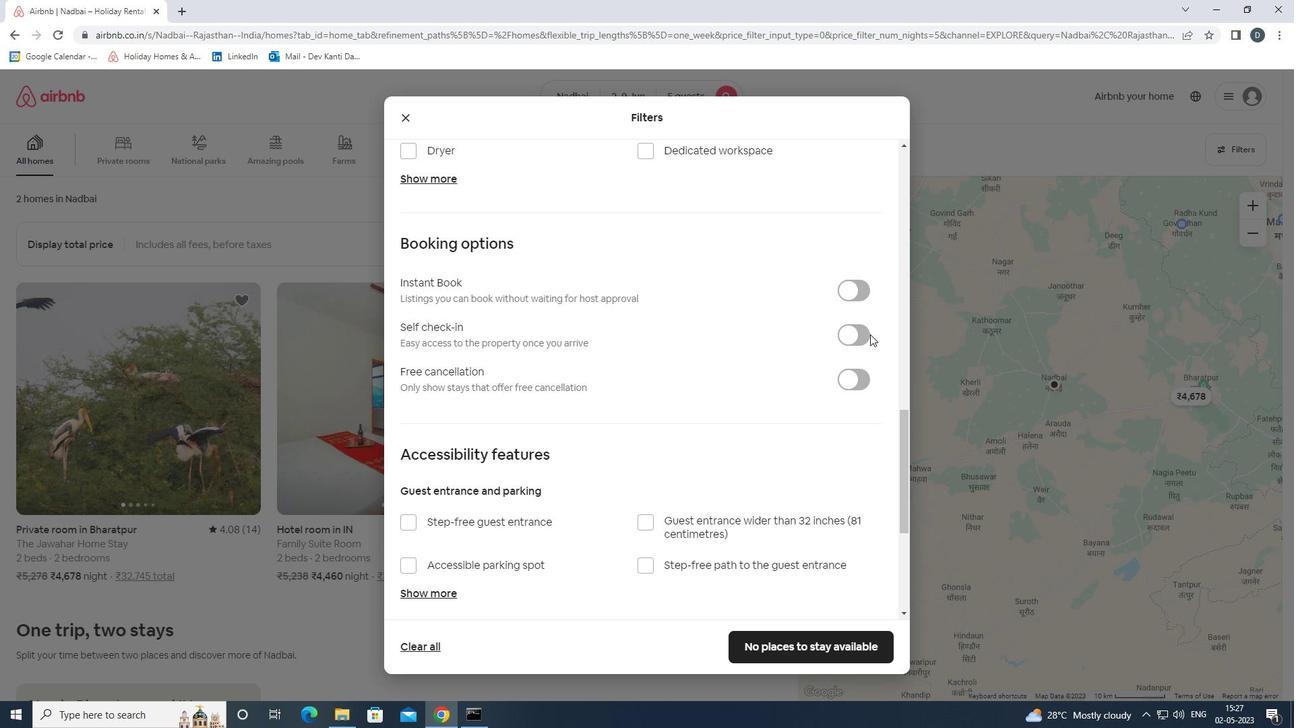 
Action: Mouse moved to (744, 411)
Screenshot: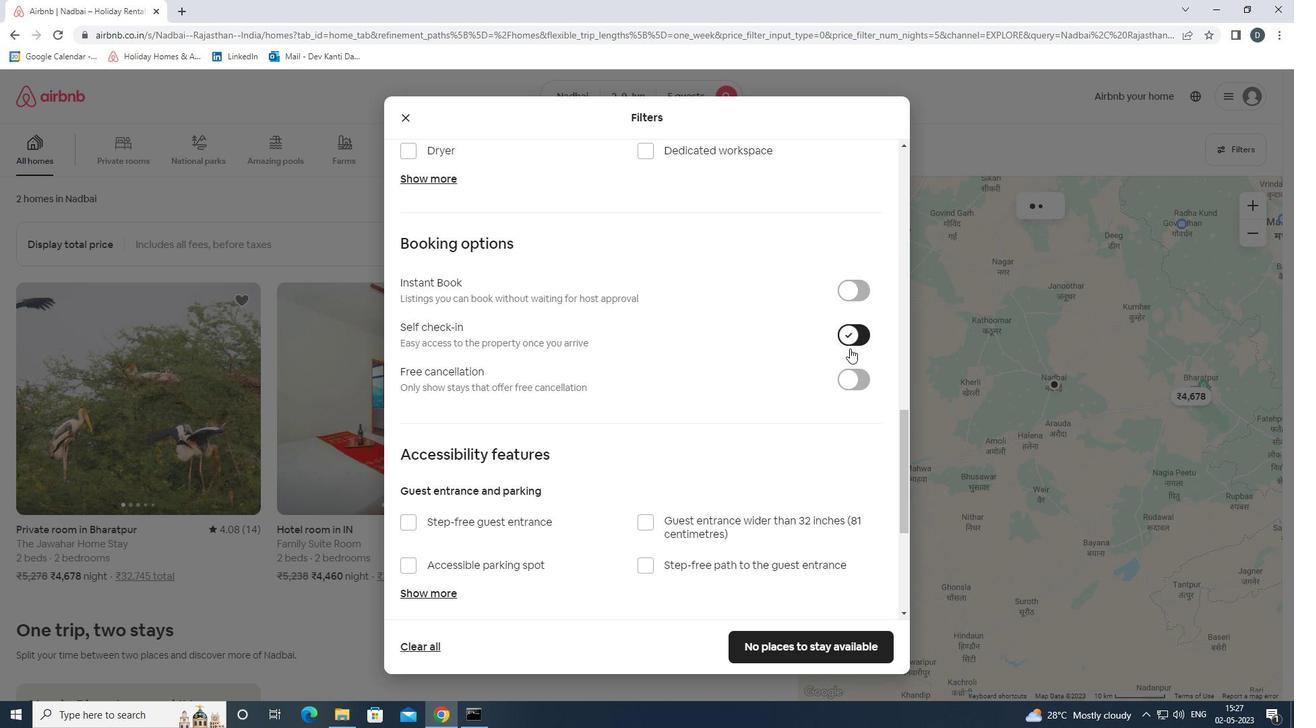 
Action: Mouse scrolled (744, 410) with delta (0, 0)
Screenshot: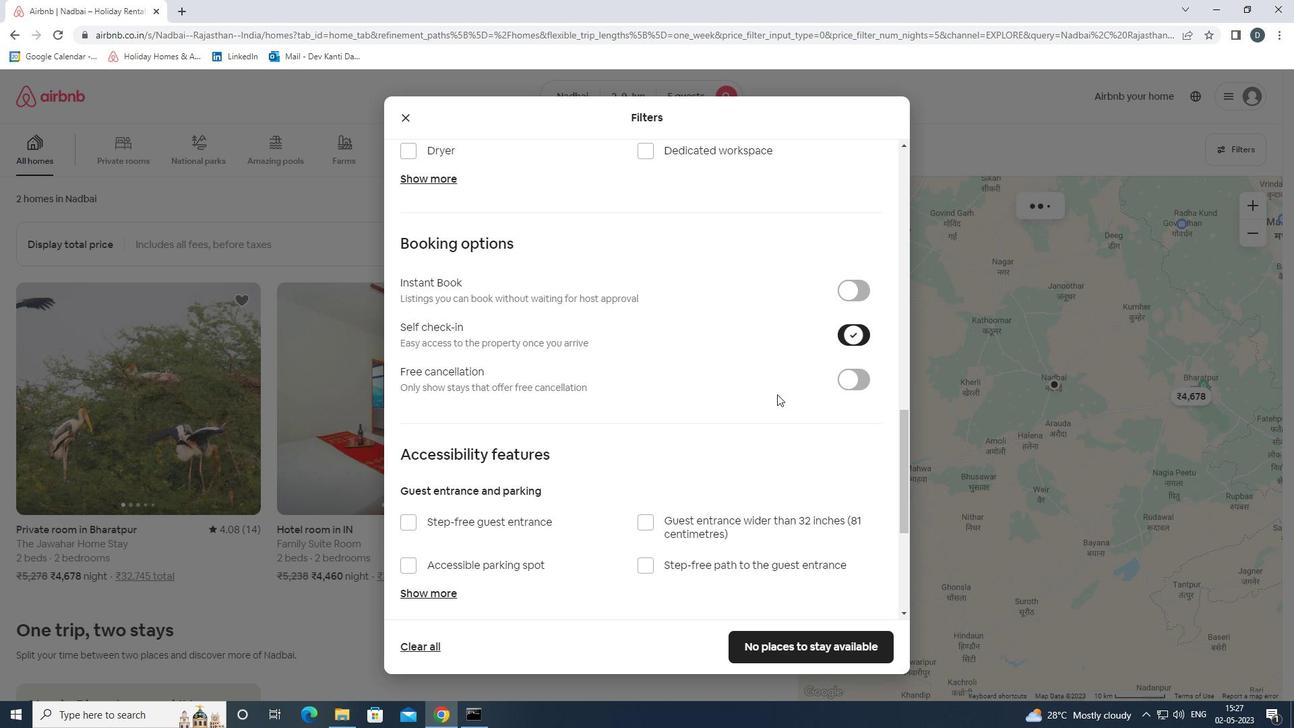 
Action: Mouse scrolled (744, 410) with delta (0, 0)
Screenshot: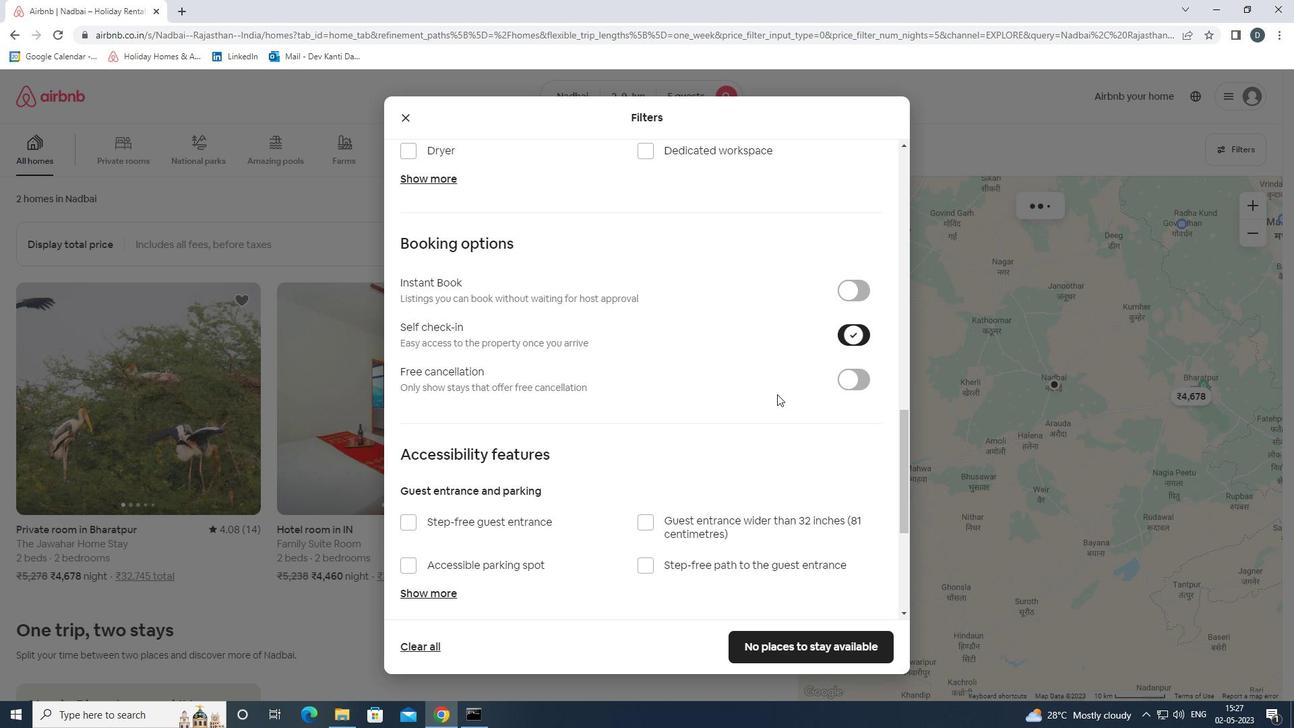 
Action: Mouse scrolled (744, 410) with delta (0, 0)
Screenshot: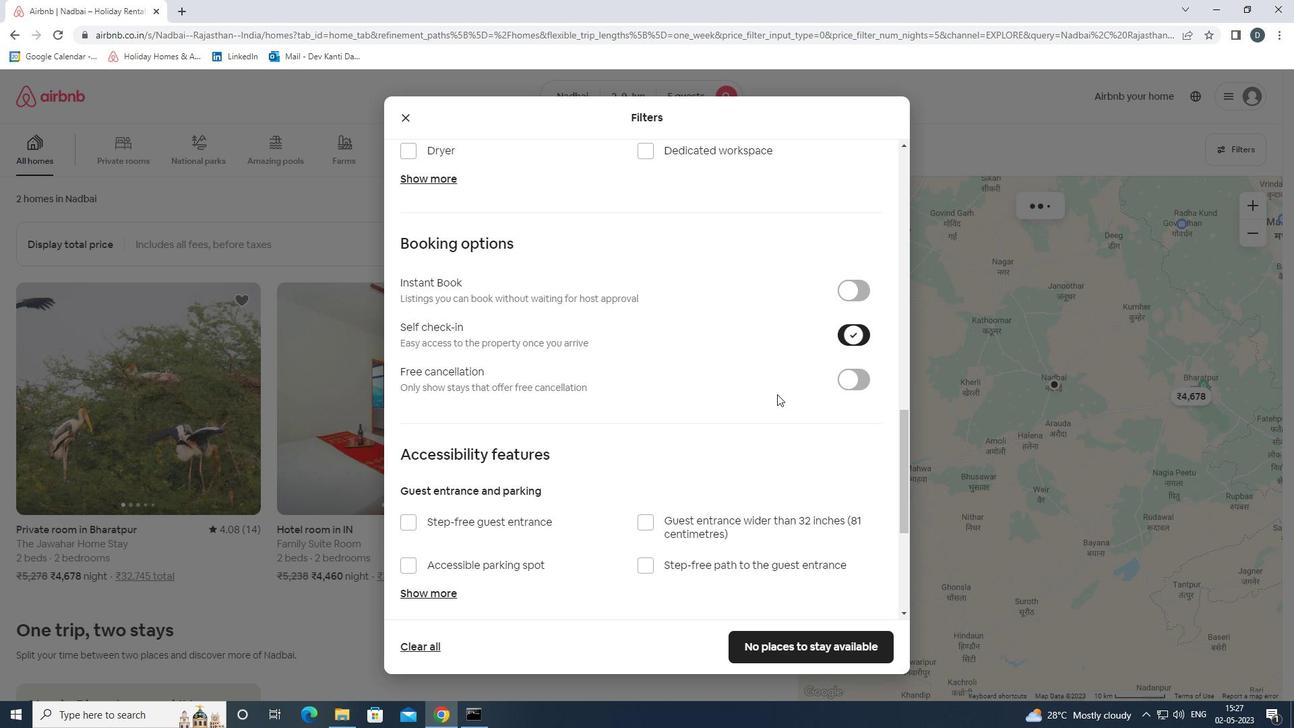 
Action: Mouse scrolled (744, 410) with delta (0, 0)
Screenshot: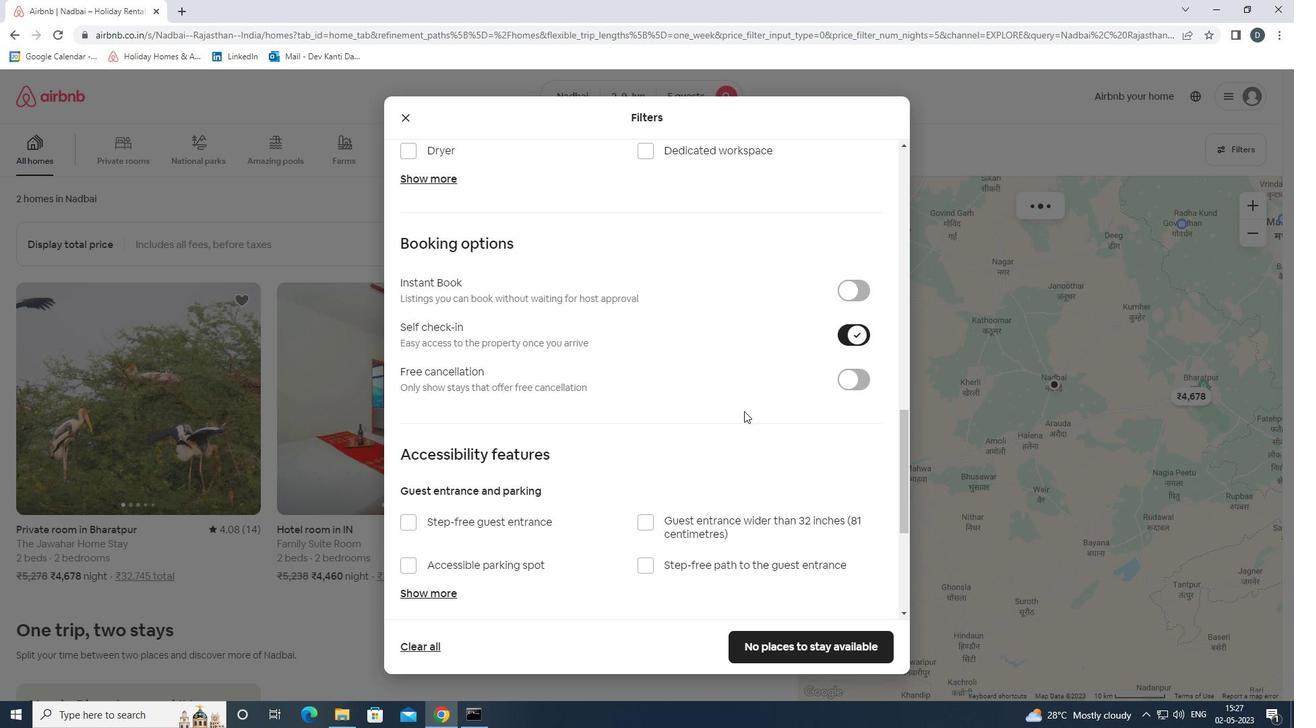 
Action: Mouse scrolled (744, 410) with delta (0, 0)
Screenshot: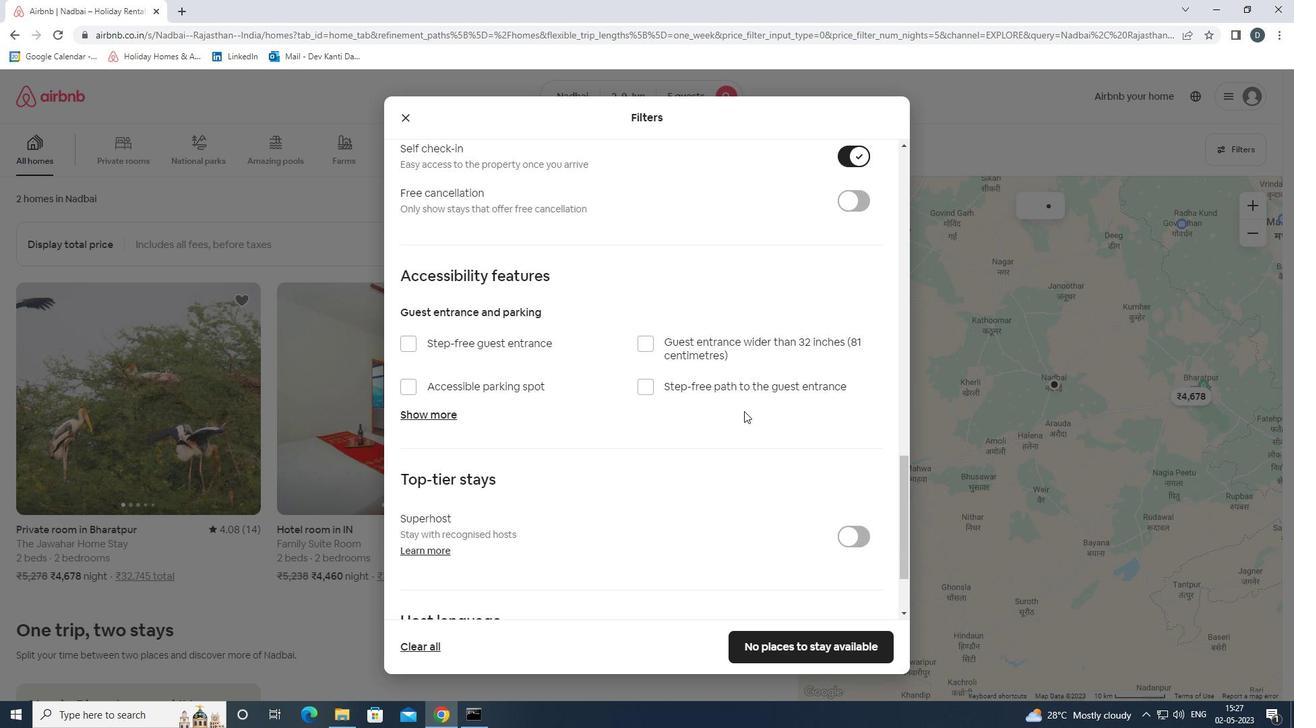 
Action: Mouse scrolled (744, 410) with delta (0, 0)
Screenshot: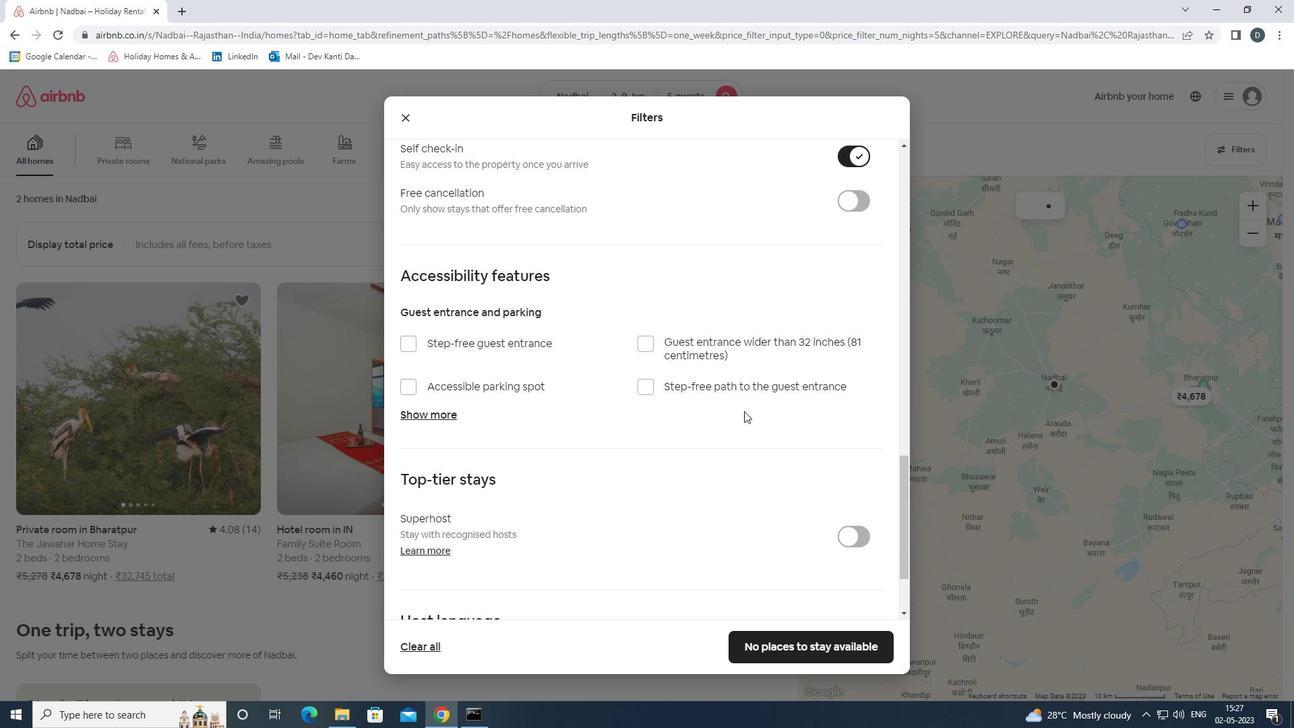 
Action: Mouse scrolled (744, 410) with delta (0, 0)
Screenshot: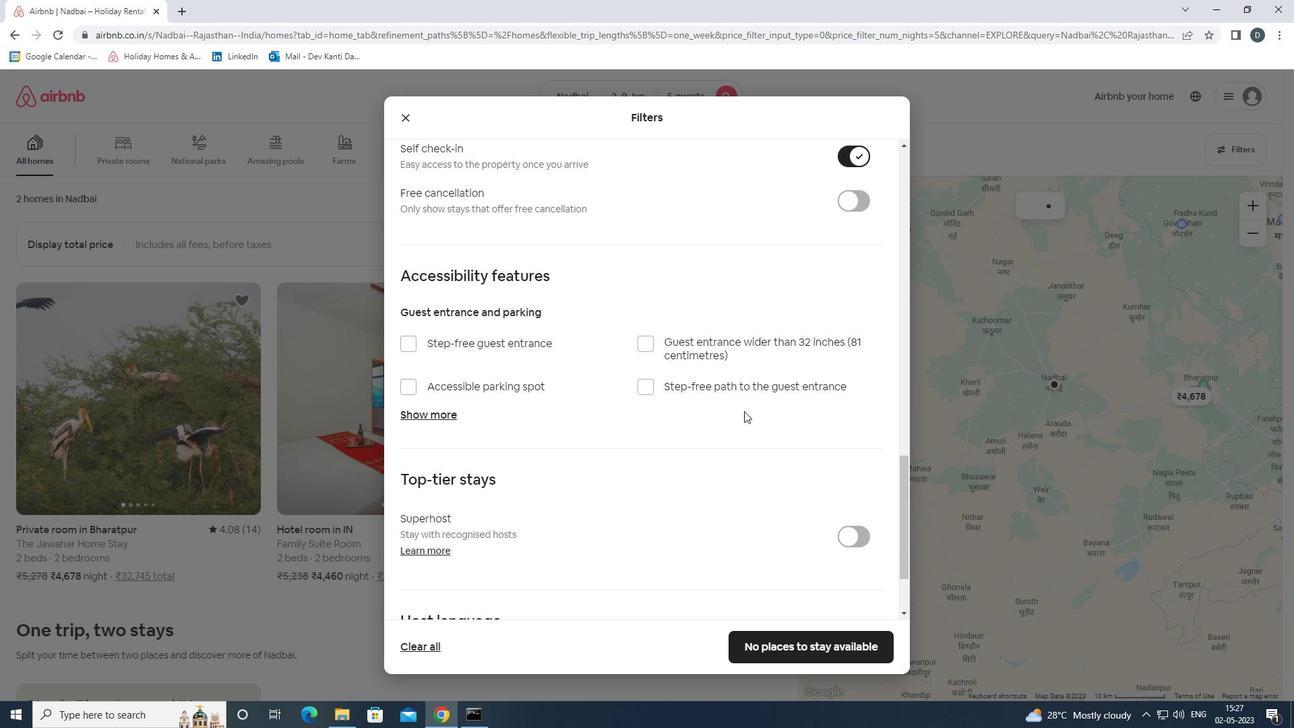 
Action: Mouse scrolled (744, 410) with delta (0, 0)
Screenshot: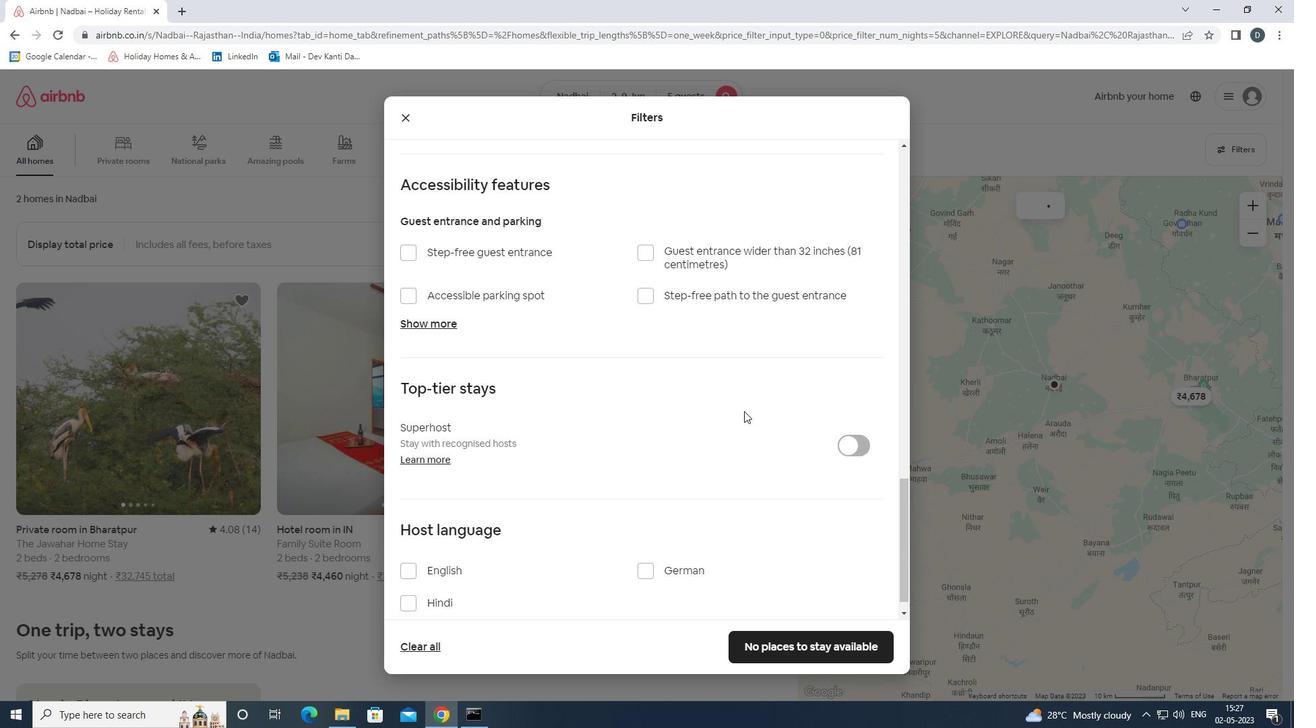 
Action: Mouse scrolled (744, 410) with delta (0, 0)
Screenshot: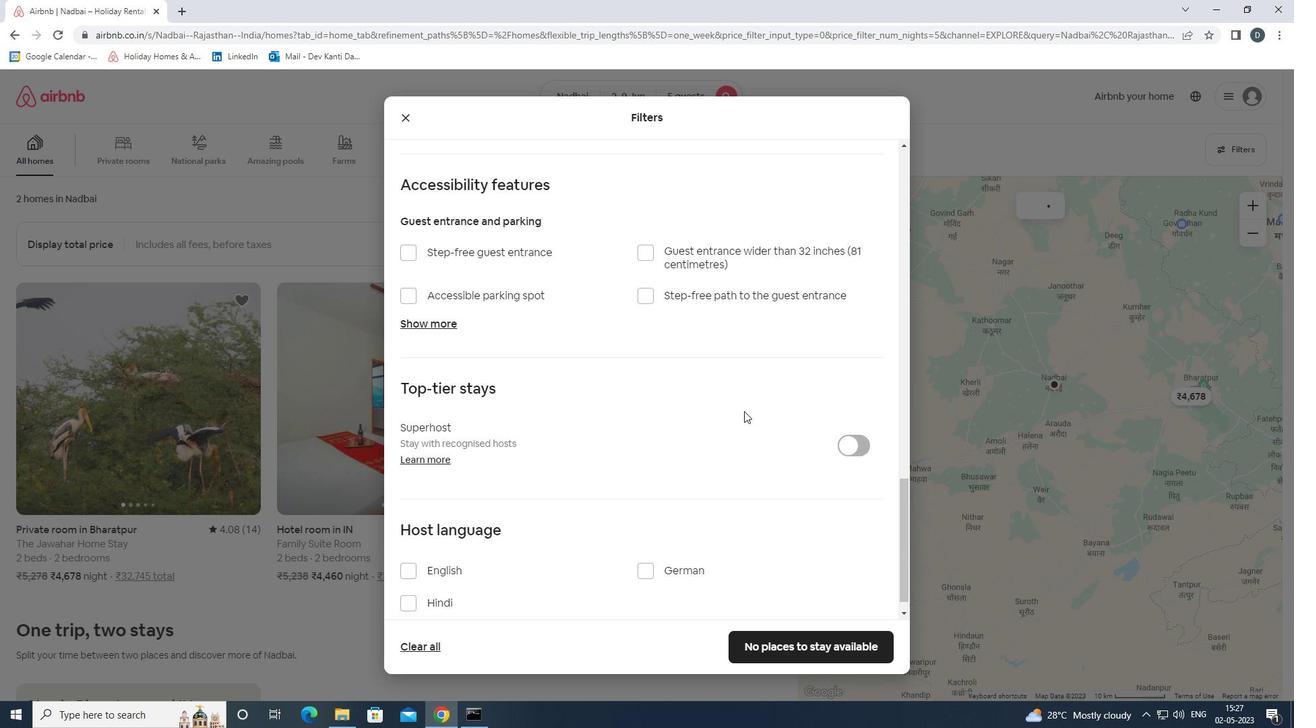 
Action: Mouse moved to (442, 551)
Screenshot: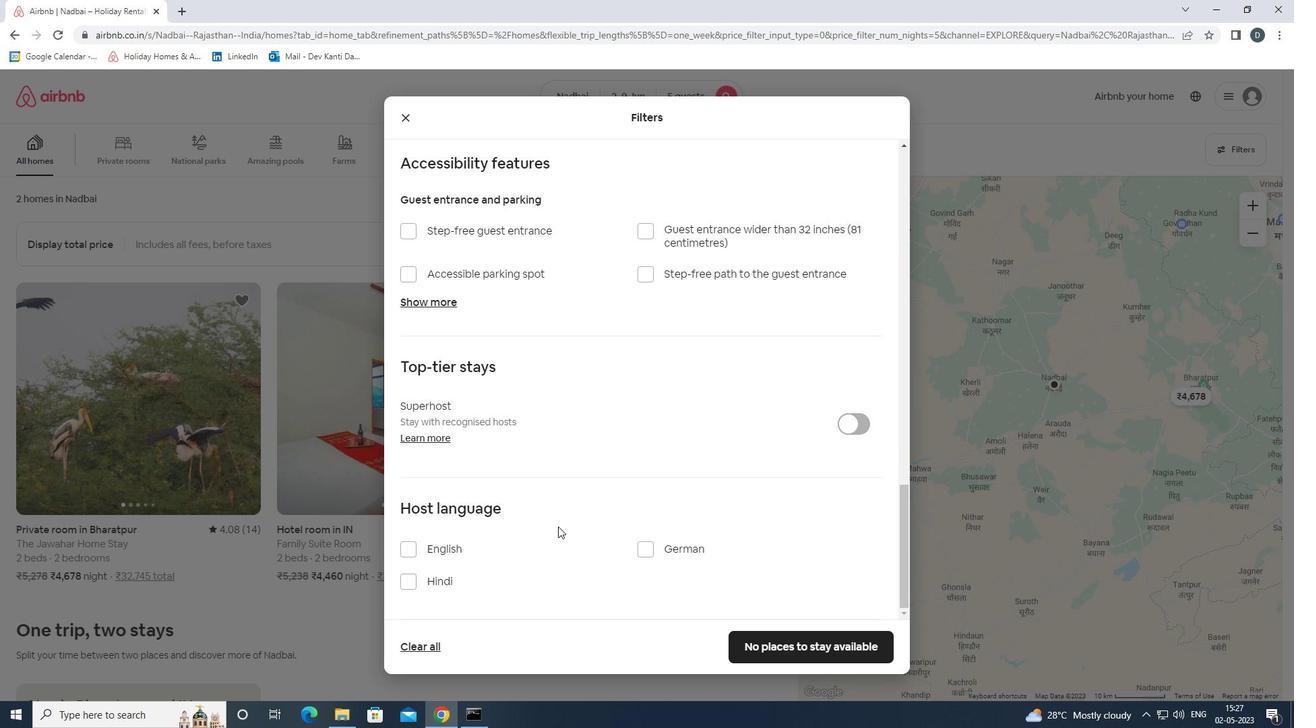 
Action: Mouse pressed left at (442, 551)
Screenshot: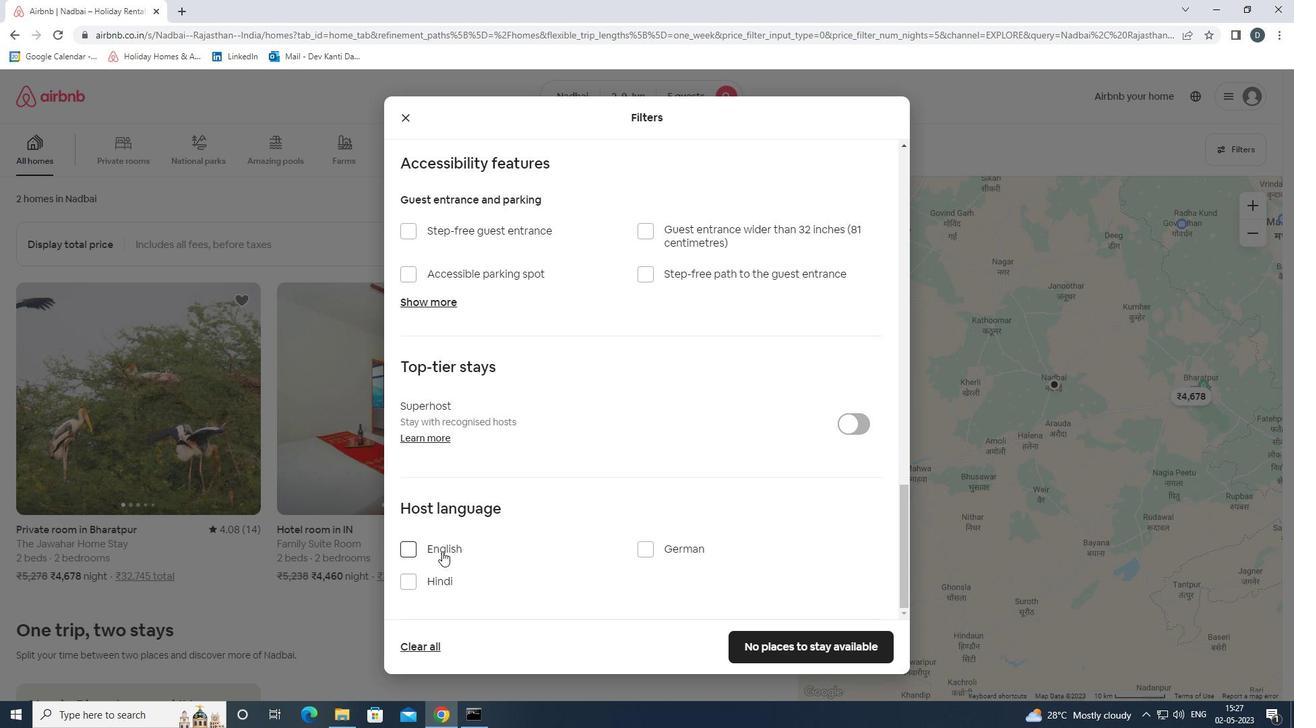 
Action: Mouse moved to (831, 637)
Screenshot: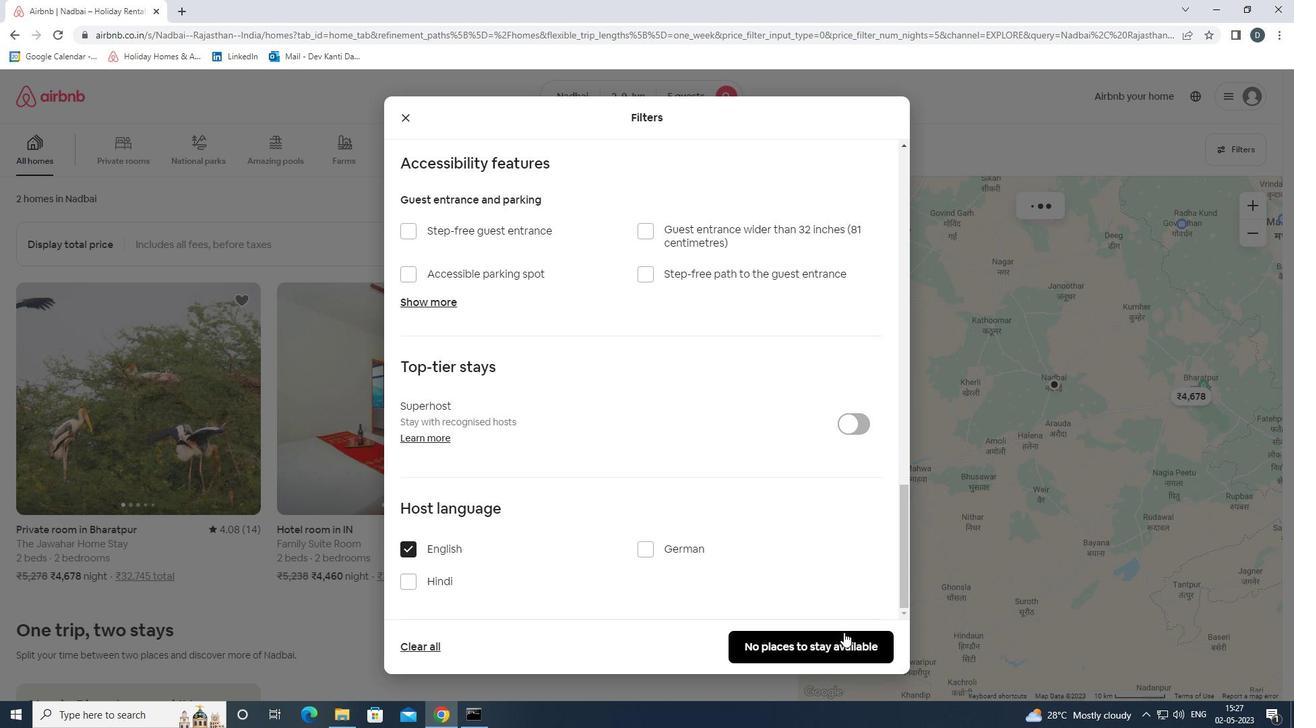 
Action: Mouse pressed left at (831, 637)
Screenshot: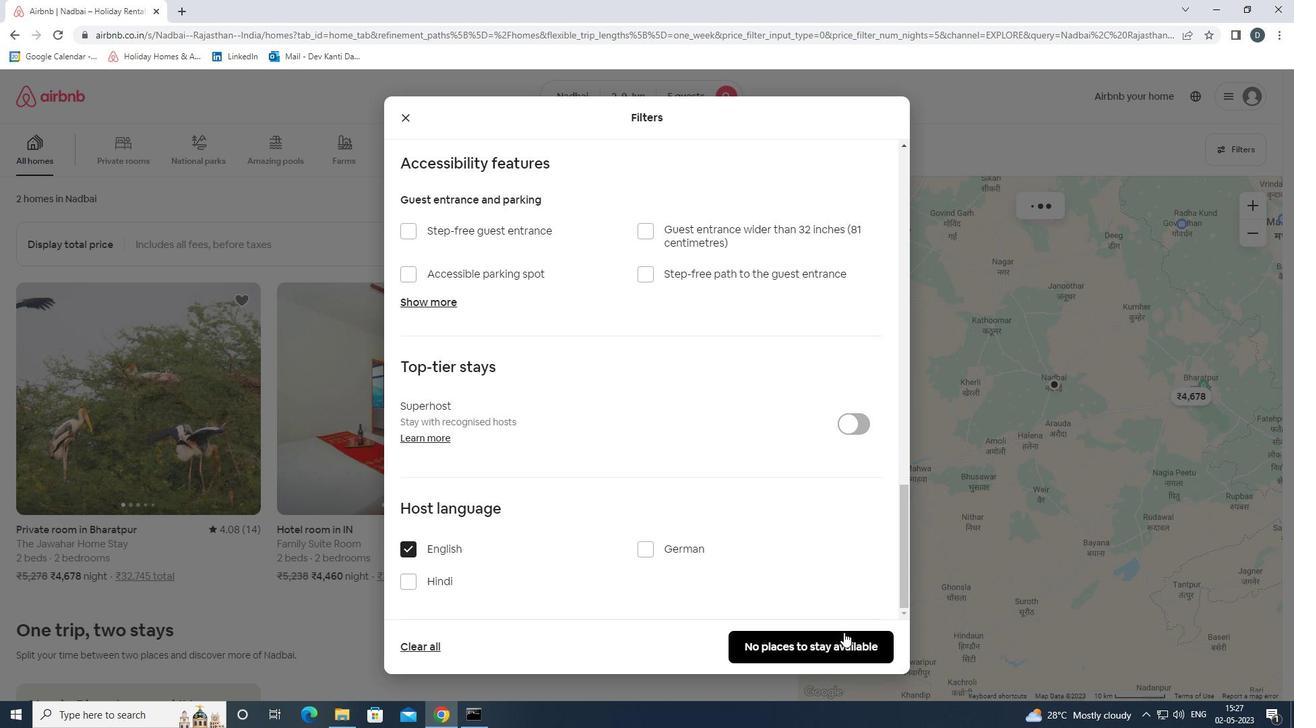 
Action: Mouse moved to (721, 438)
Screenshot: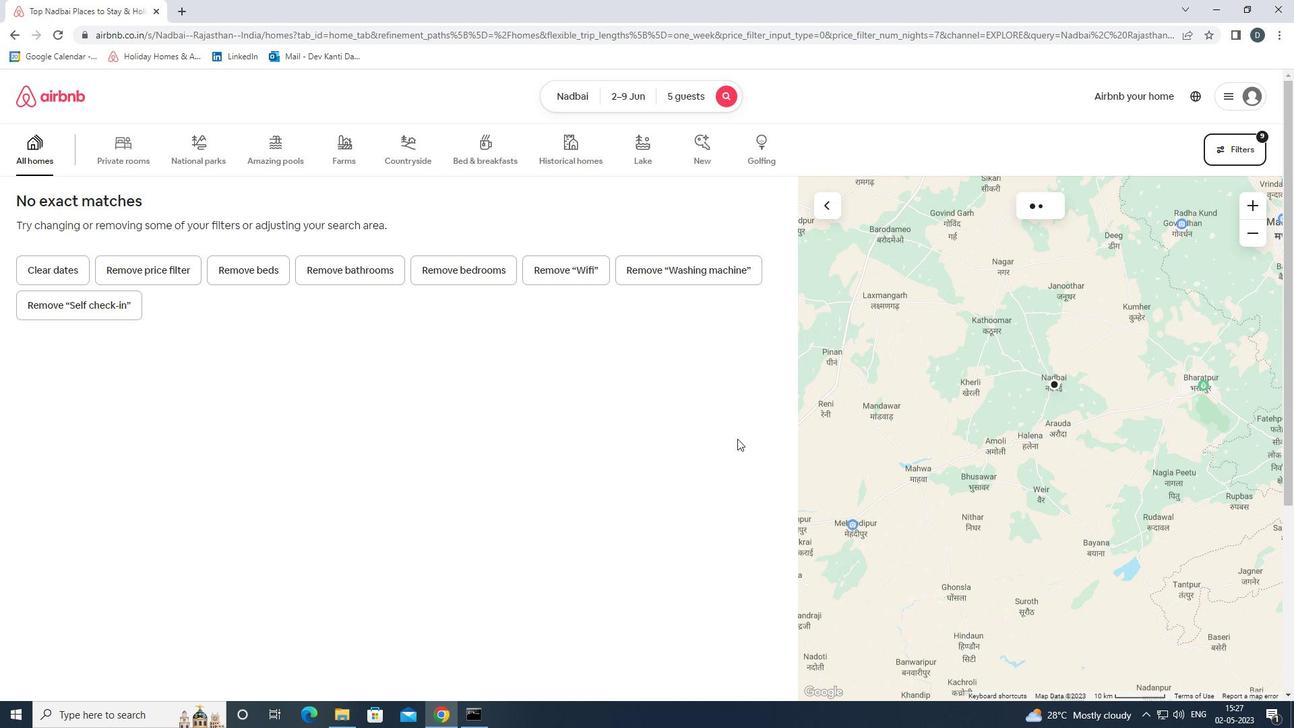 
